 Task: Experiment with the "High Pass Filter" effect to sculpt the low frequencies of a bassline.
Action: Mouse moved to (95, 8)
Screenshot: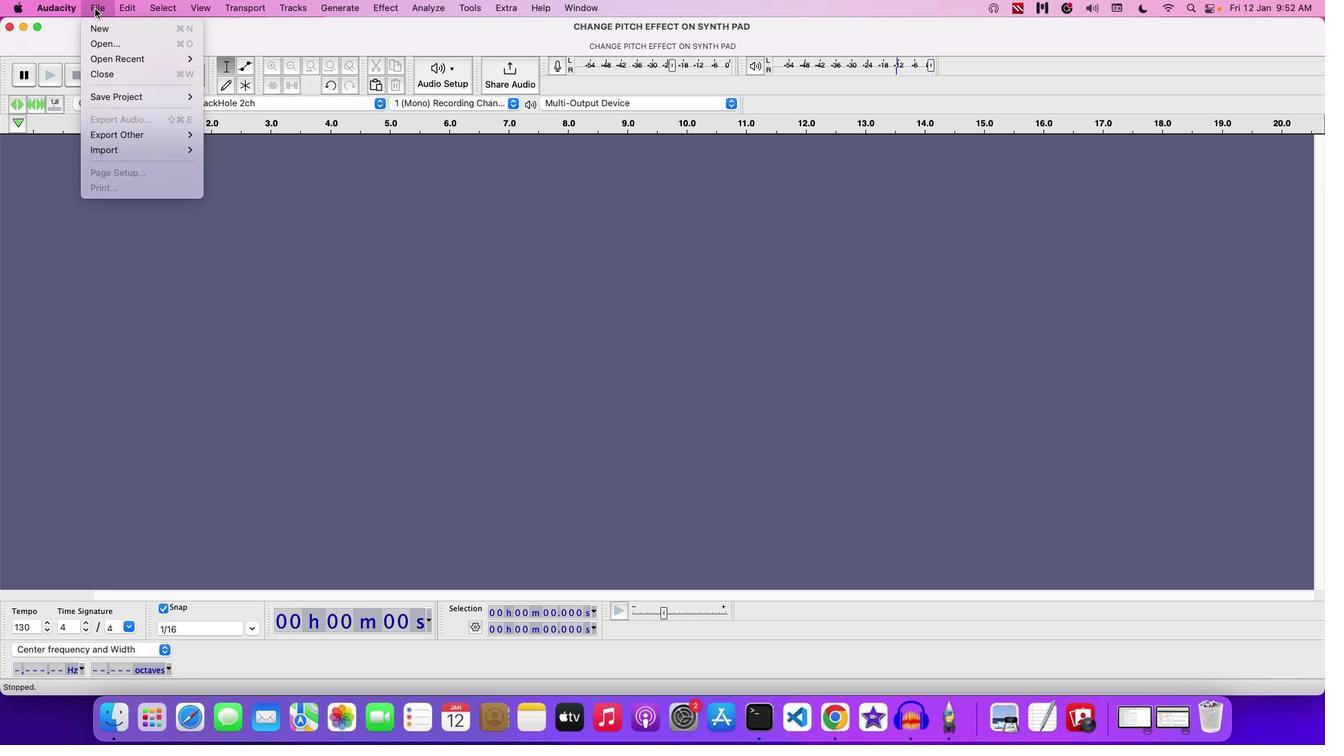 
Action: Mouse pressed left at (95, 8)
Screenshot: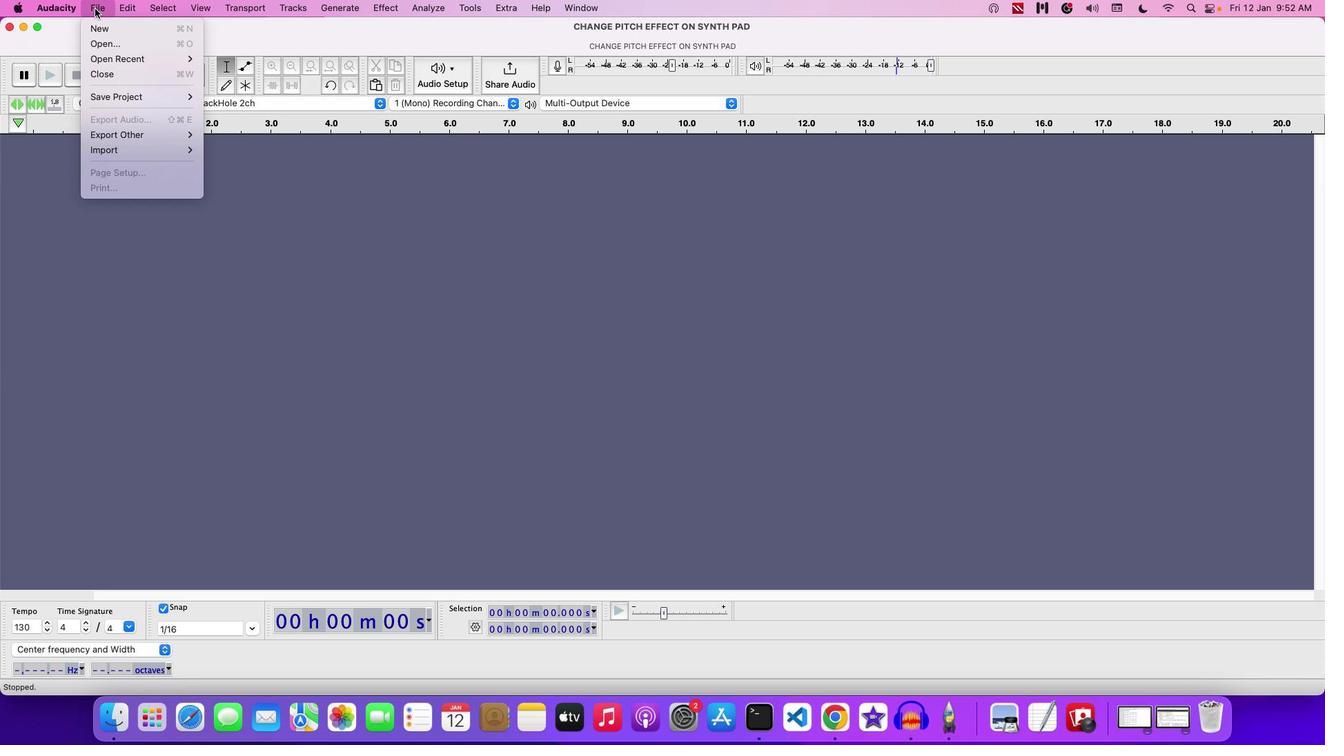 
Action: Mouse moved to (132, 48)
Screenshot: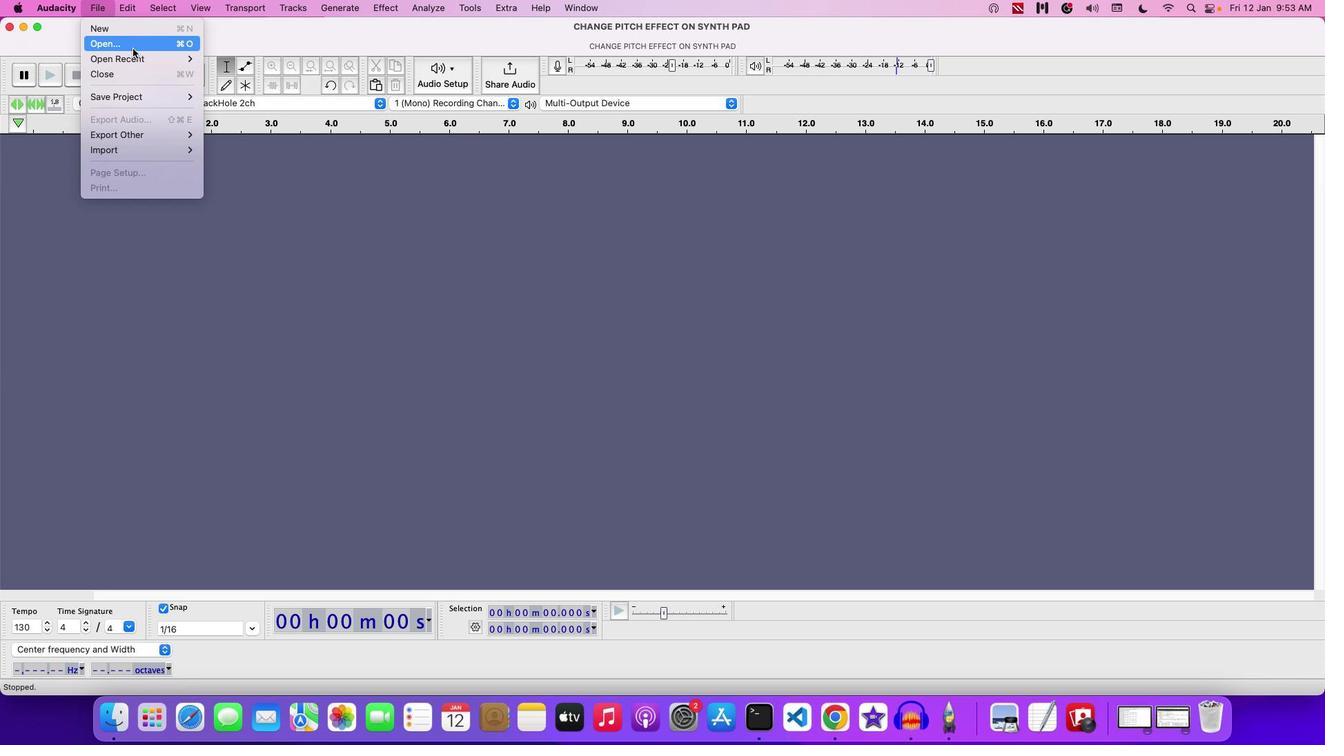 
Action: Mouse pressed left at (132, 48)
Screenshot: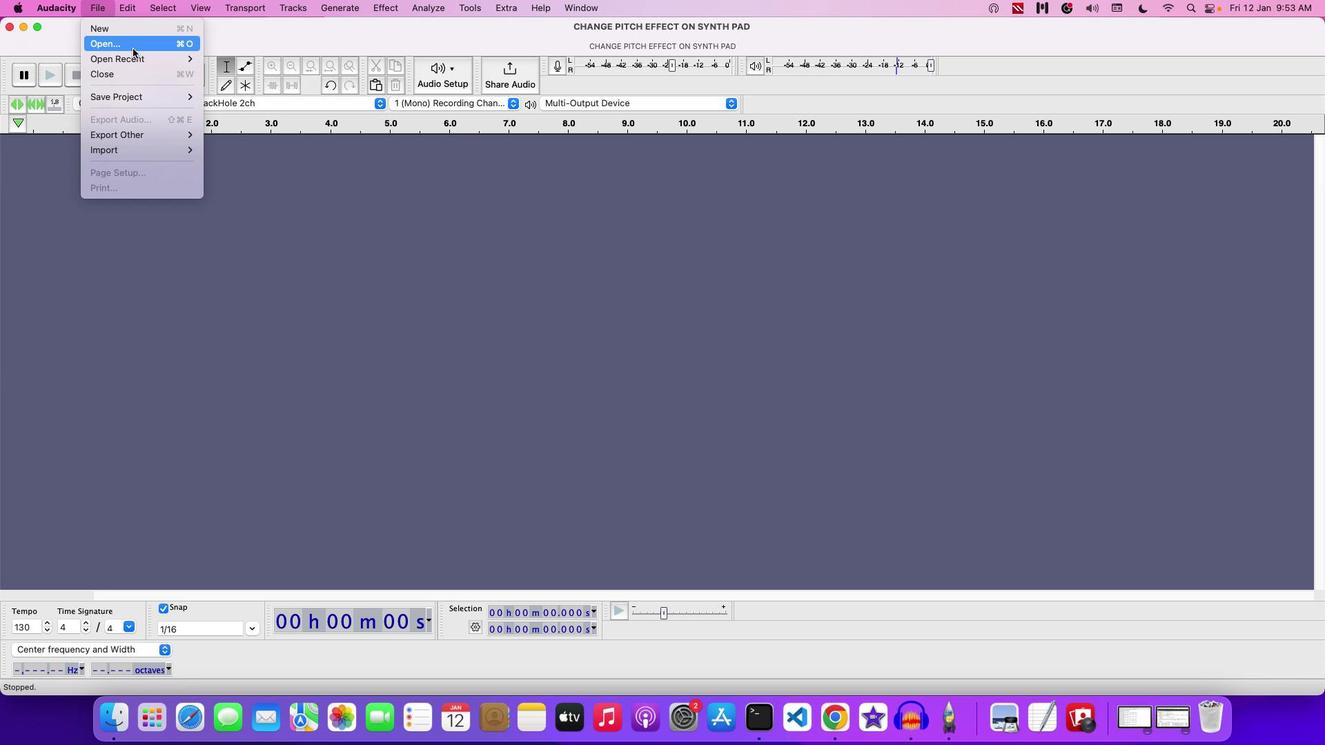 
Action: Mouse moved to (690, 145)
Screenshot: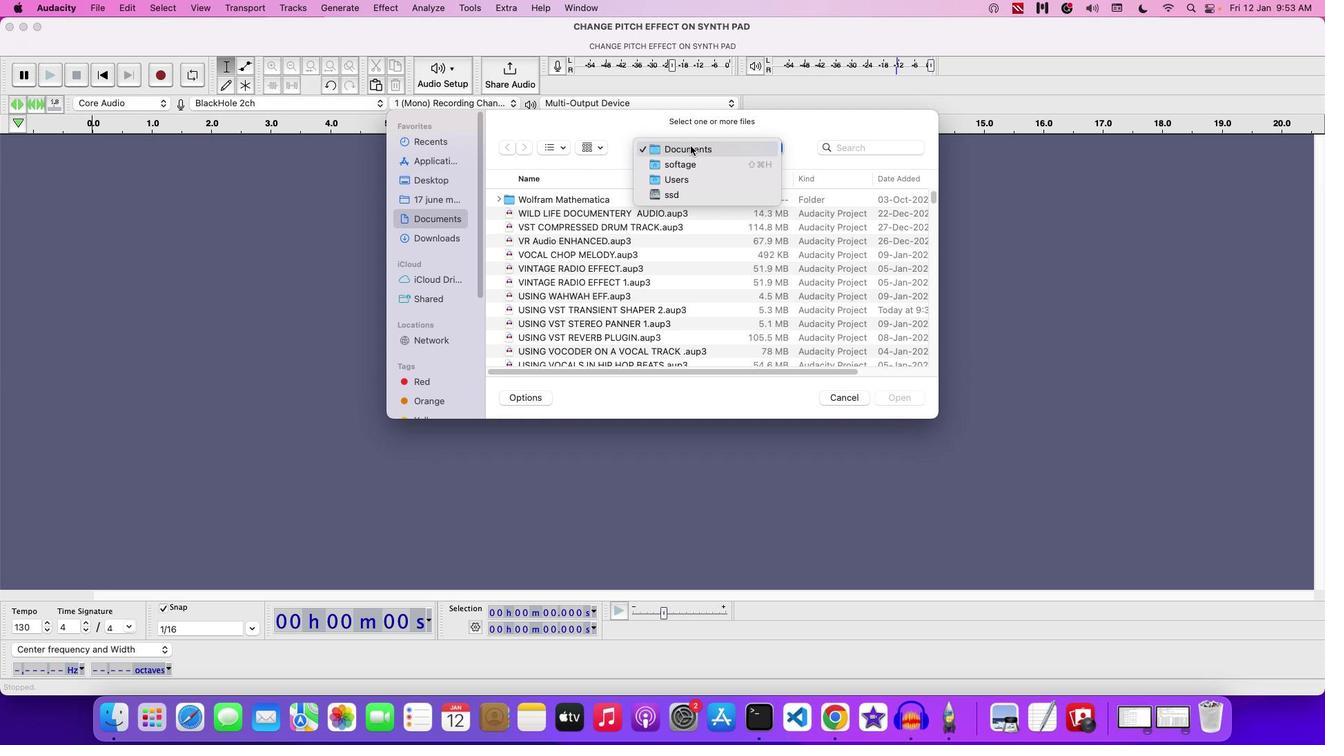 
Action: Mouse pressed left at (690, 145)
Screenshot: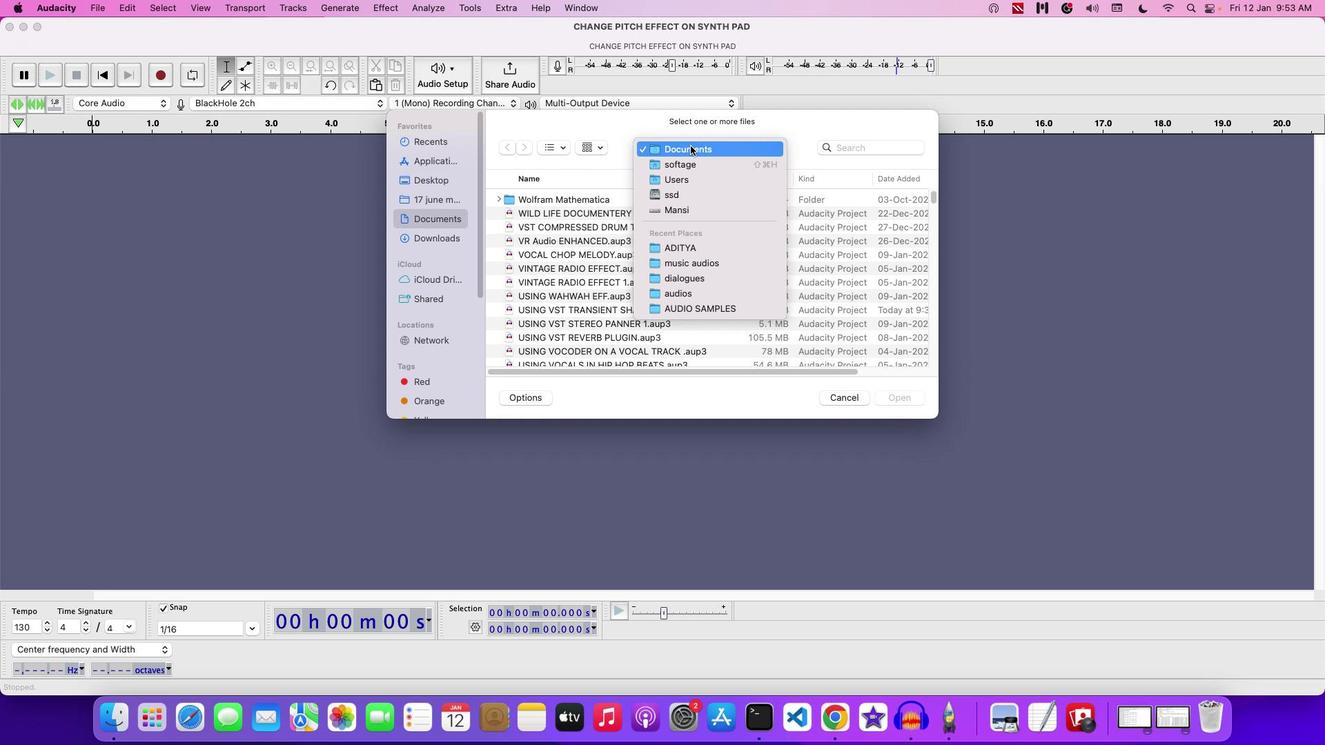 
Action: Mouse moved to (686, 243)
Screenshot: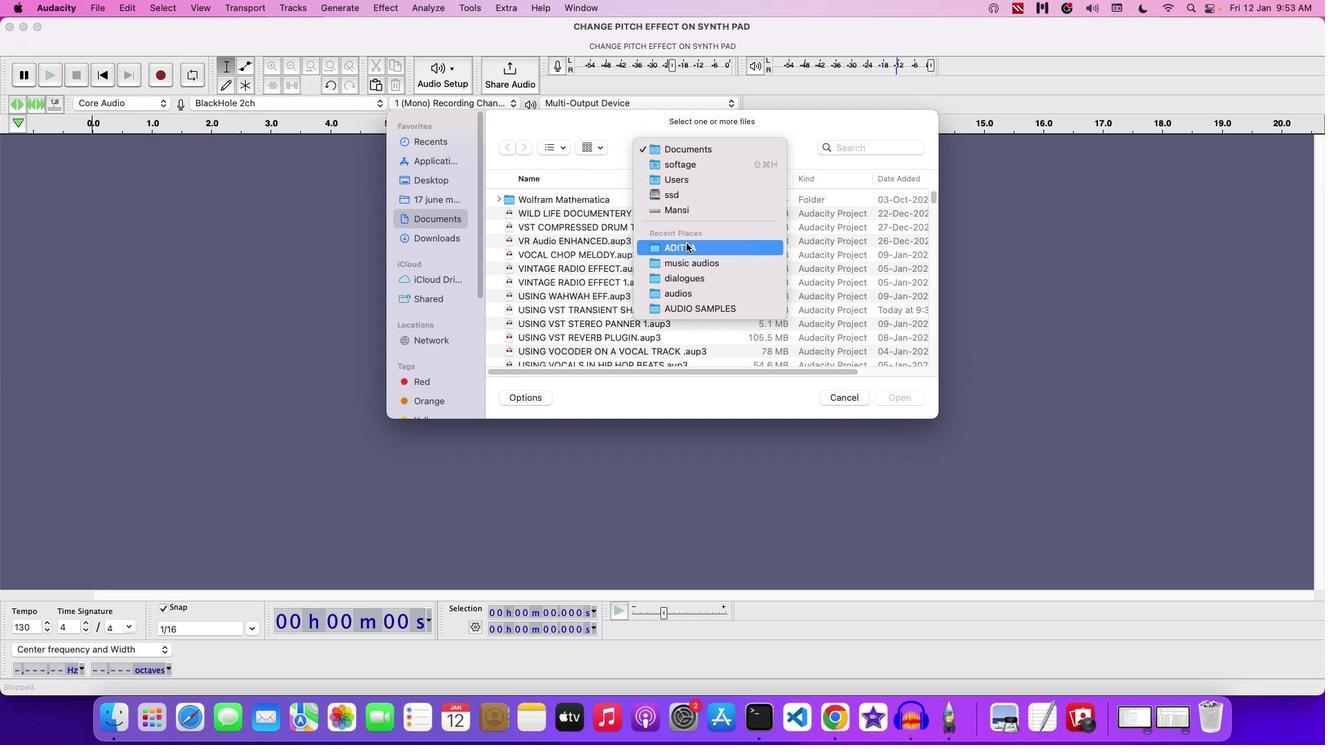 
Action: Mouse pressed left at (686, 243)
Screenshot: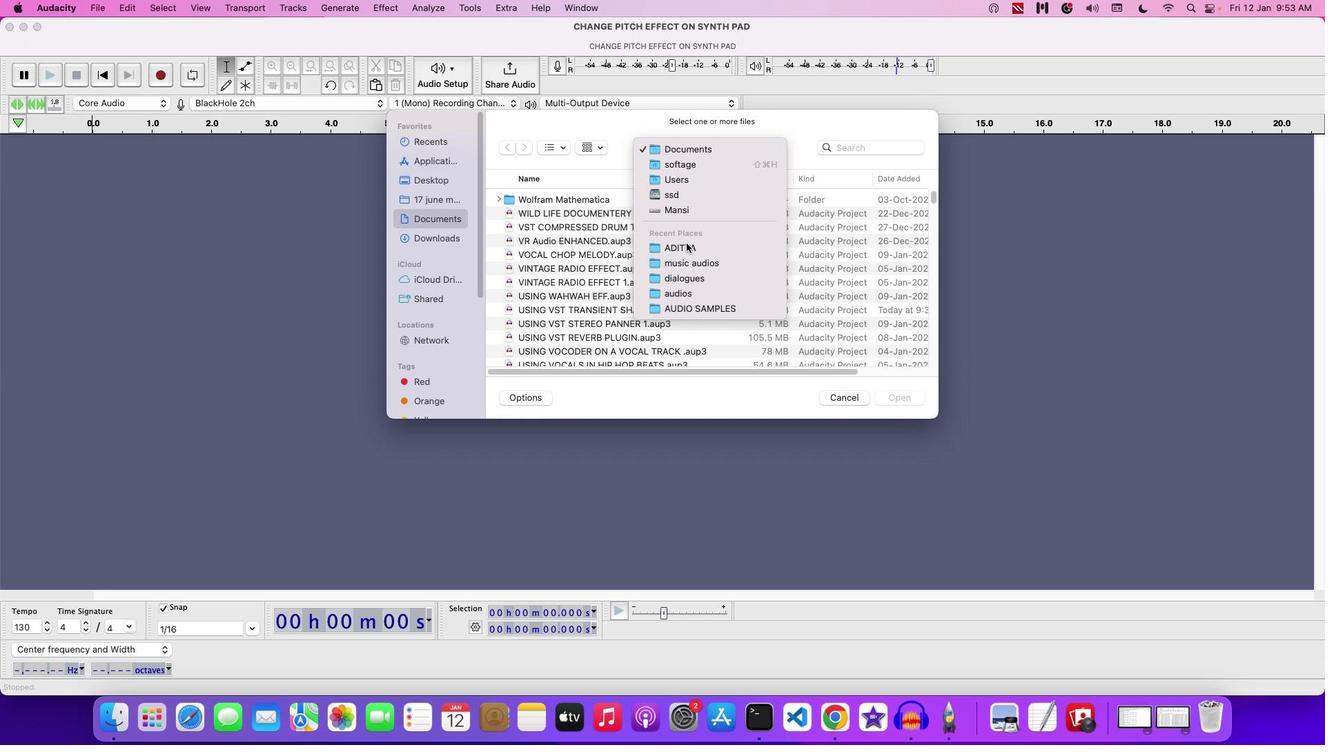 
Action: Mouse moved to (607, 310)
Screenshot: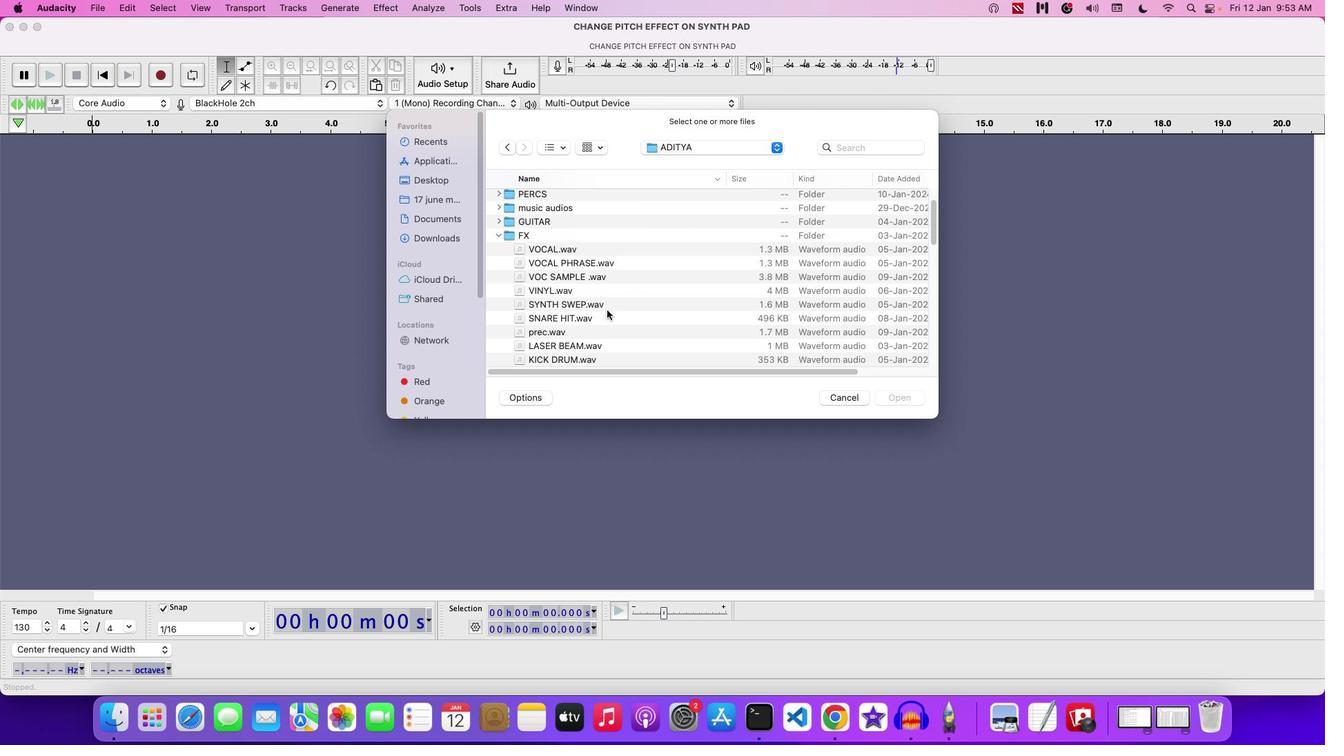 
Action: Mouse scrolled (607, 310) with delta (0, 0)
Screenshot: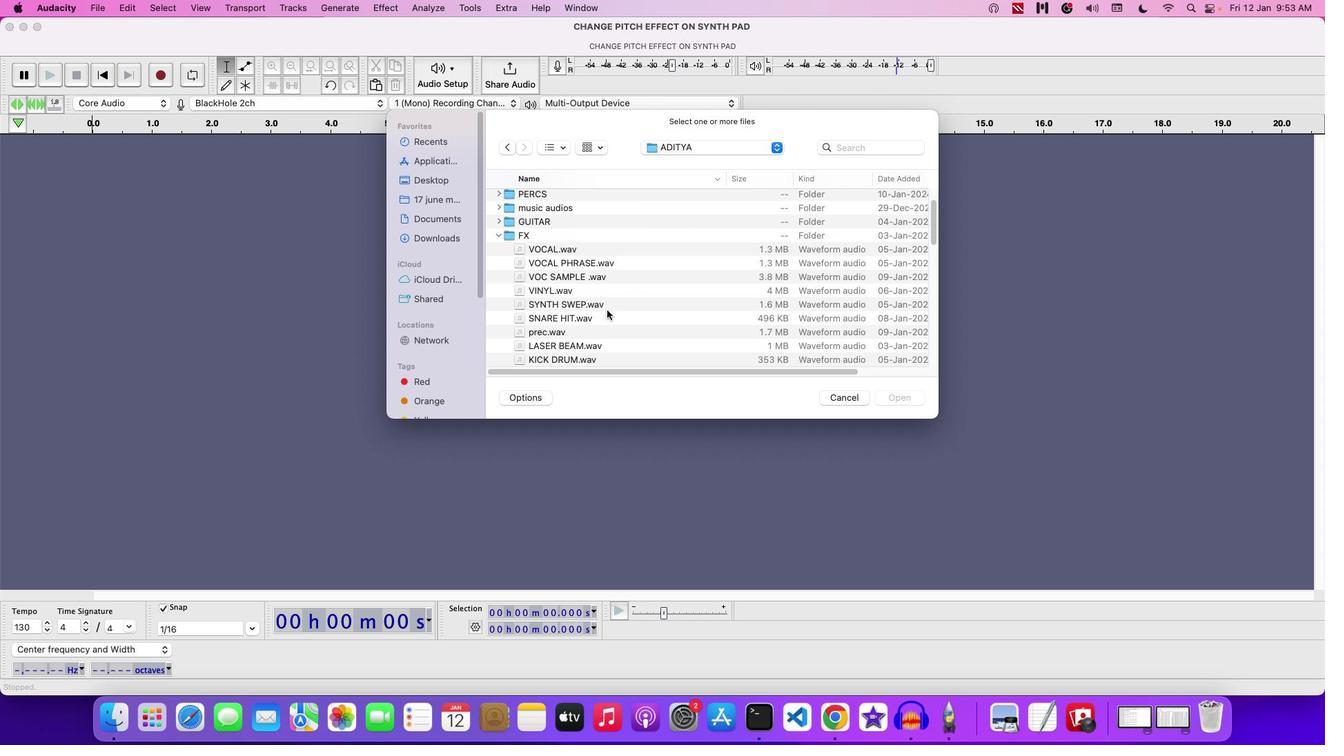 
Action: Mouse scrolled (607, 310) with delta (0, 0)
Screenshot: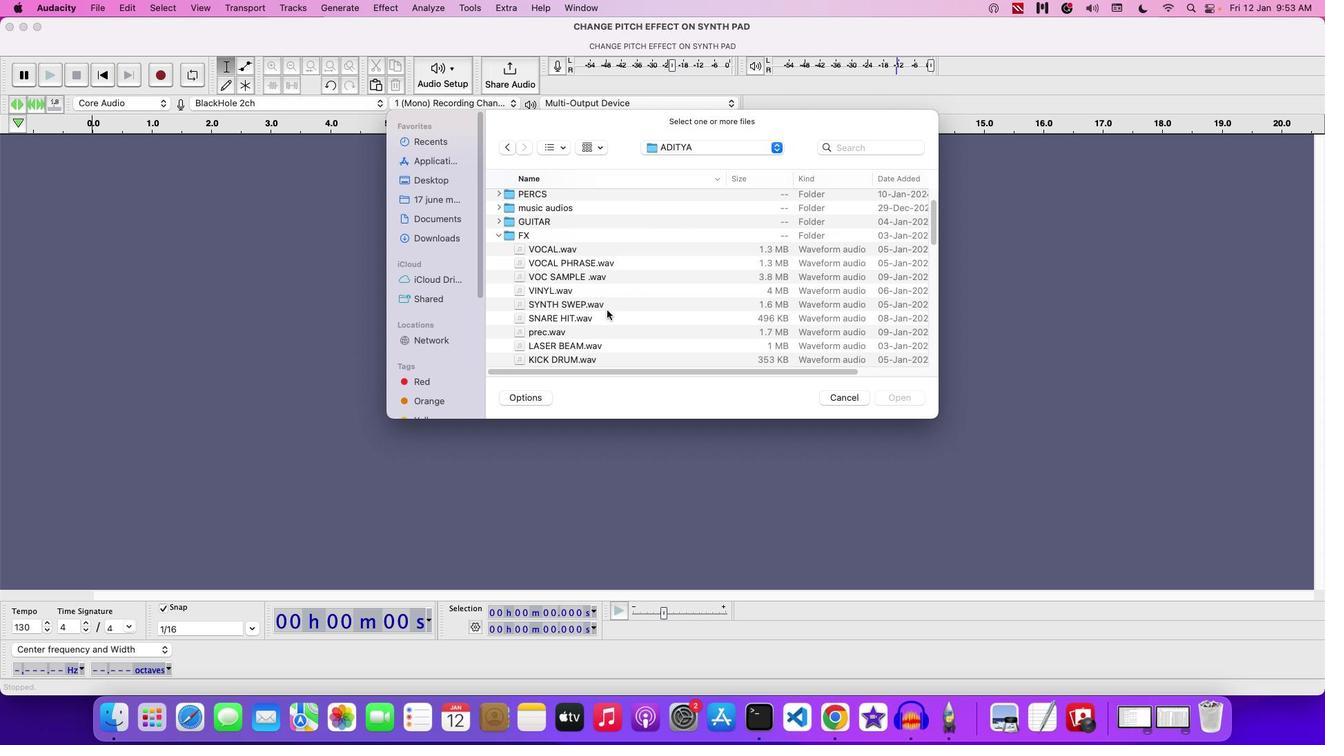 
Action: Mouse scrolled (607, 310) with delta (0, -1)
Screenshot: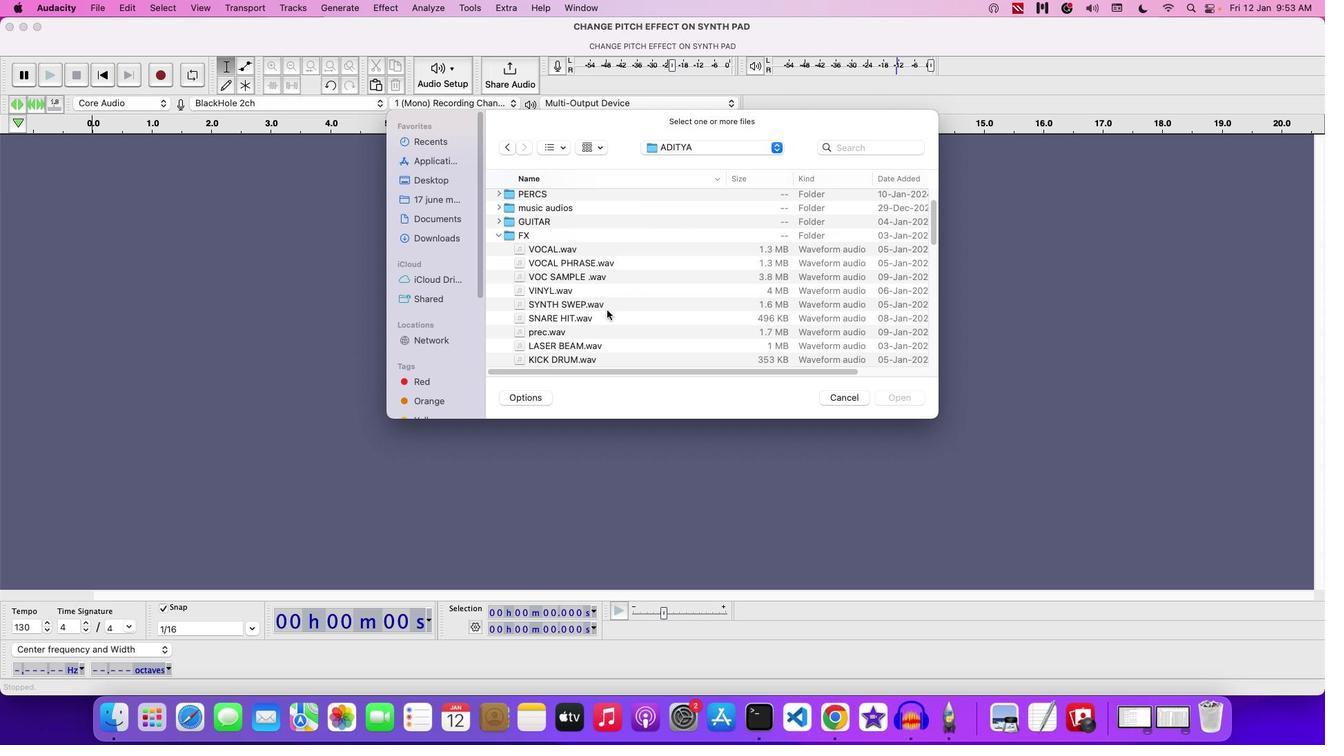 
Action: Mouse scrolled (607, 310) with delta (0, 0)
Screenshot: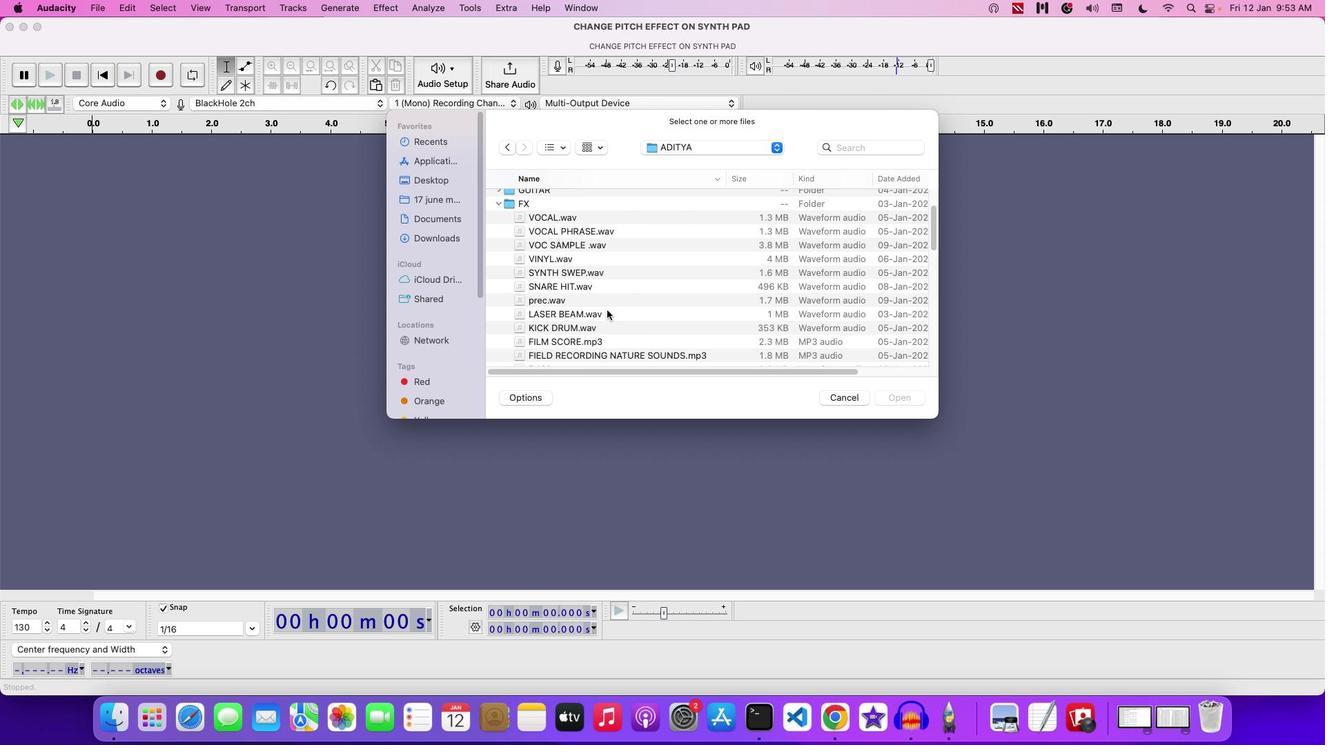 
Action: Mouse scrolled (607, 310) with delta (0, 0)
Screenshot: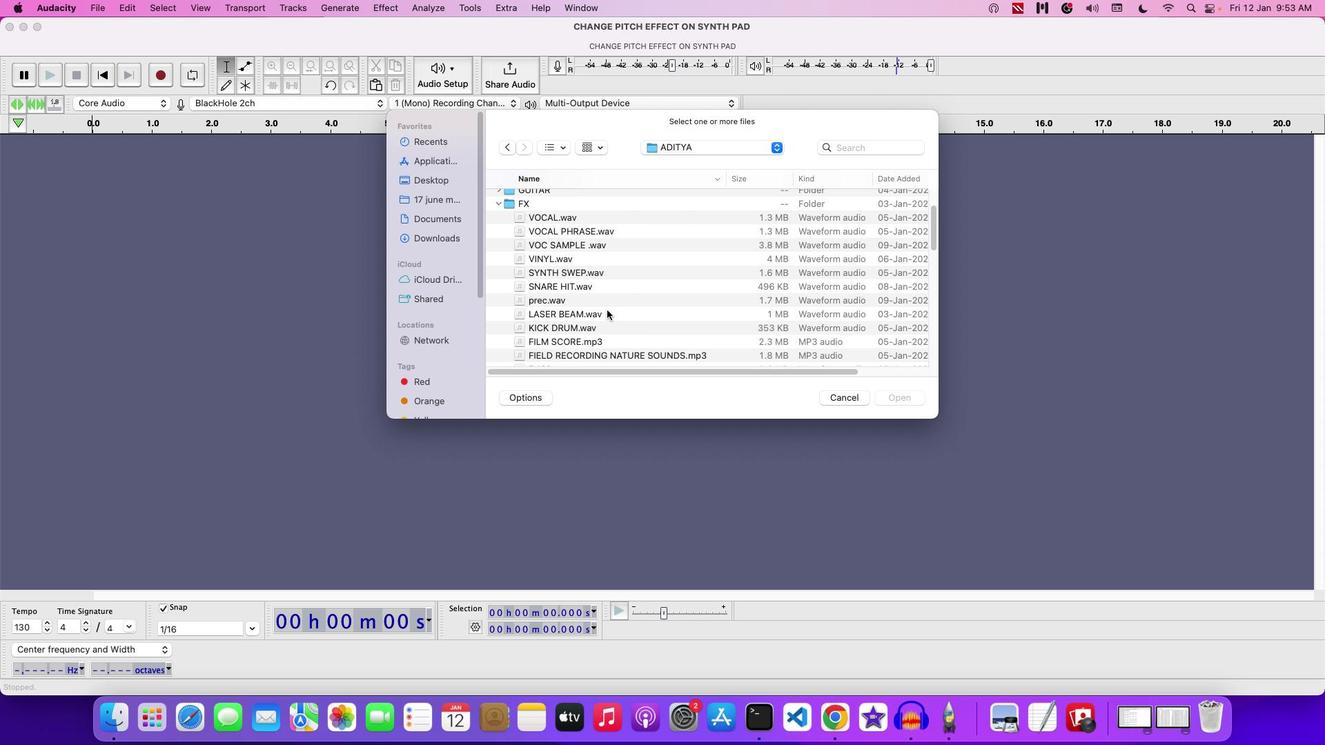 
Action: Mouse scrolled (607, 310) with delta (0, 0)
Screenshot: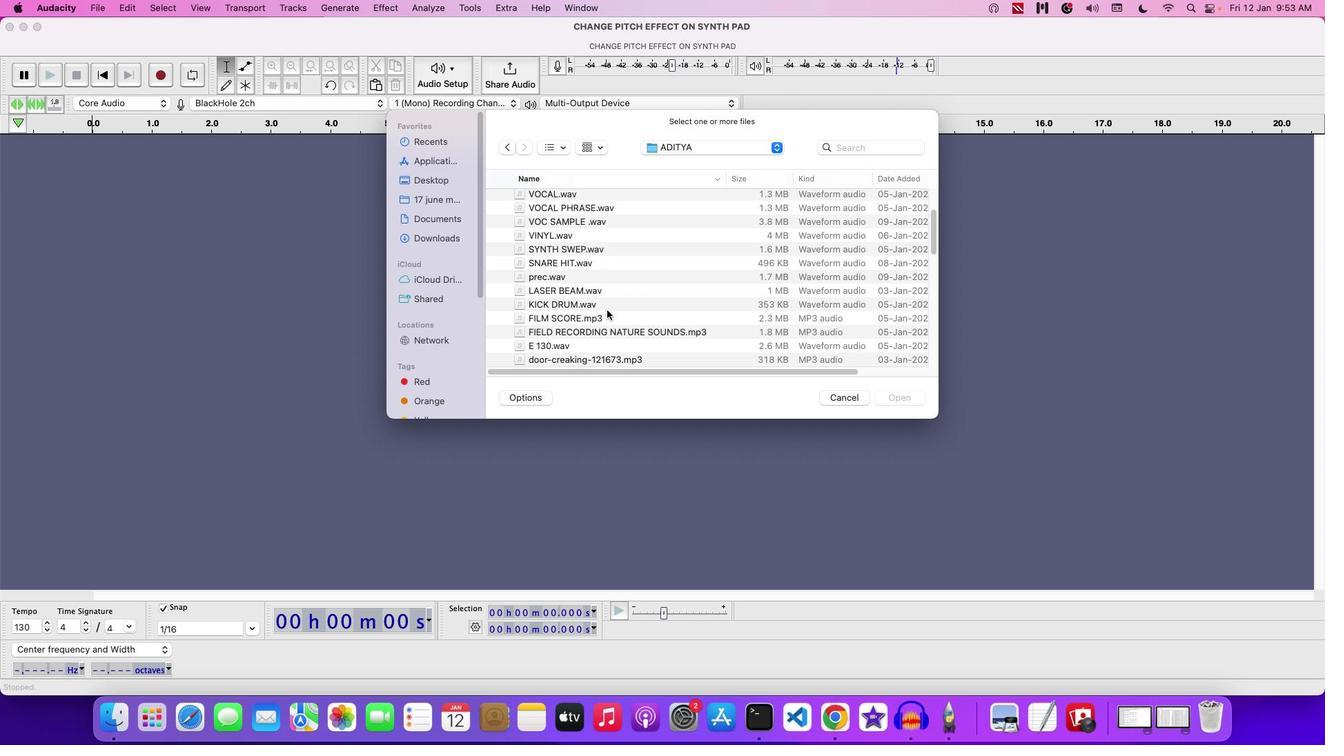 
Action: Mouse scrolled (607, 310) with delta (0, 0)
Screenshot: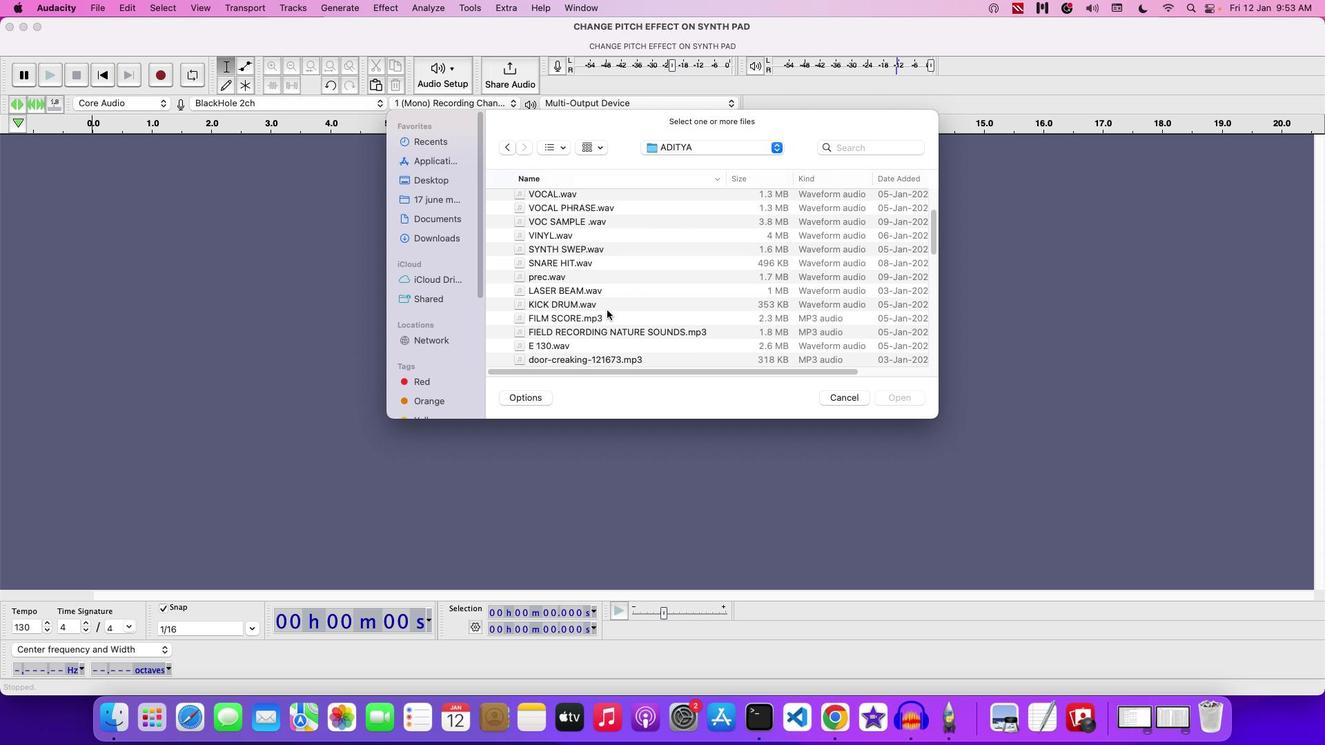 
Action: Mouse scrolled (607, 310) with delta (0, 0)
Screenshot: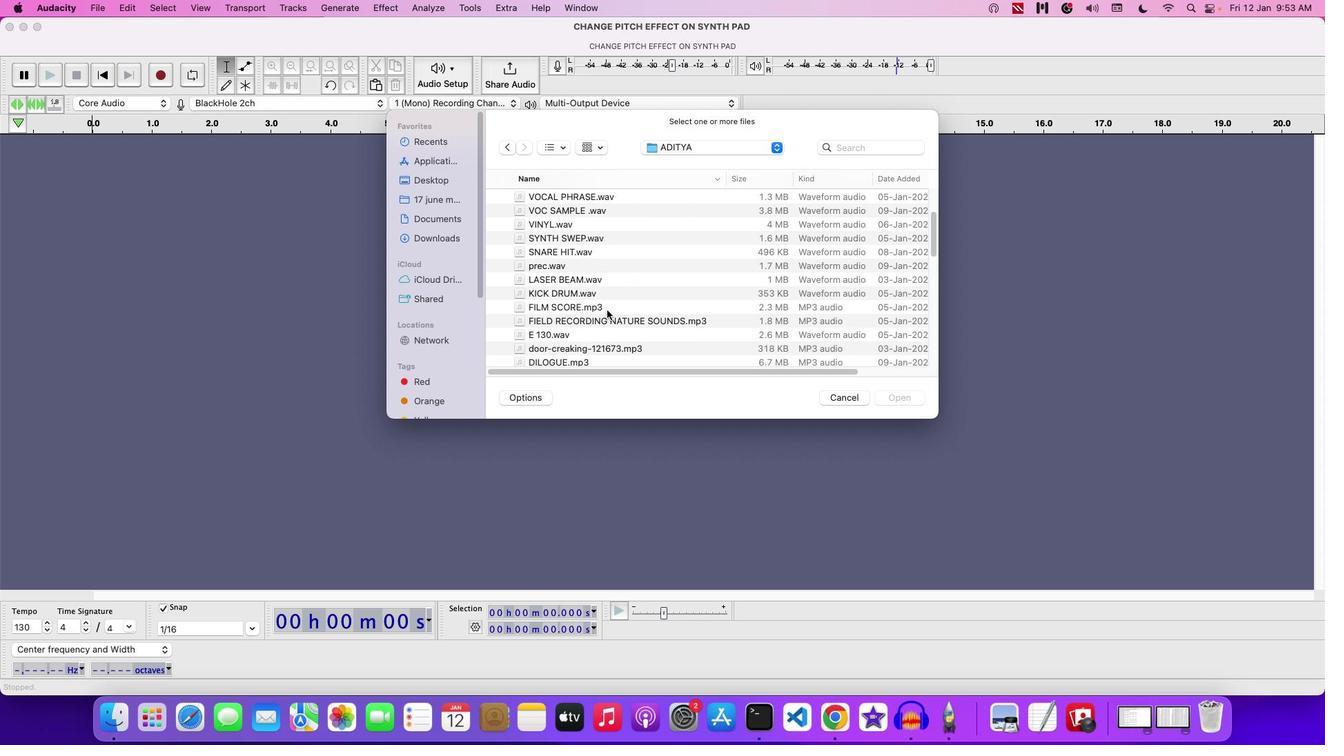 
Action: Mouse scrolled (607, 310) with delta (0, 0)
Screenshot: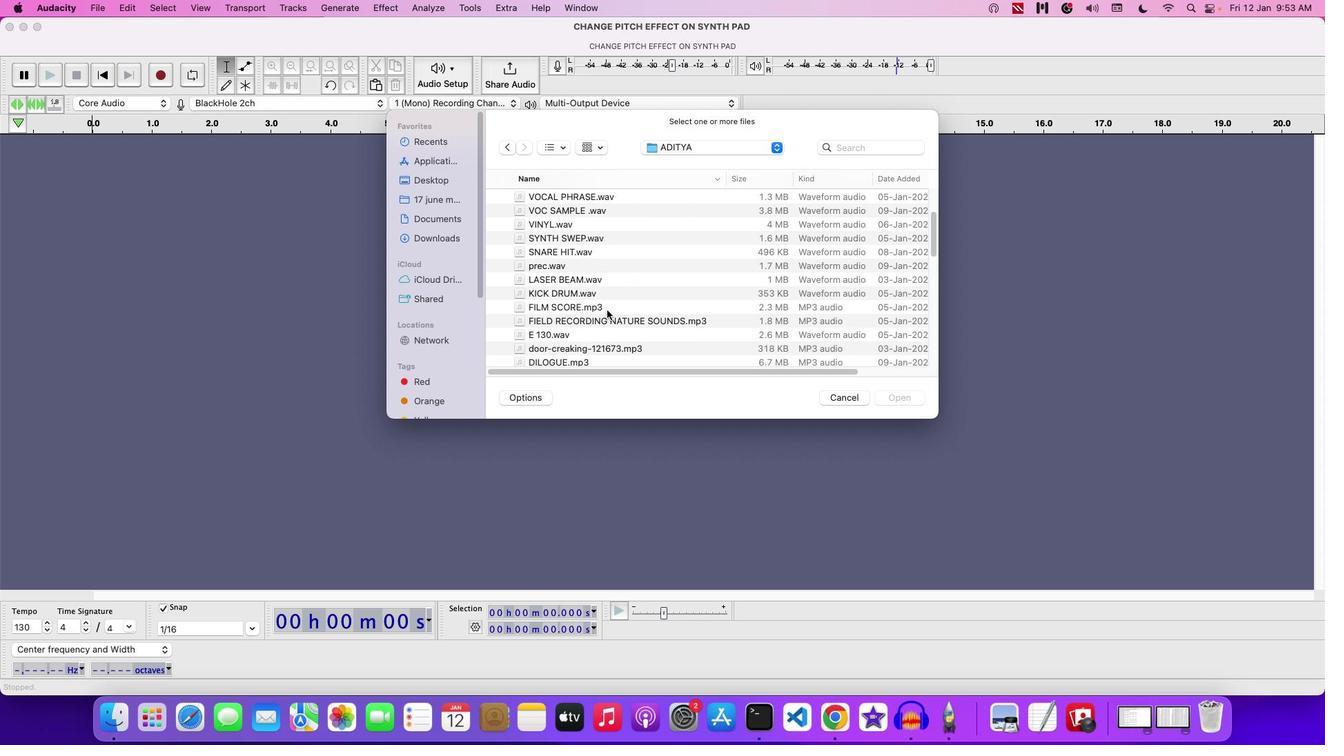 
Action: Mouse scrolled (607, 310) with delta (0, 0)
Screenshot: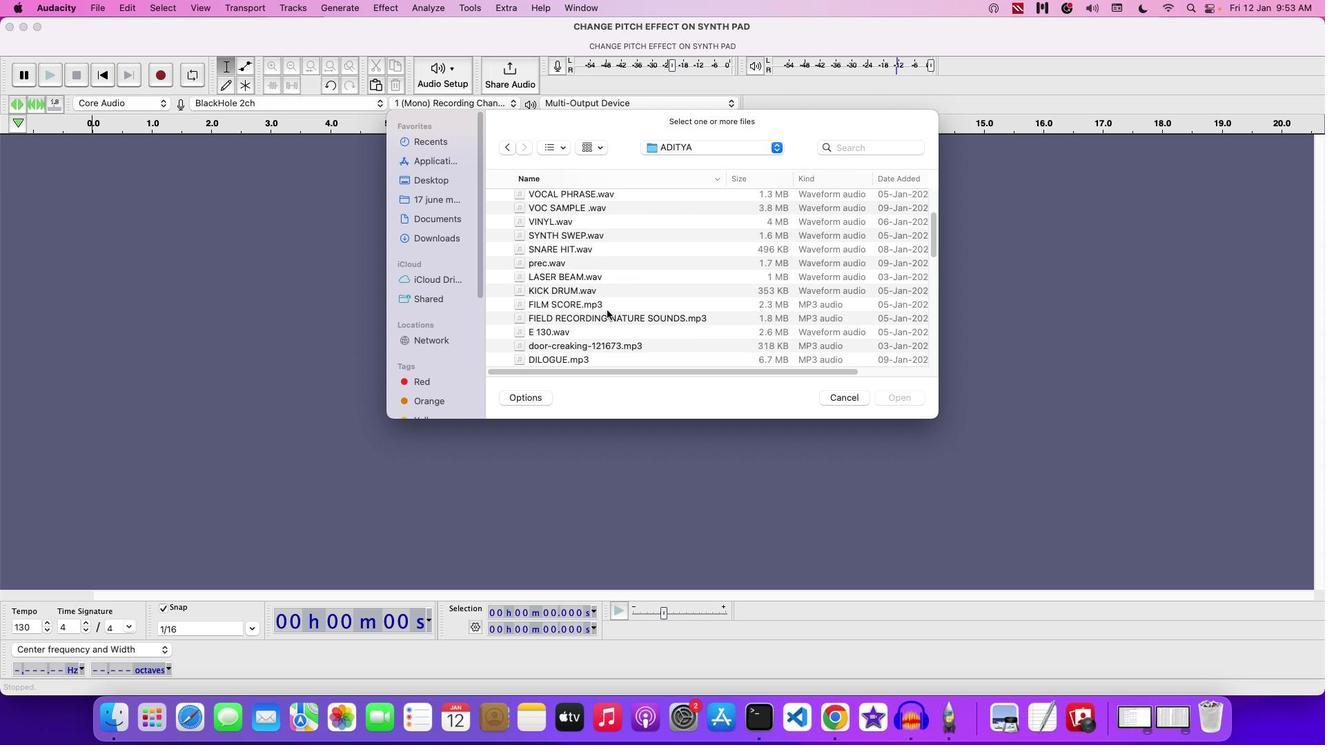 
Action: Mouse scrolled (607, 310) with delta (0, 0)
Screenshot: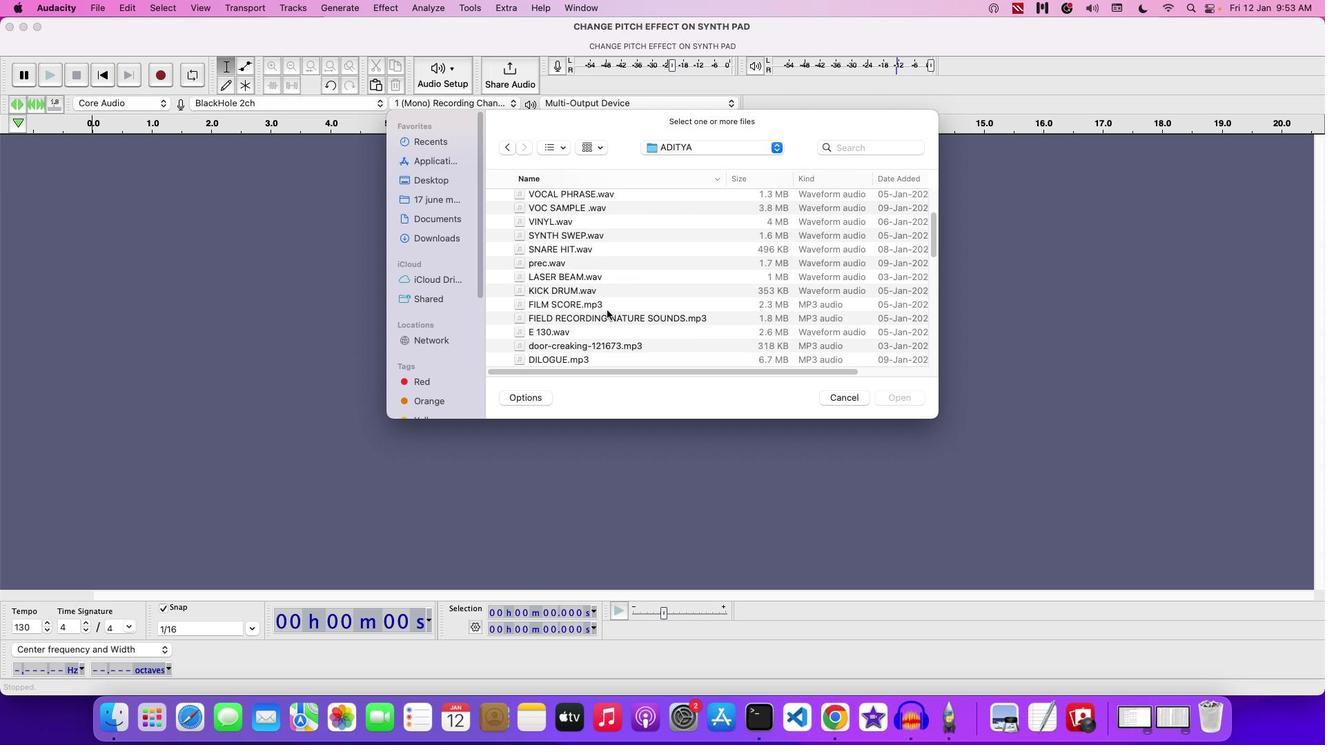 
Action: Mouse scrolled (607, 310) with delta (0, 0)
Screenshot: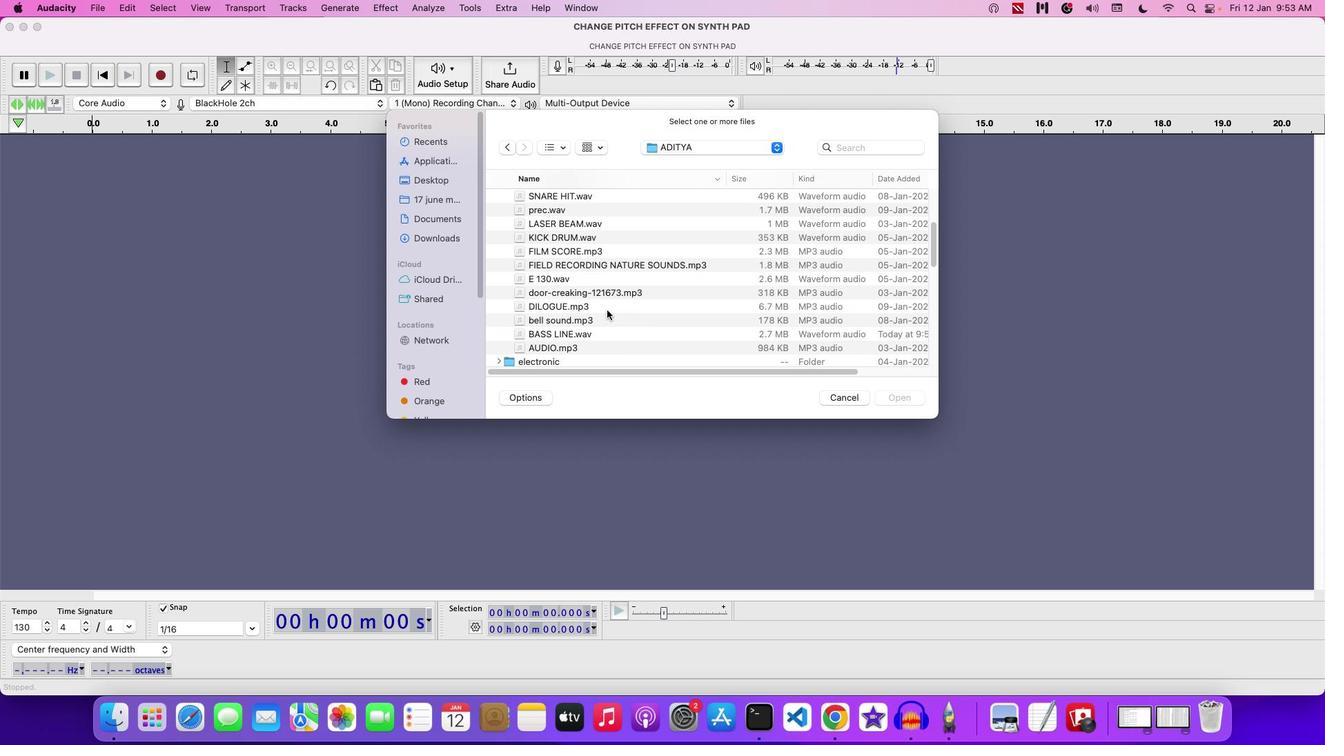 
Action: Mouse scrolled (607, 310) with delta (0, 0)
Screenshot: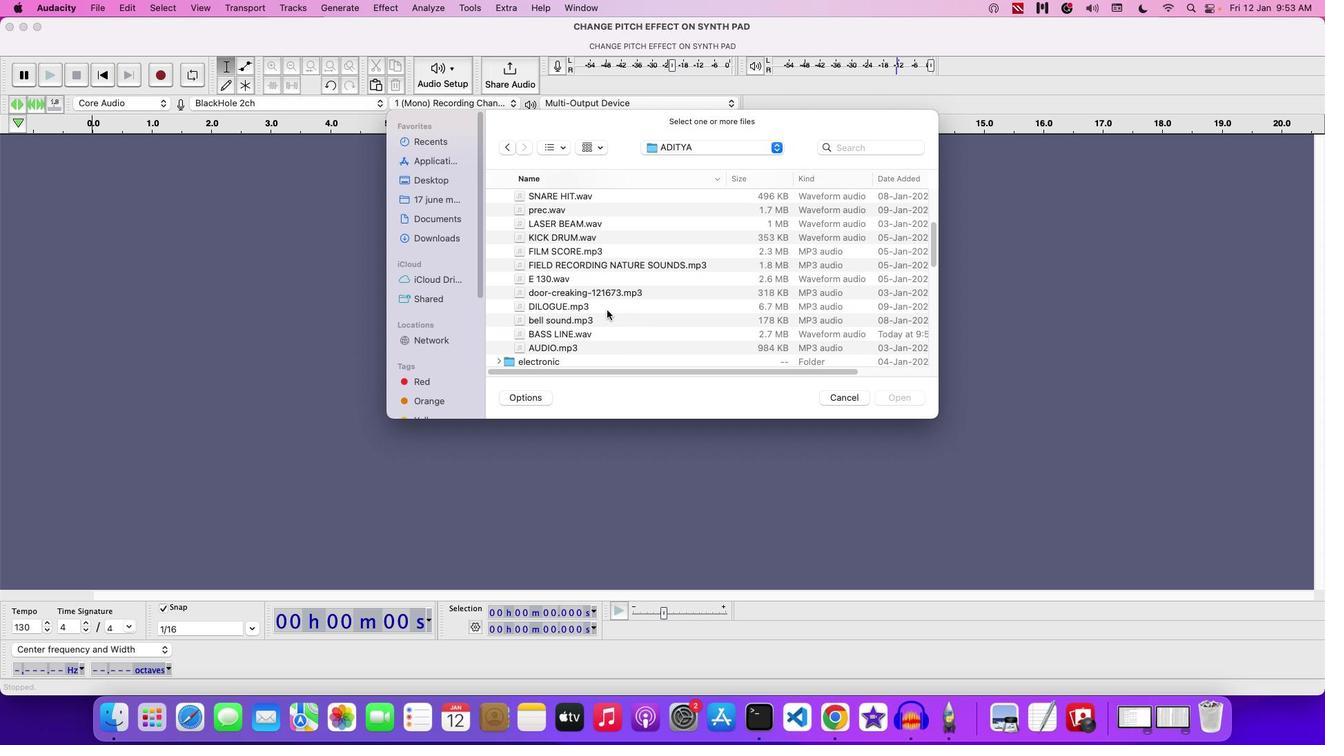 
Action: Mouse scrolled (607, 310) with delta (0, -1)
Screenshot: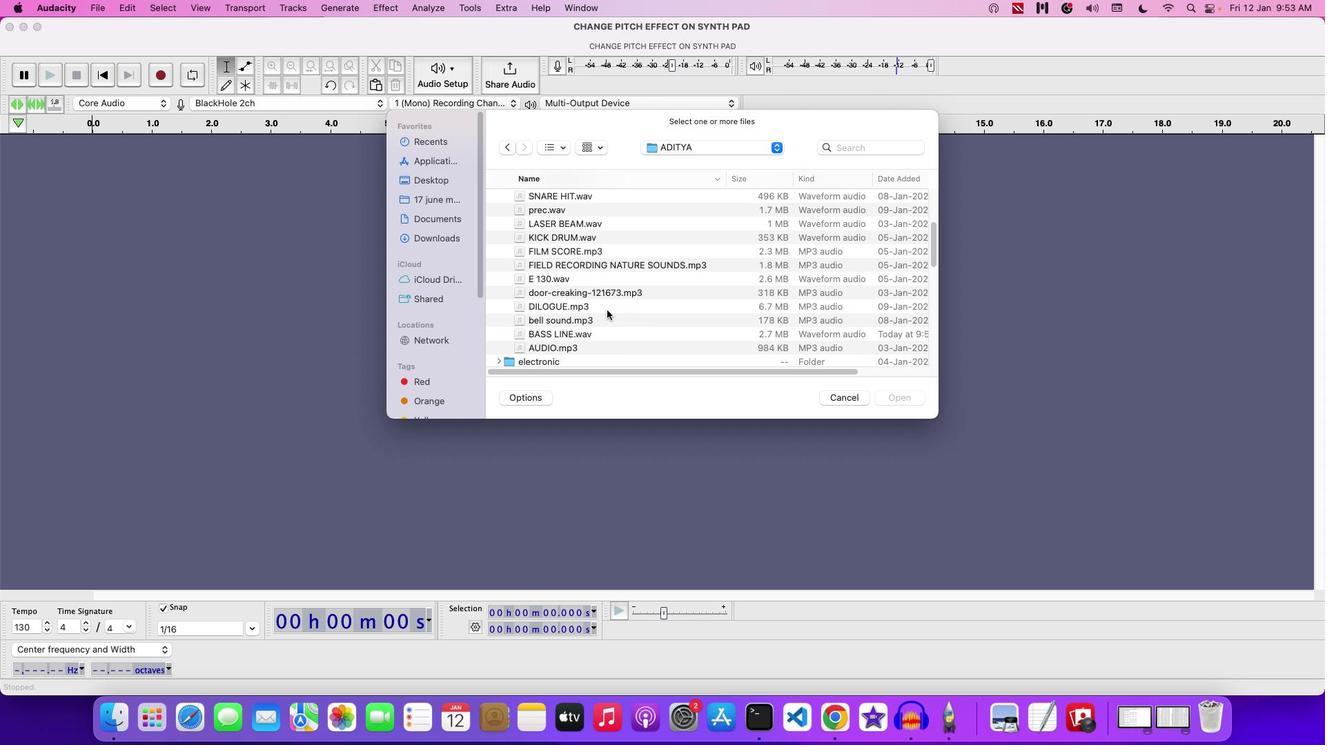 
Action: Mouse scrolled (607, 310) with delta (0, 0)
Screenshot: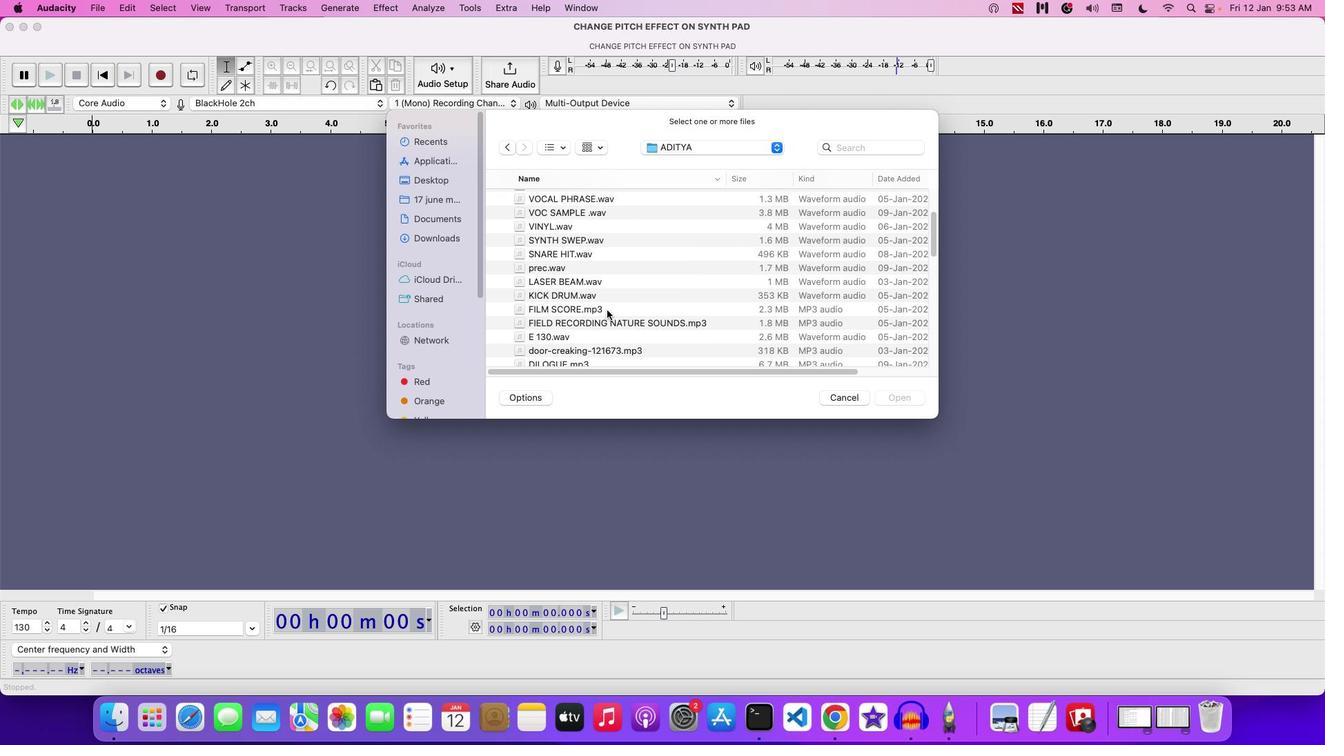 
Action: Mouse scrolled (607, 310) with delta (0, 0)
Screenshot: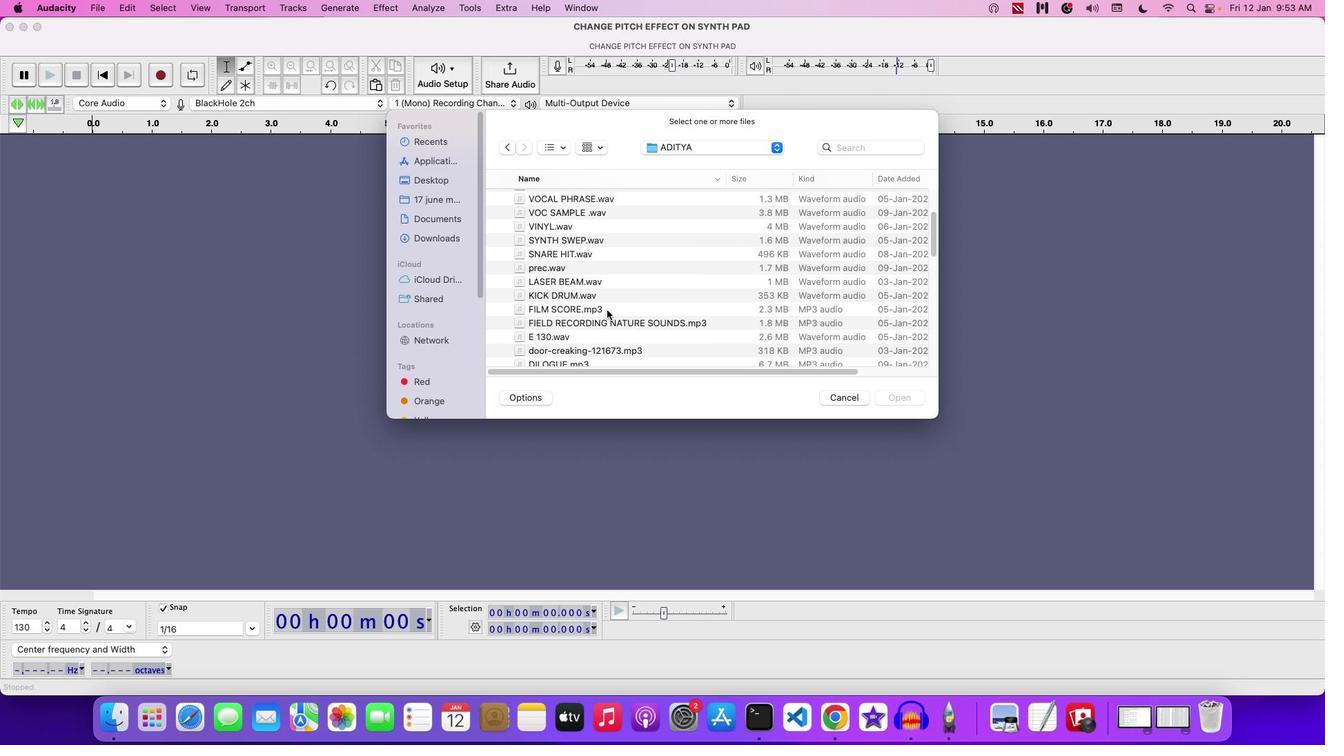 
Action: Mouse scrolled (607, 310) with delta (0, 2)
Screenshot: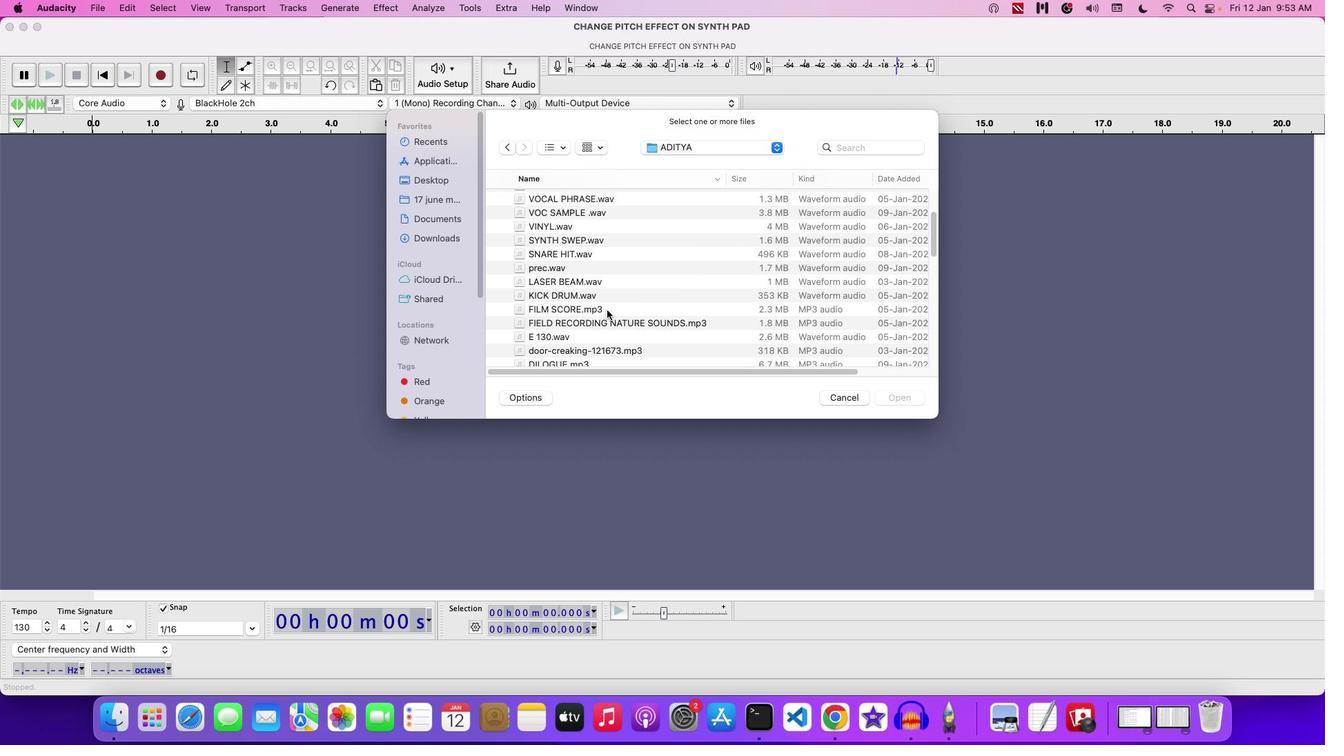 
Action: Mouse scrolled (607, 310) with delta (0, 0)
Screenshot: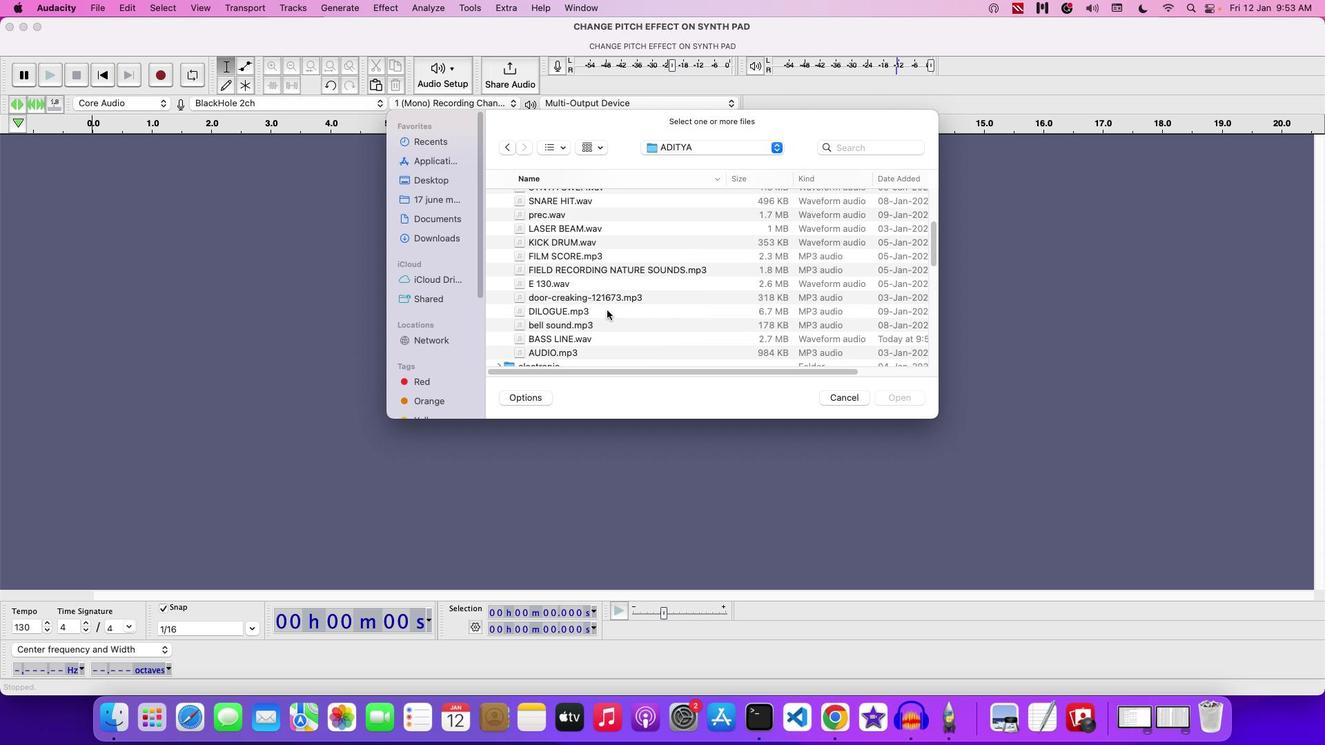 
Action: Mouse scrolled (607, 310) with delta (0, 0)
Screenshot: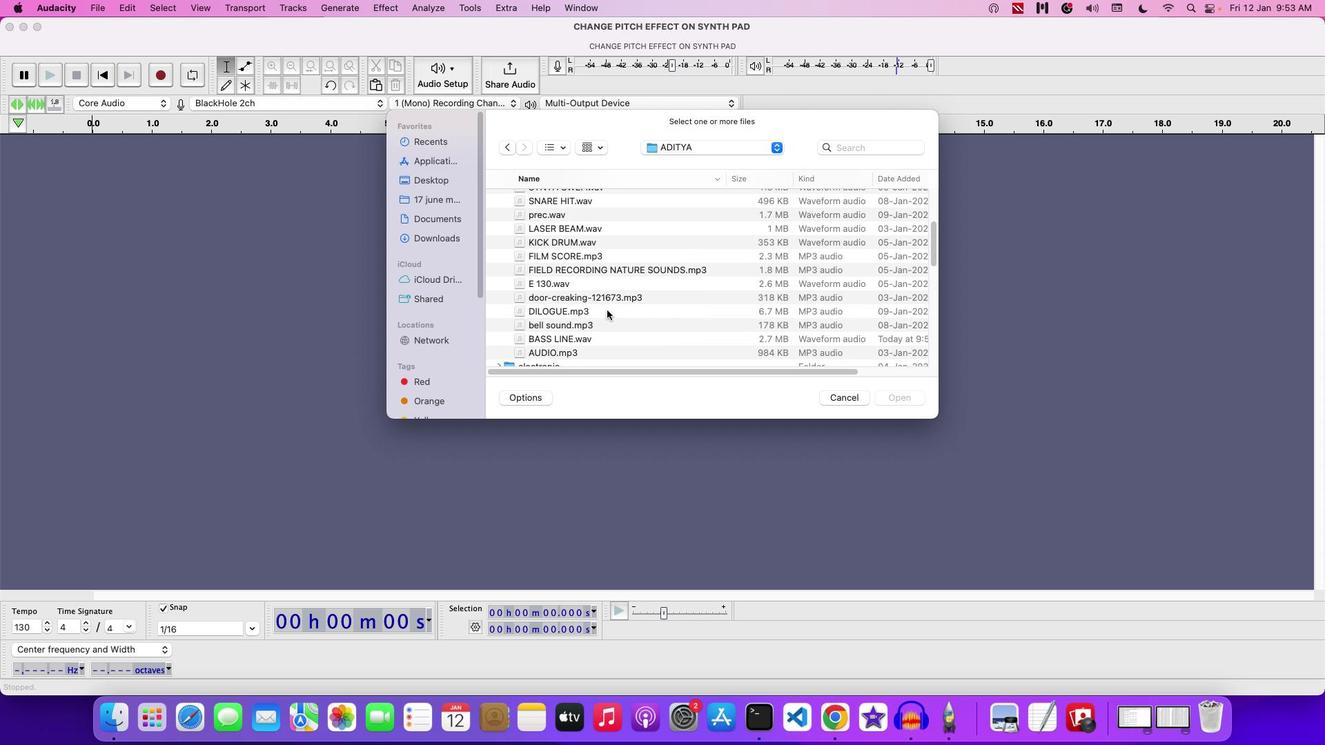 
Action: Mouse scrolled (607, 310) with delta (0, -1)
Screenshot: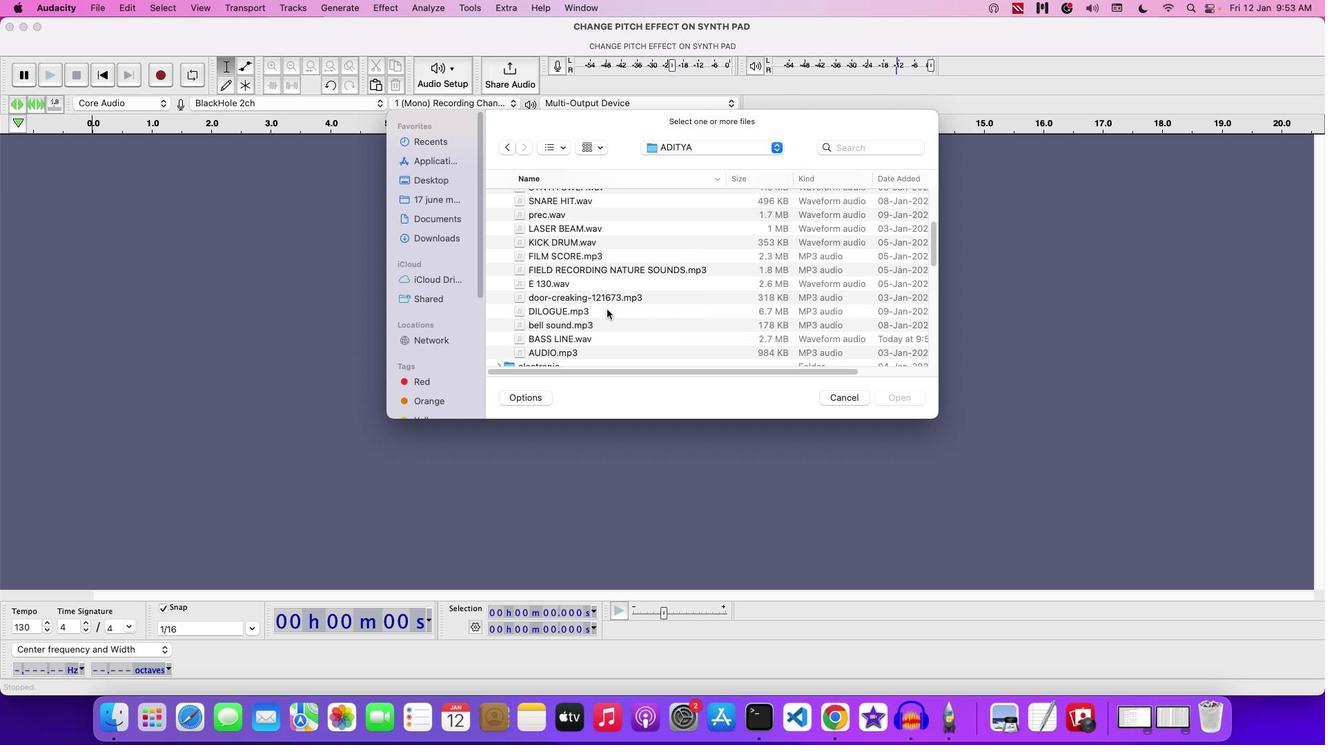 
Action: Mouse moved to (572, 336)
Screenshot: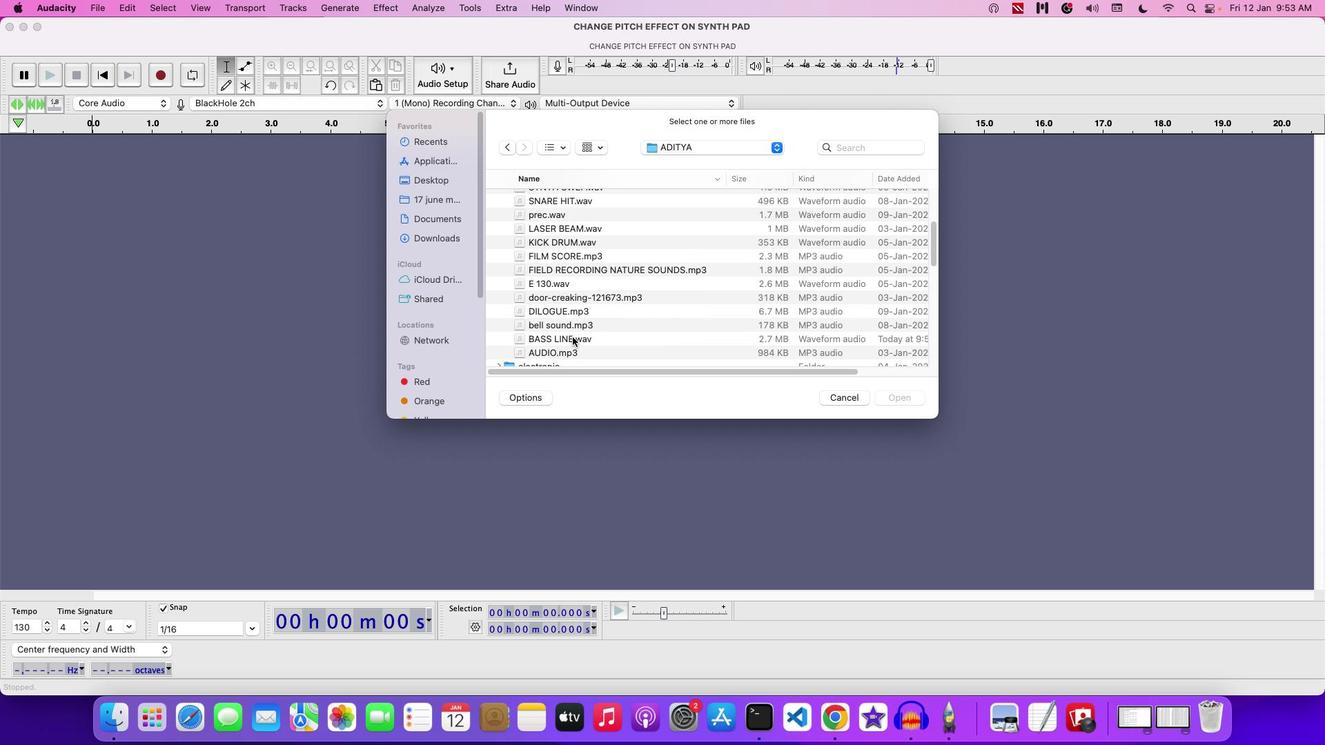 
Action: Mouse pressed left at (572, 336)
Screenshot: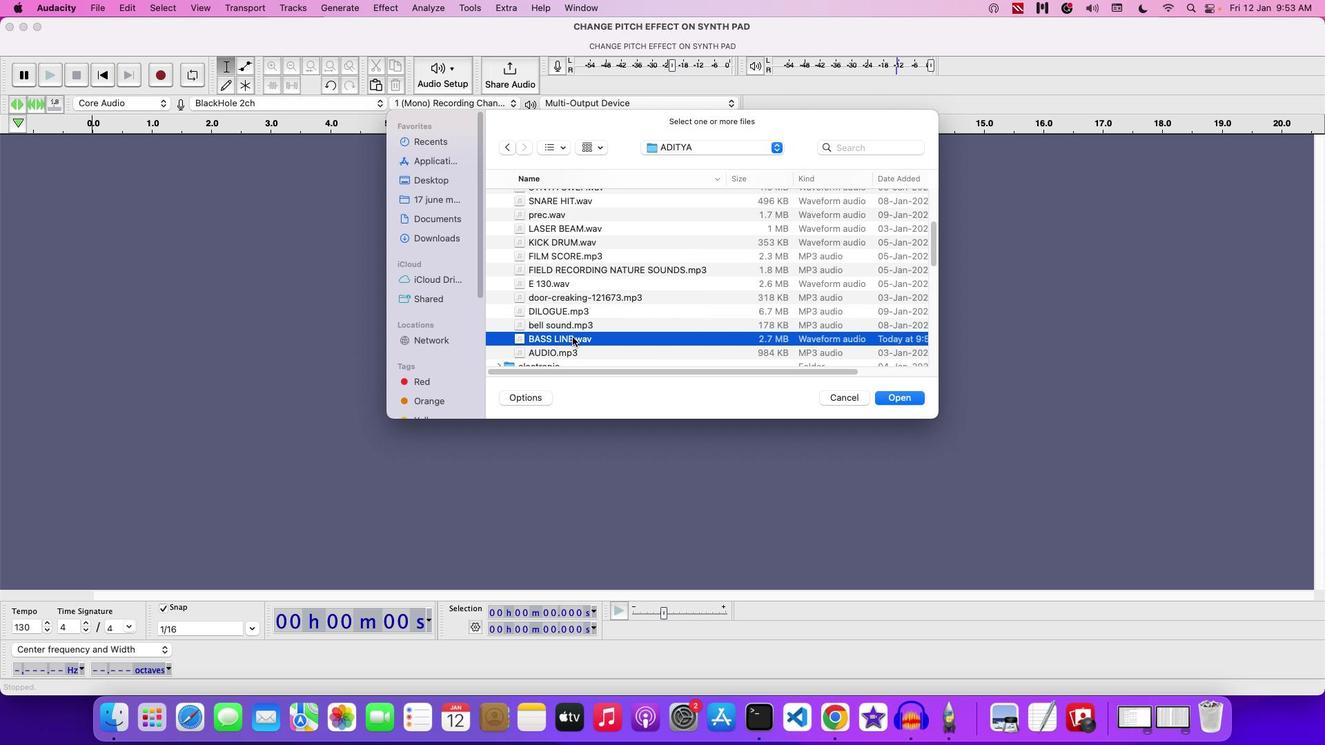 
Action: Mouse moved to (591, 340)
Screenshot: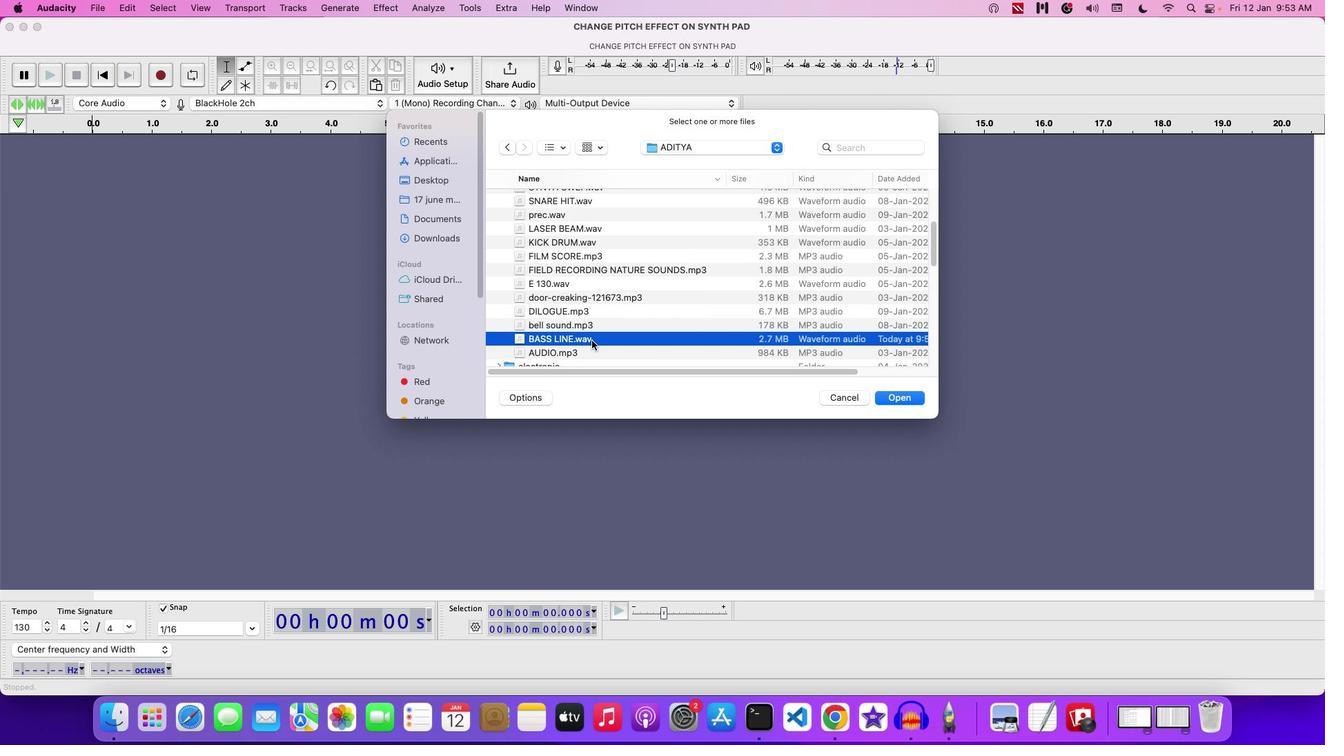 
Action: Mouse pressed left at (591, 340)
Screenshot: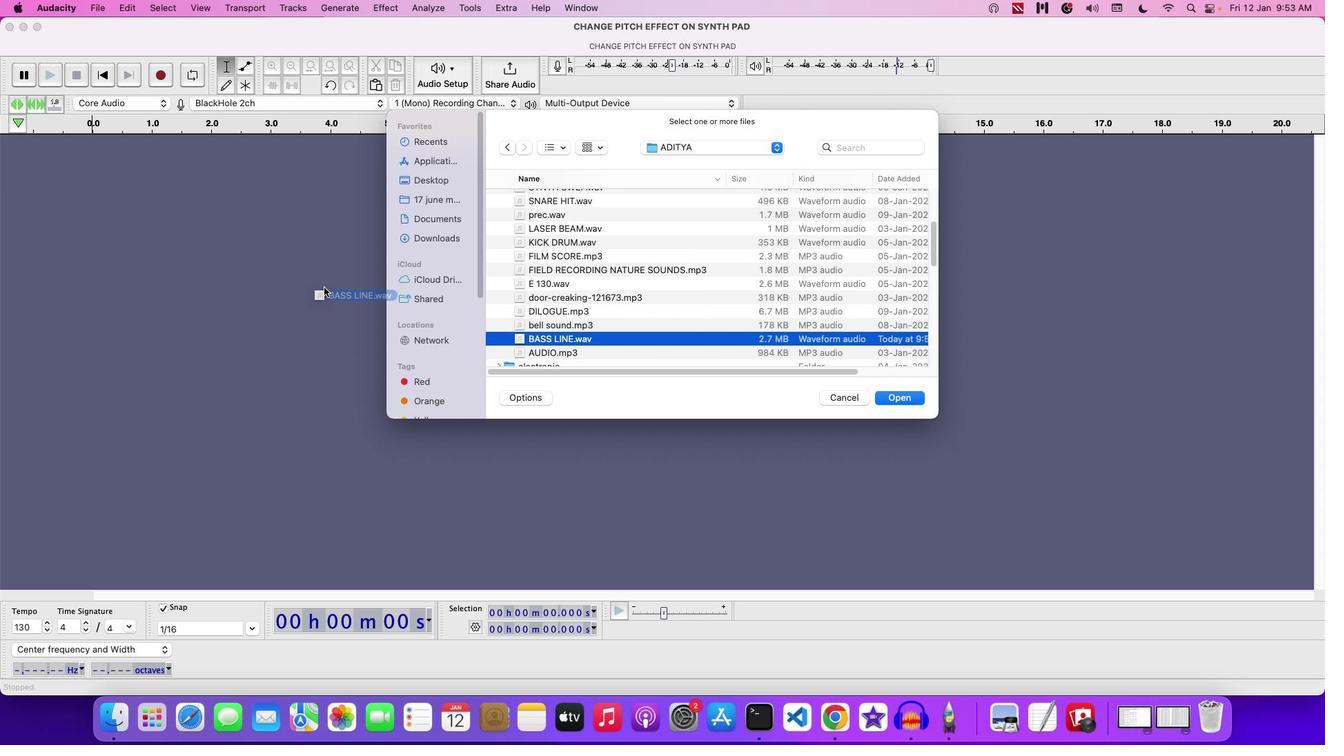
Action: Mouse moved to (846, 399)
Screenshot: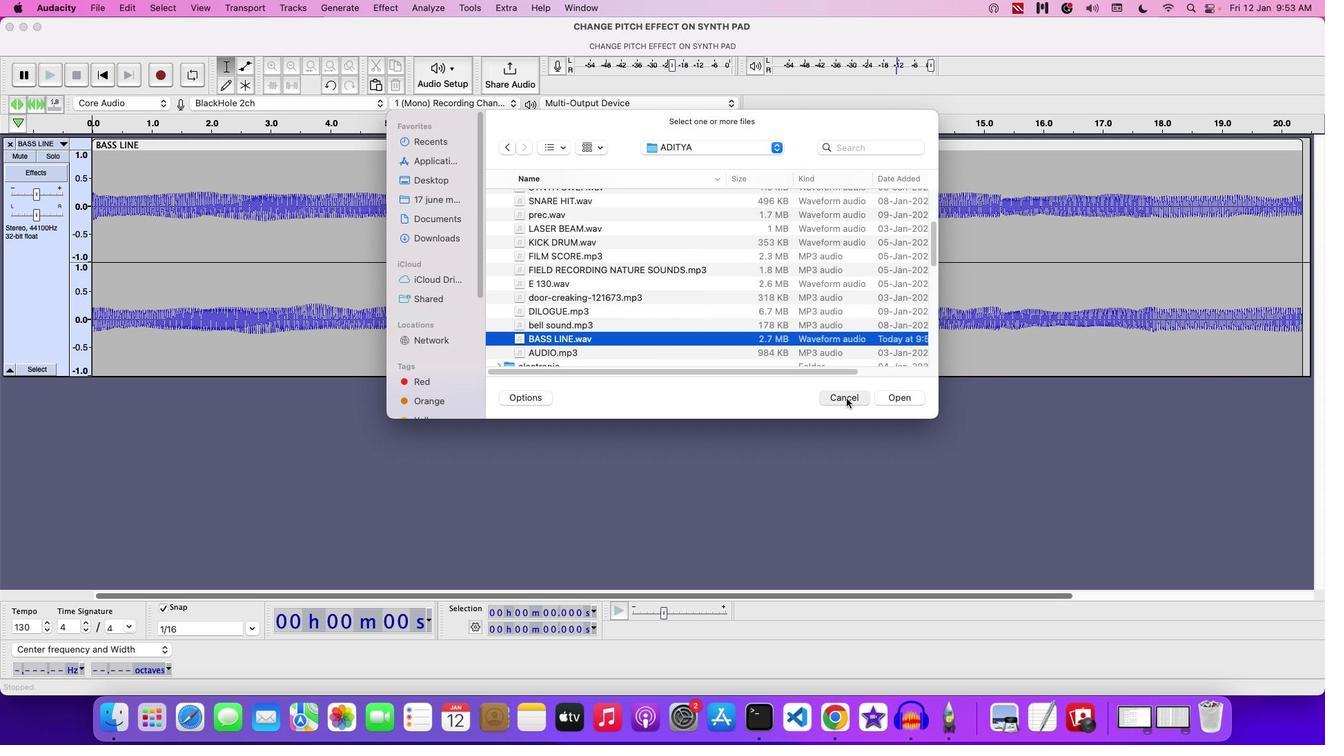 
Action: Mouse pressed left at (846, 399)
Screenshot: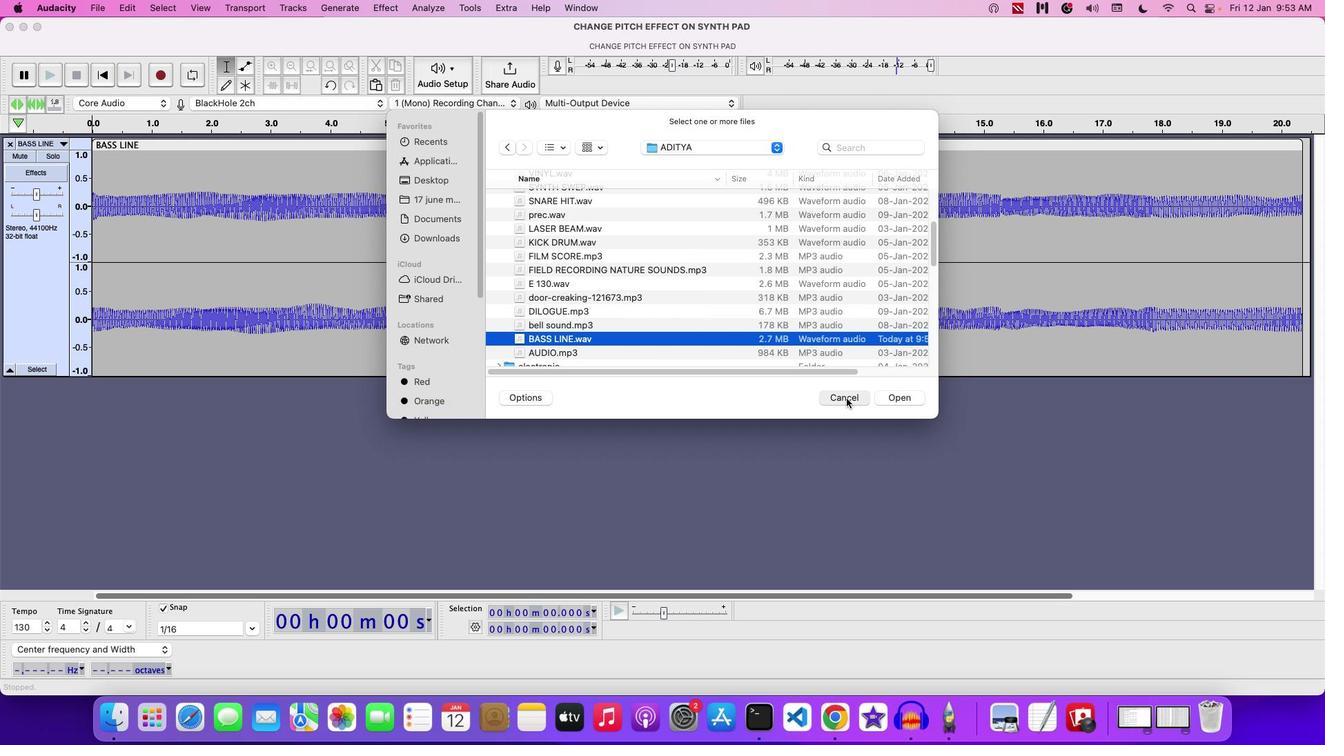 
Action: Mouse moved to (516, 319)
Screenshot: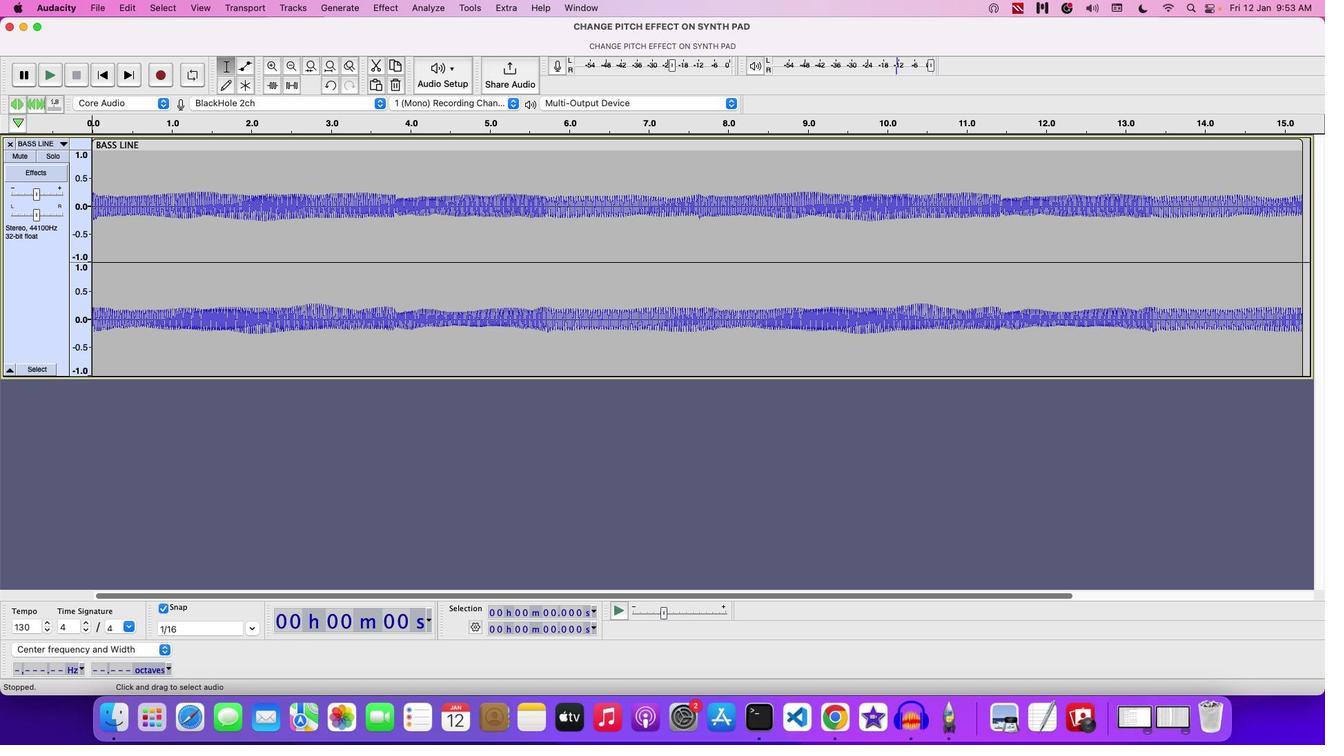 
Action: Key pressed Key.space
Screenshot: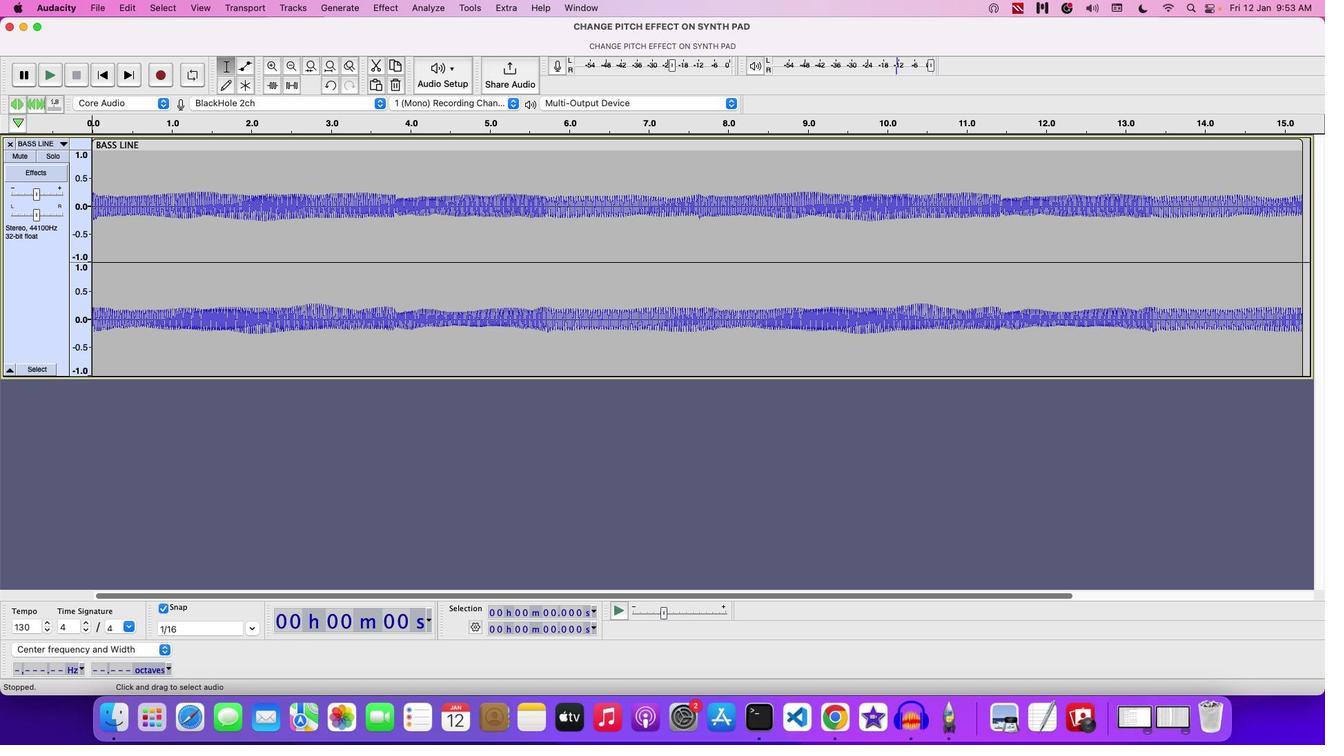 
Action: Mouse moved to (30, 192)
Screenshot: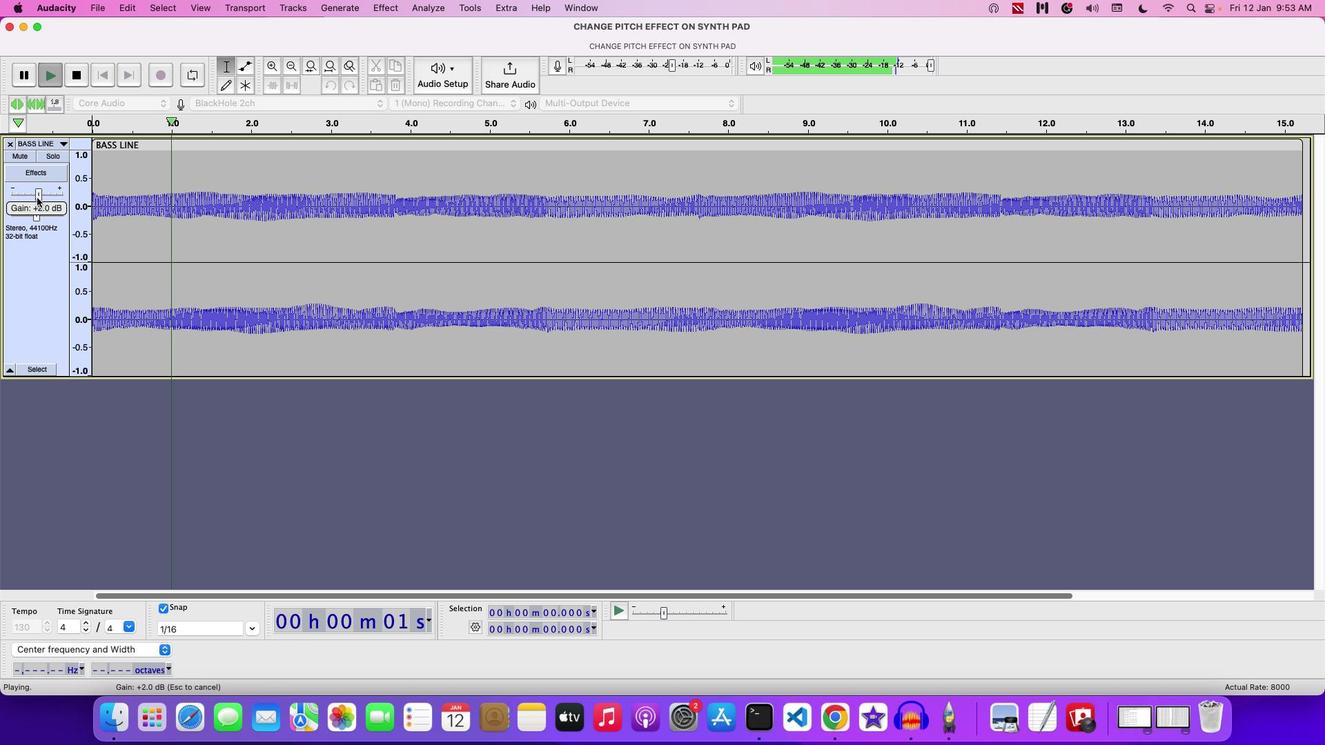 
Action: Mouse pressed left at (30, 192)
Screenshot: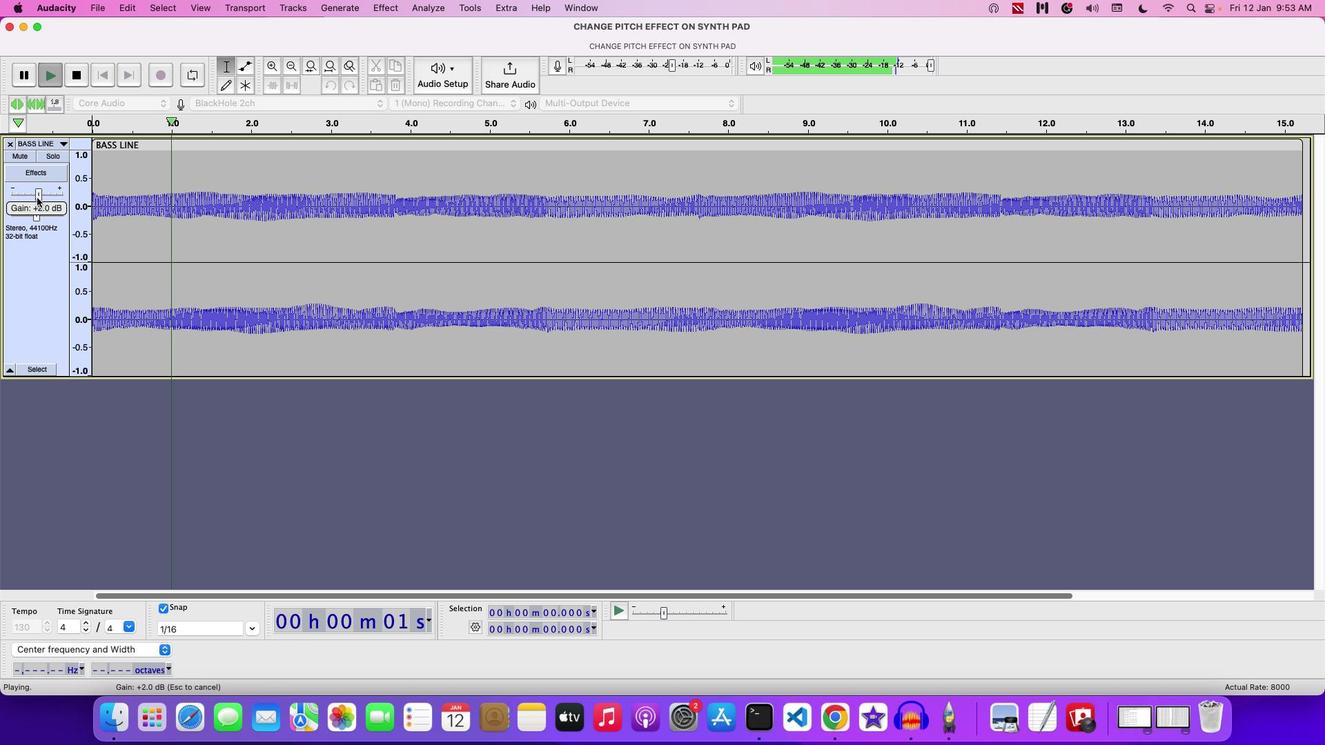 
Action: Mouse moved to (46, 193)
Screenshot: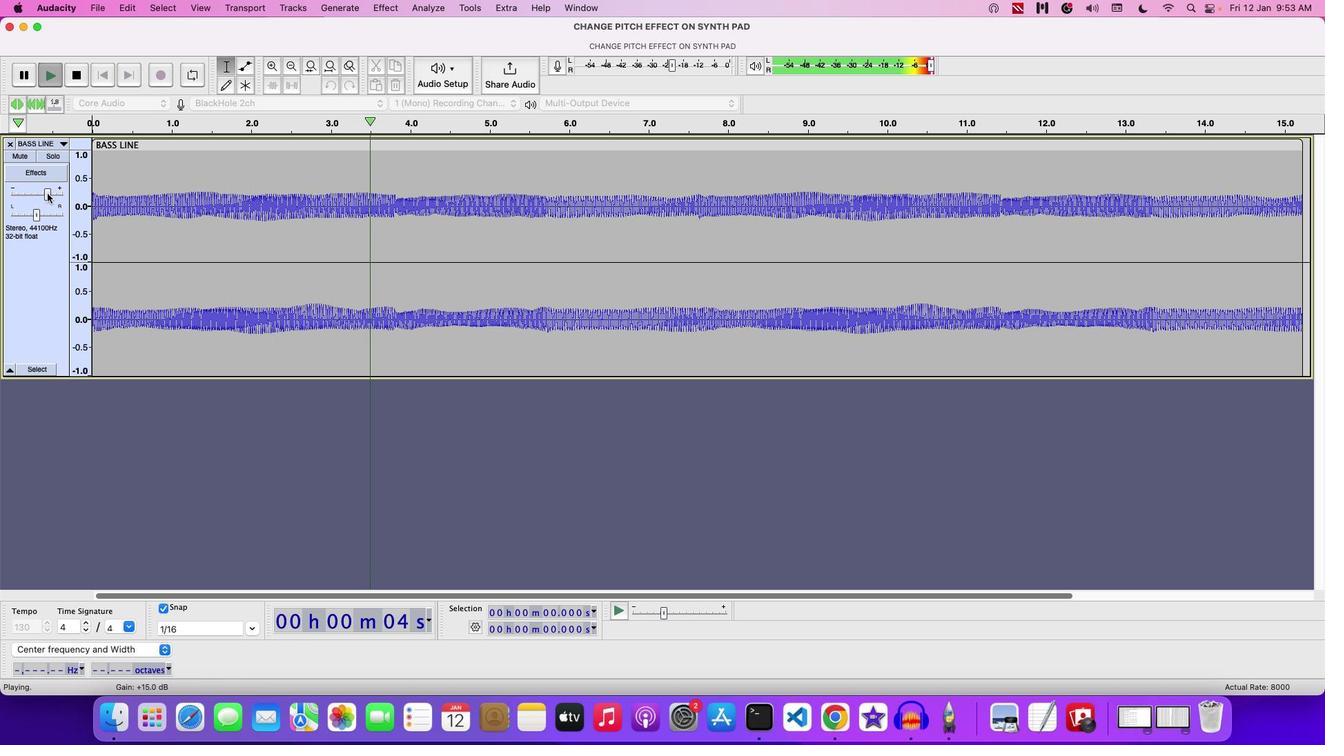 
Action: Mouse pressed left at (46, 193)
Screenshot: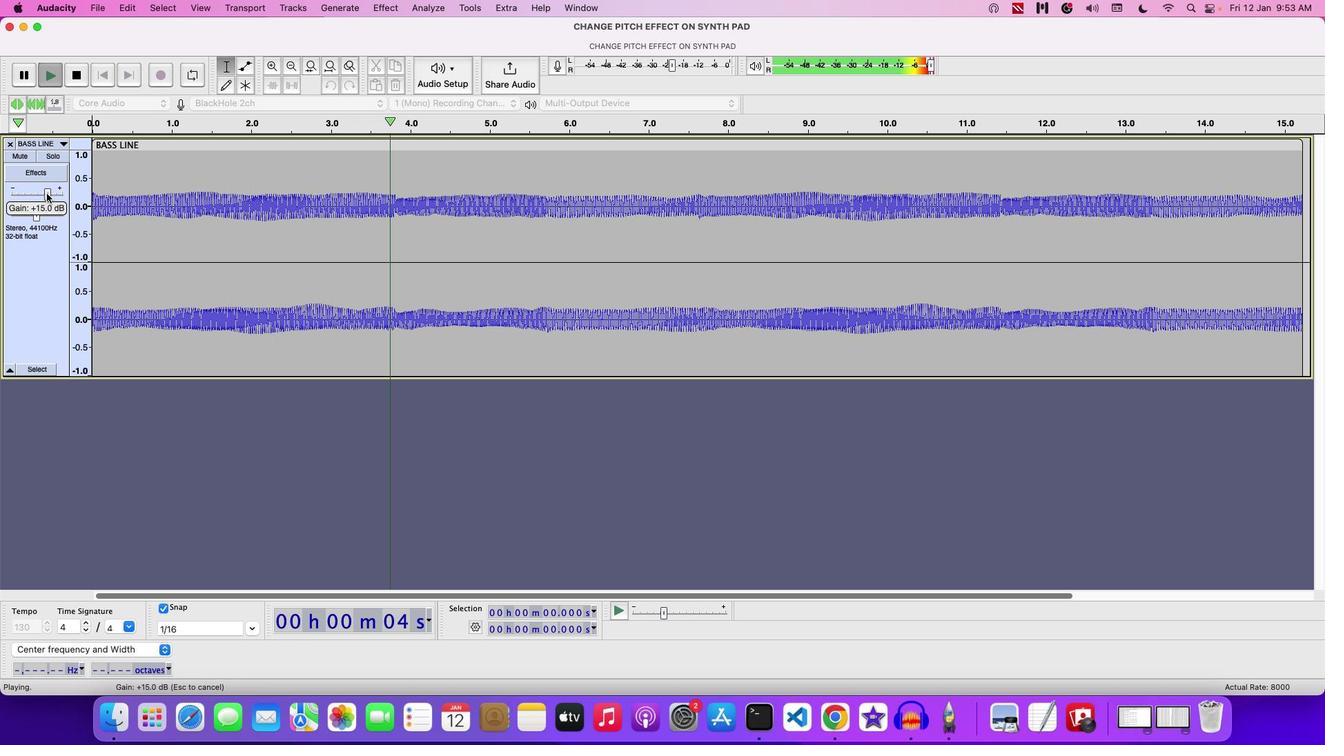 
Action: Mouse moved to (53, 196)
Screenshot: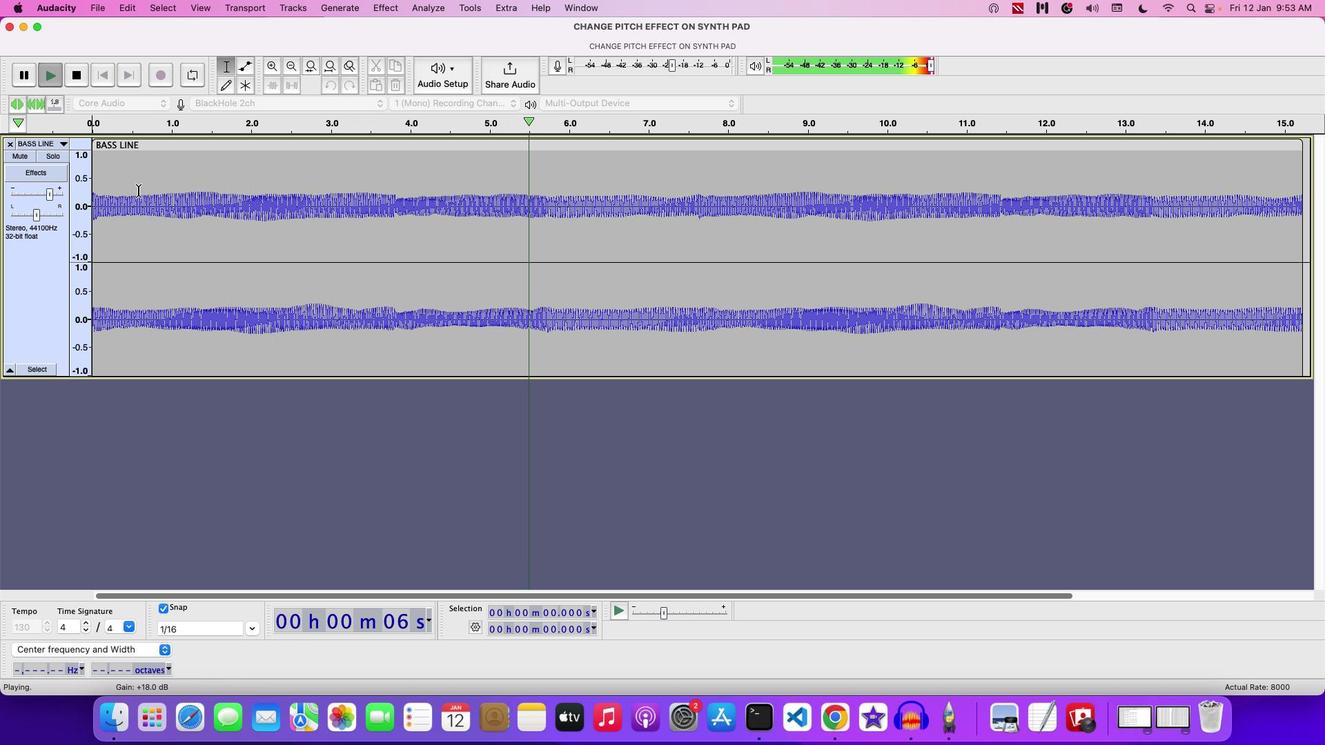 
Action: Key pressed Key.space
Screenshot: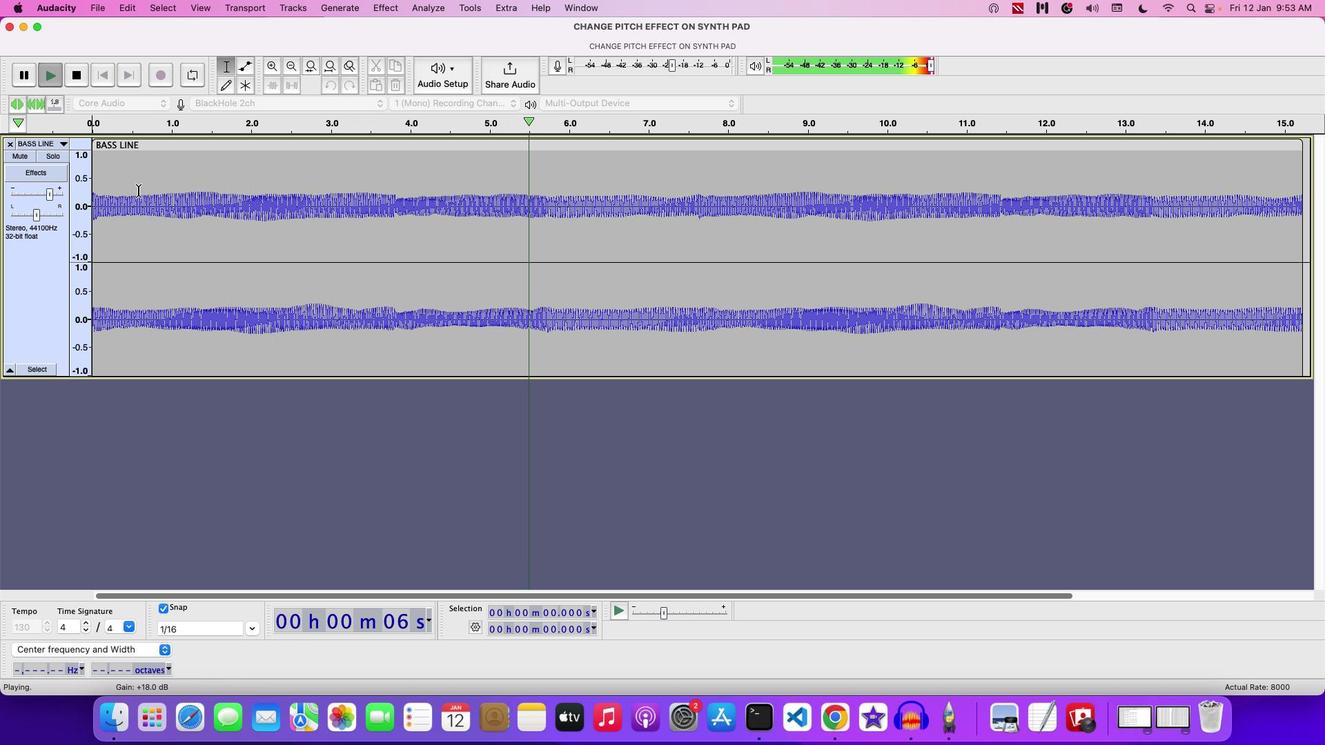 
Action: Mouse moved to (144, 191)
Screenshot: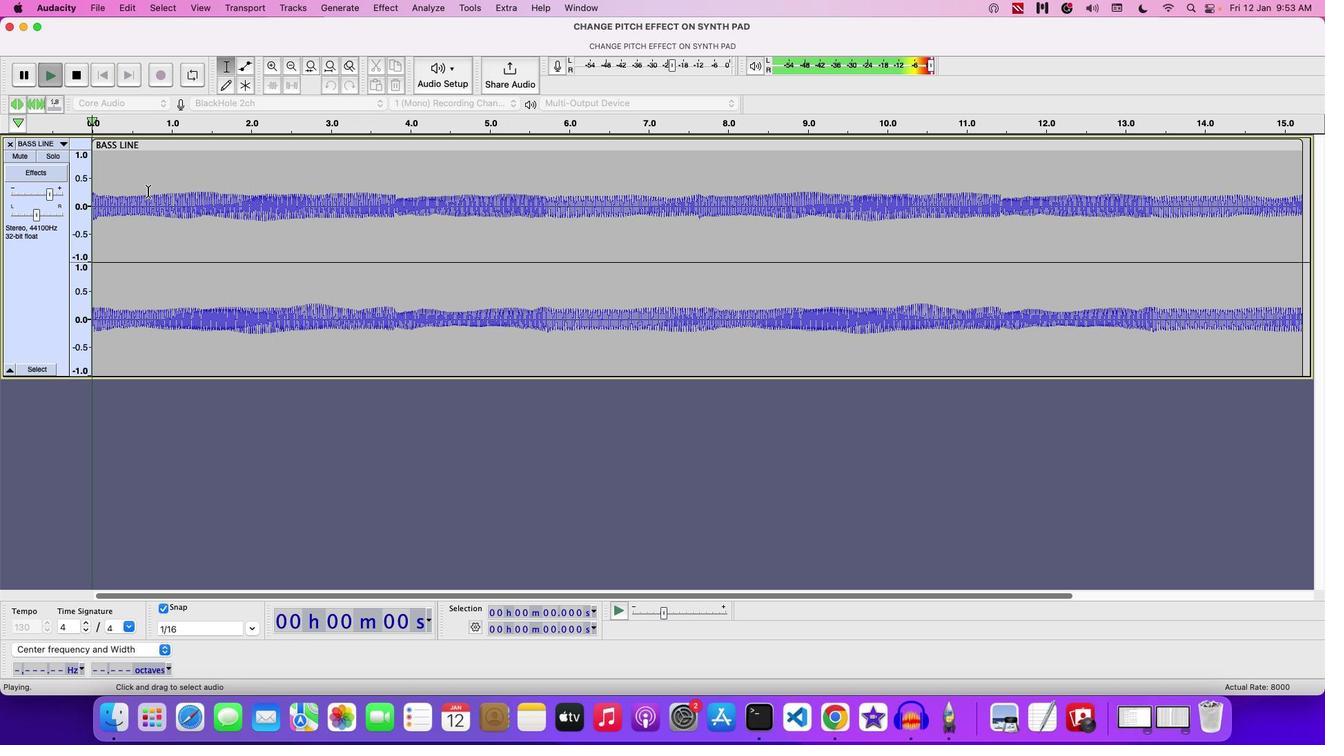 
Action: Key pressed Key.space
Screenshot: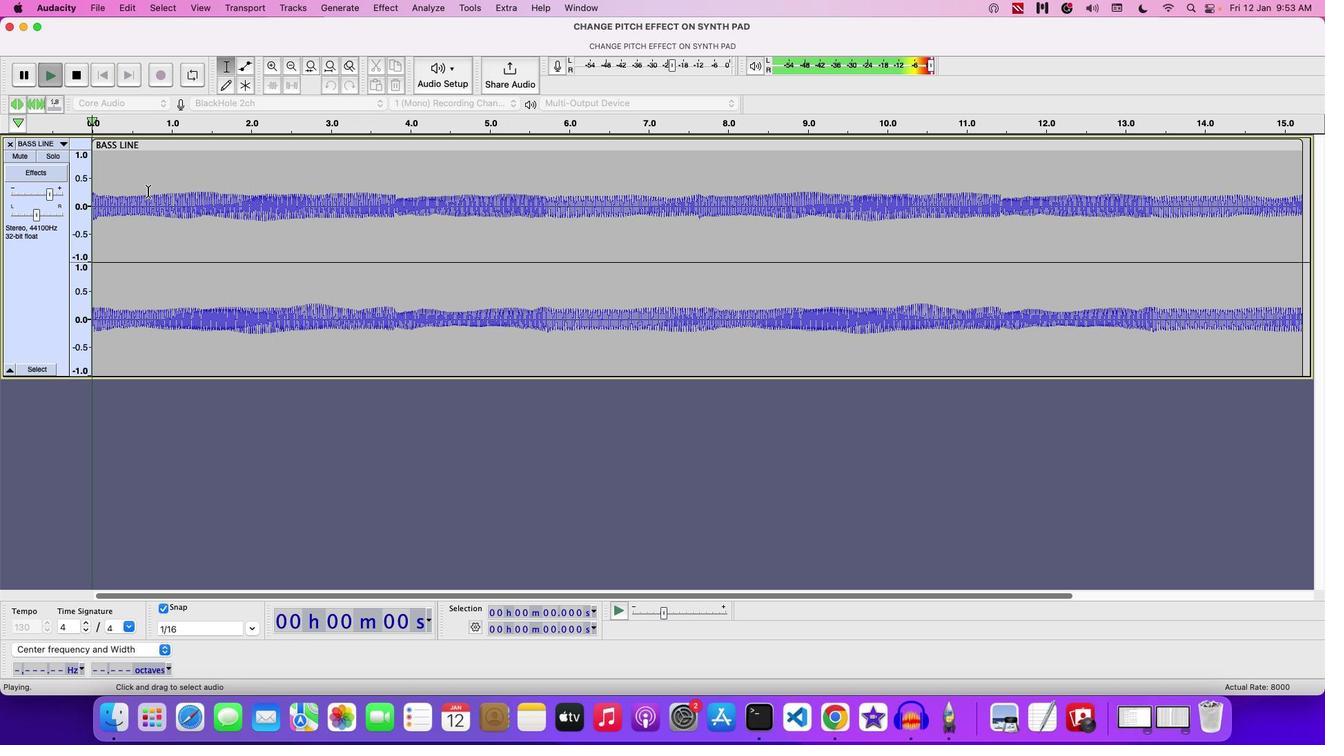 
Action: Mouse moved to (50, 194)
Screenshot: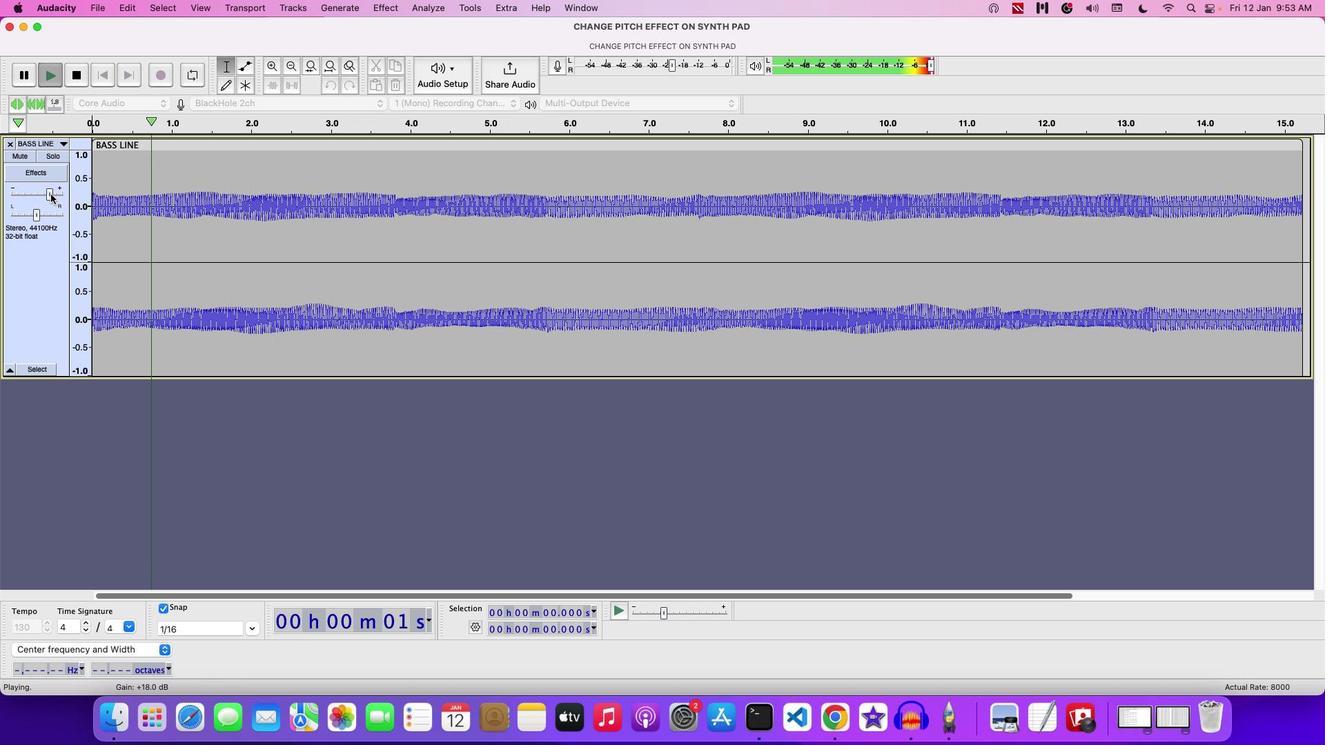 
Action: Mouse pressed left at (50, 194)
Screenshot: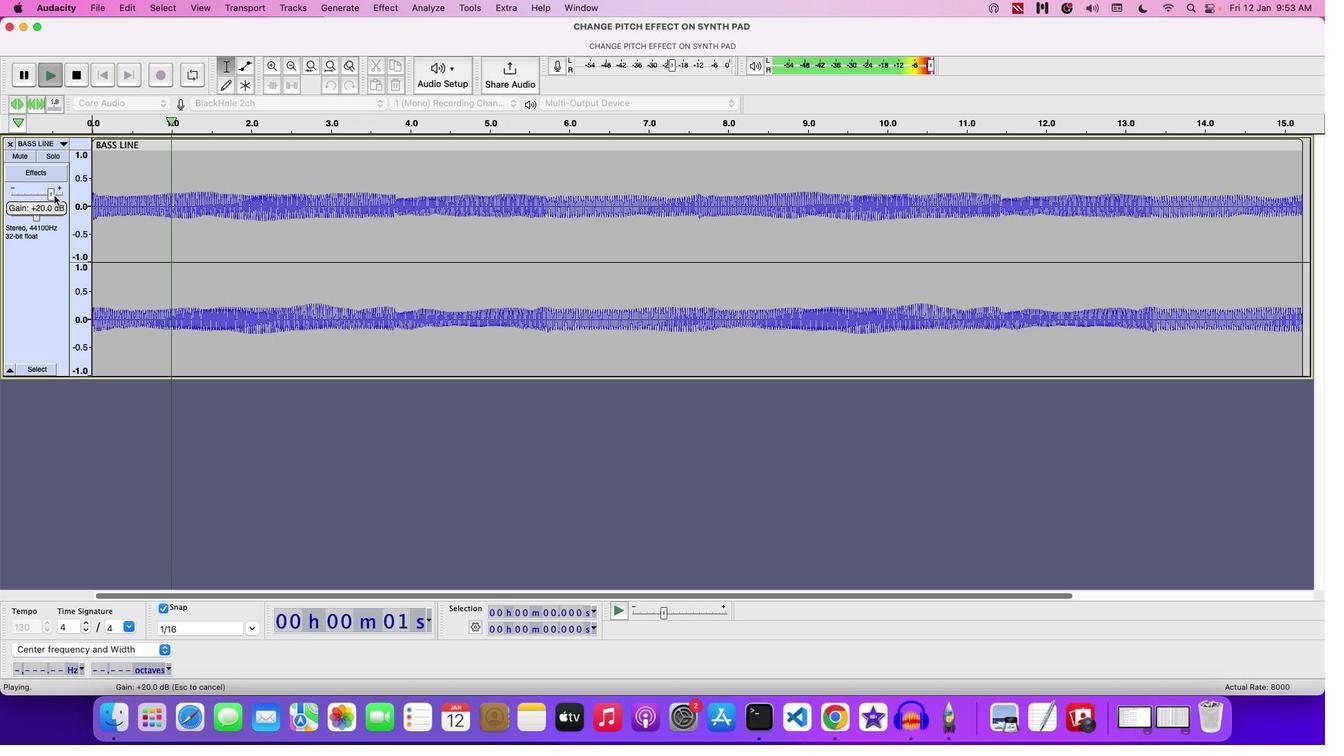 
Action: Mouse moved to (412, 178)
Screenshot: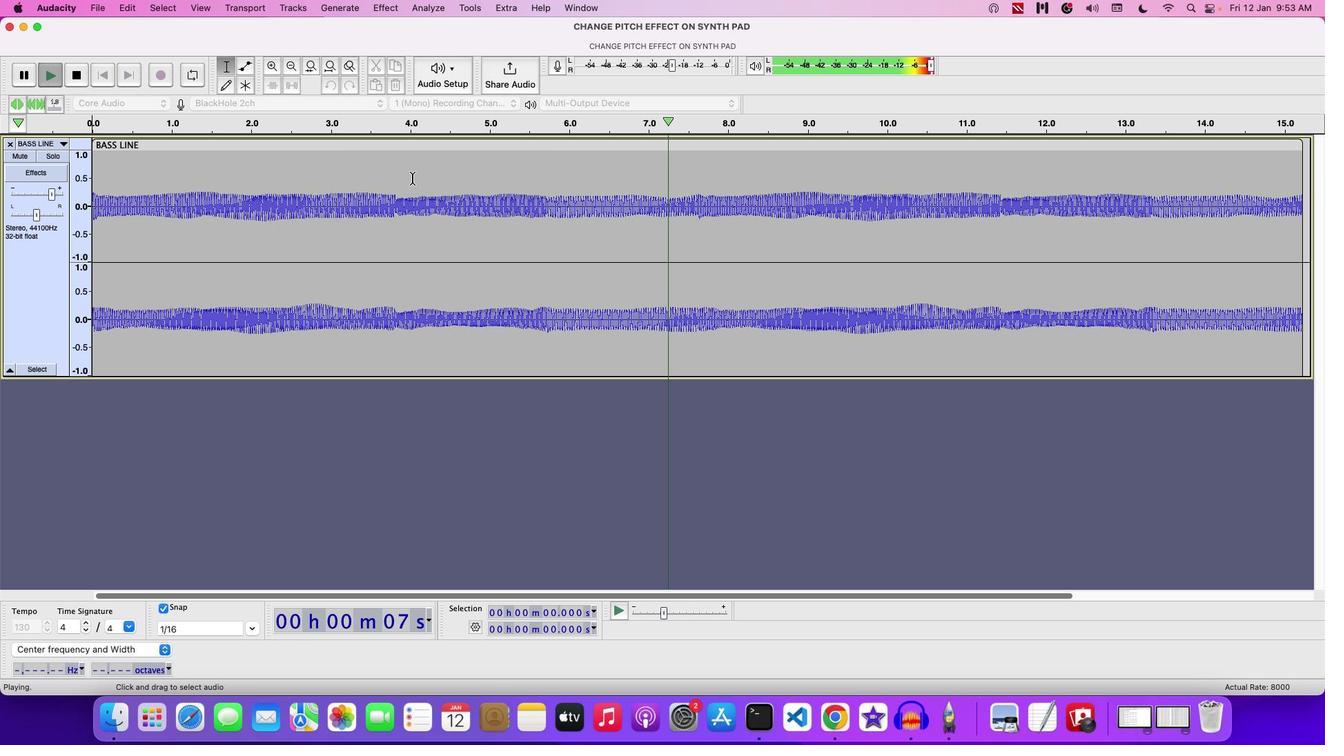 
Action: Mouse pressed left at (412, 178)
Screenshot: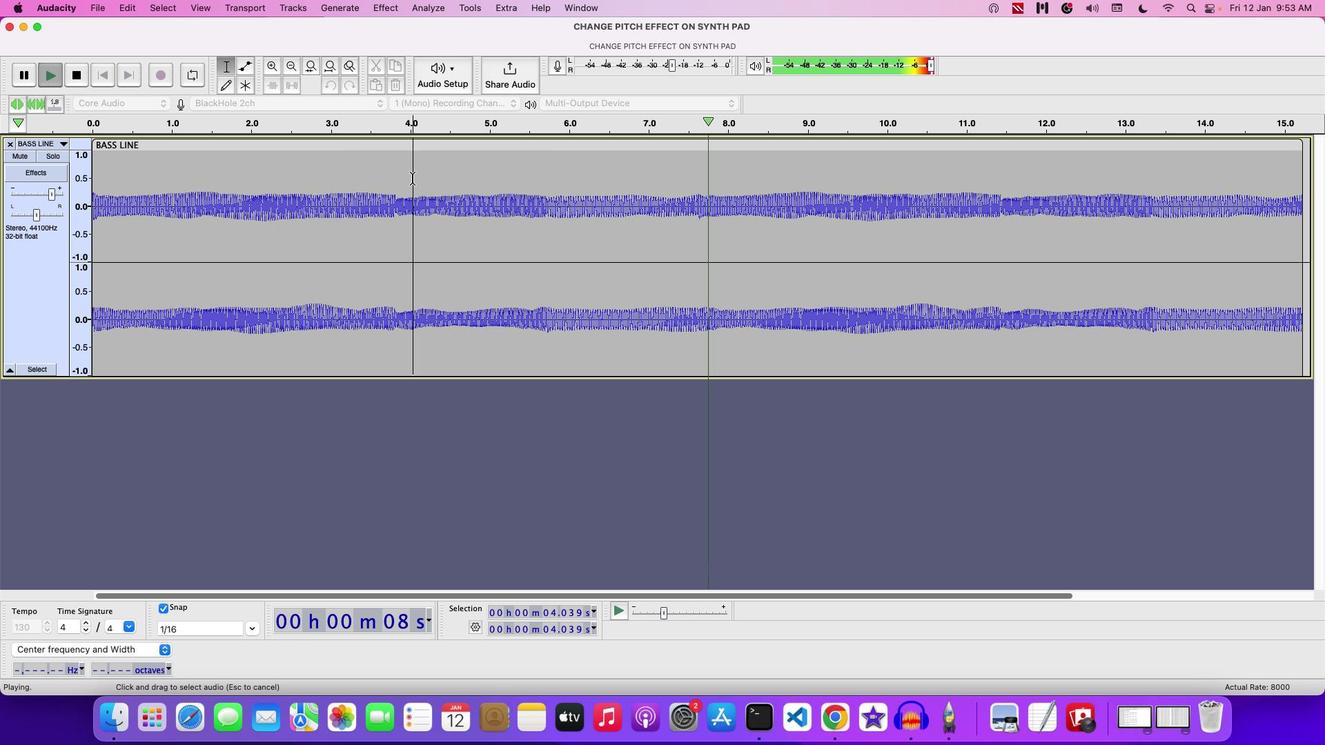 
Action: Mouse pressed left at (412, 178)
Screenshot: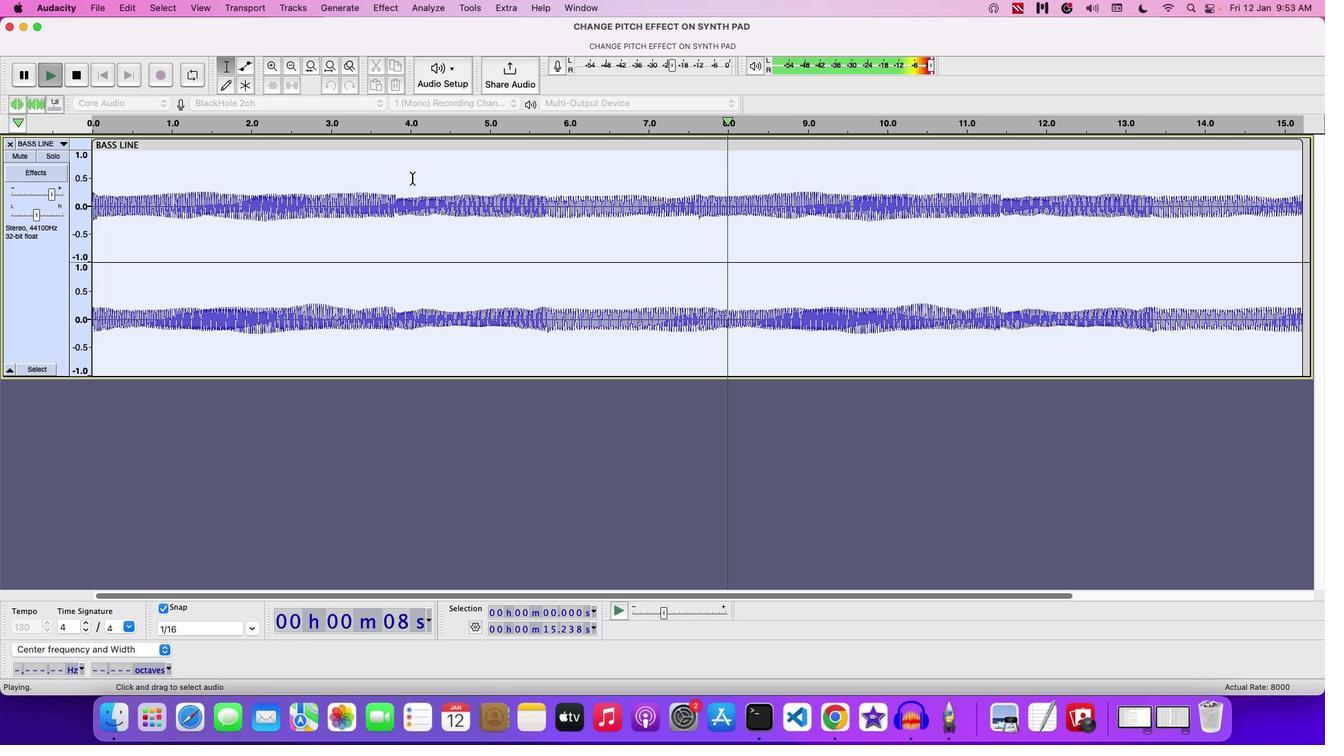 
Action: Mouse moved to (395, 0)
Screenshot: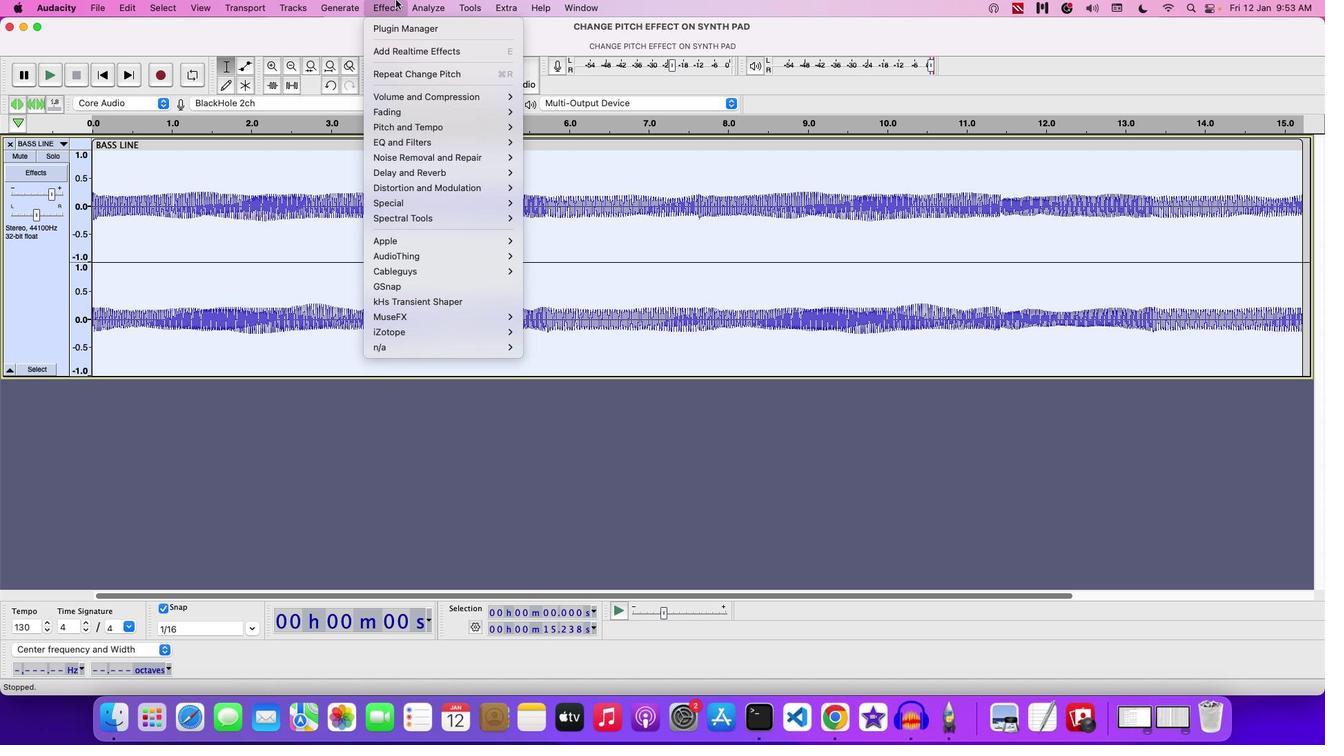 
Action: Mouse pressed left at (395, 0)
Screenshot: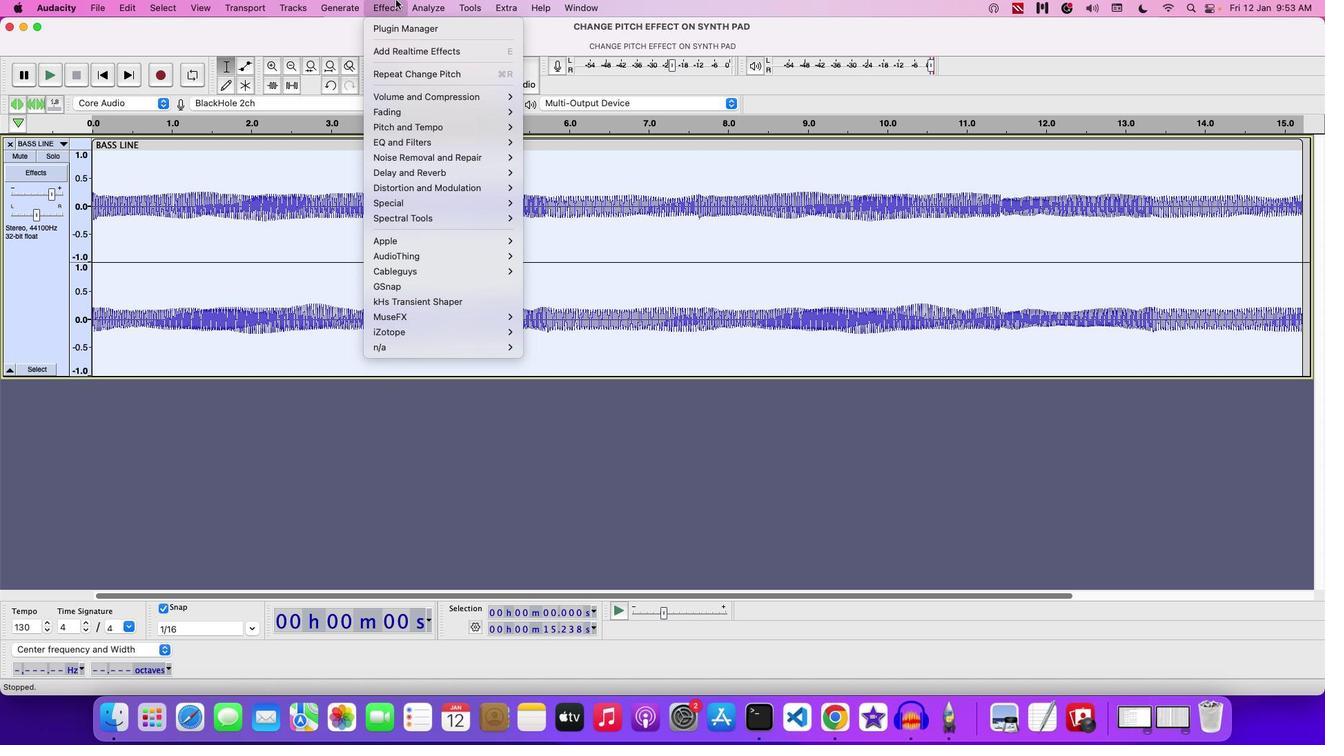 
Action: Mouse moved to (599, 181)
Screenshot: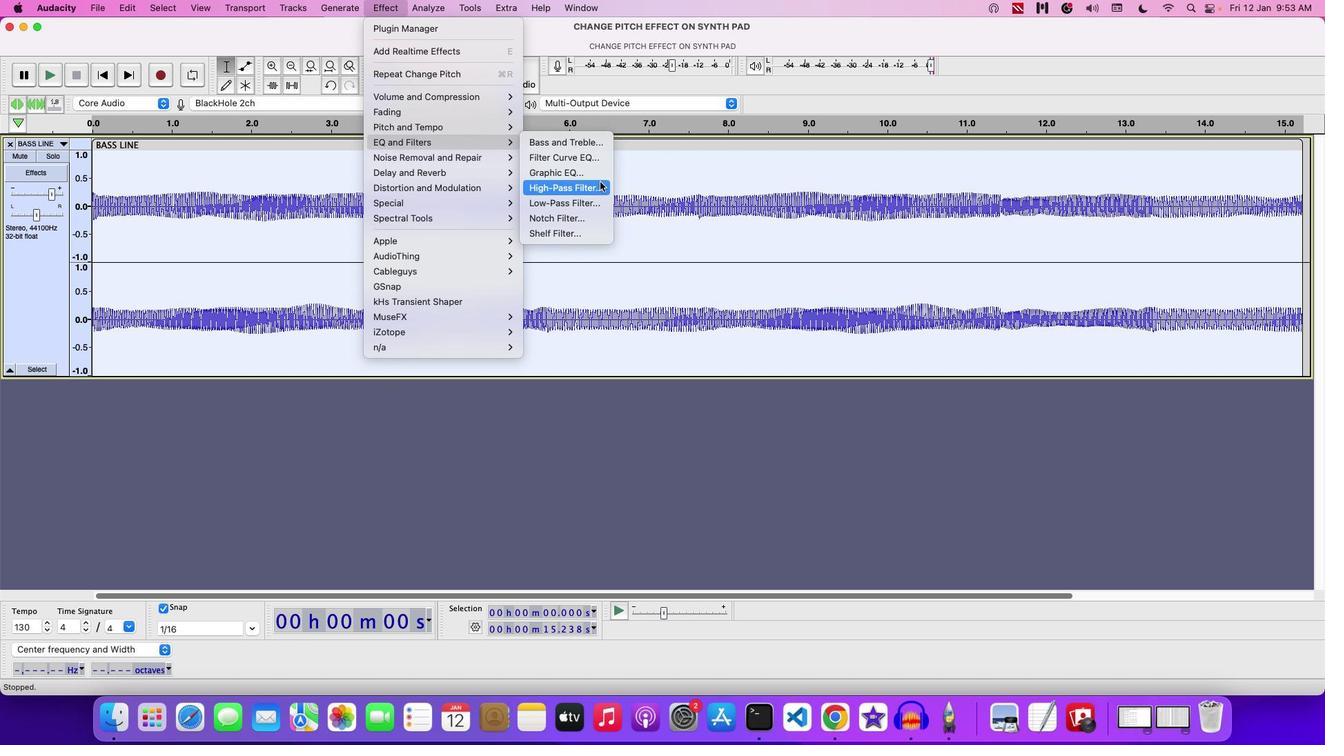 
Action: Mouse pressed left at (599, 181)
Screenshot: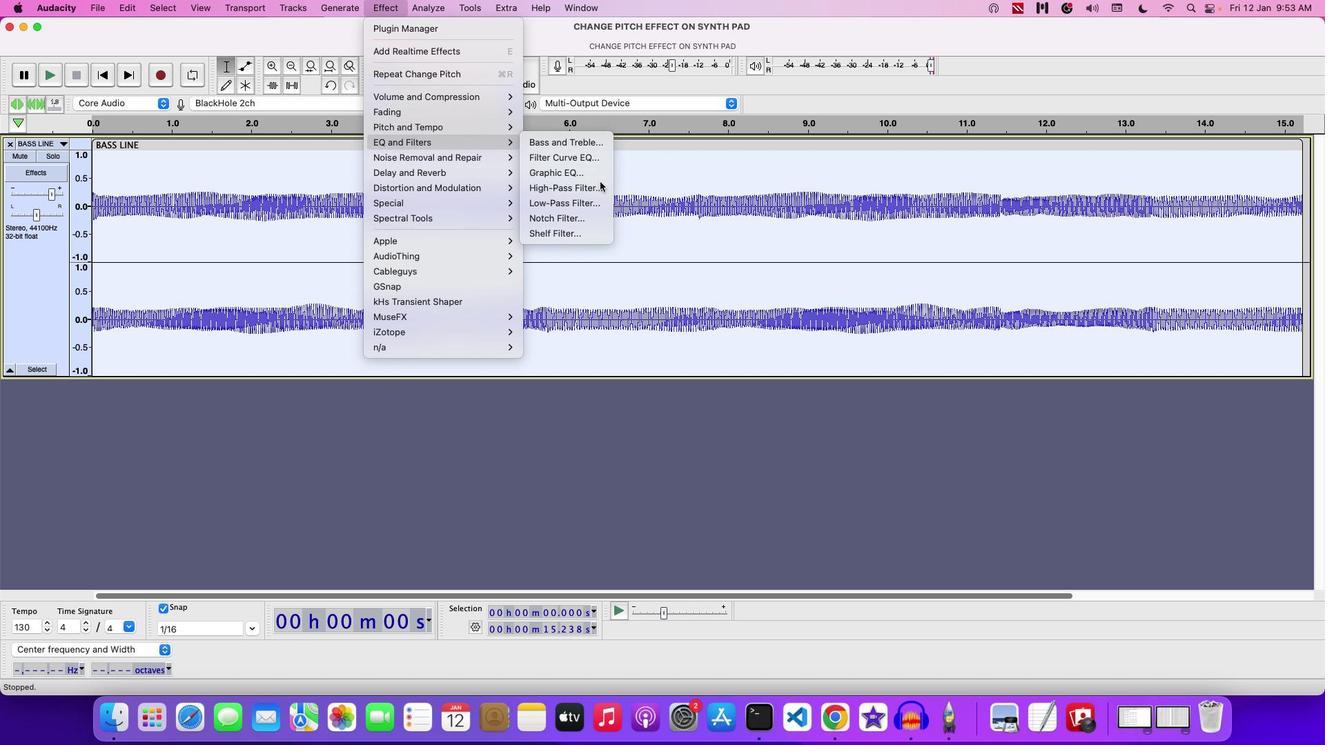 
Action: Mouse moved to (684, 308)
Screenshot: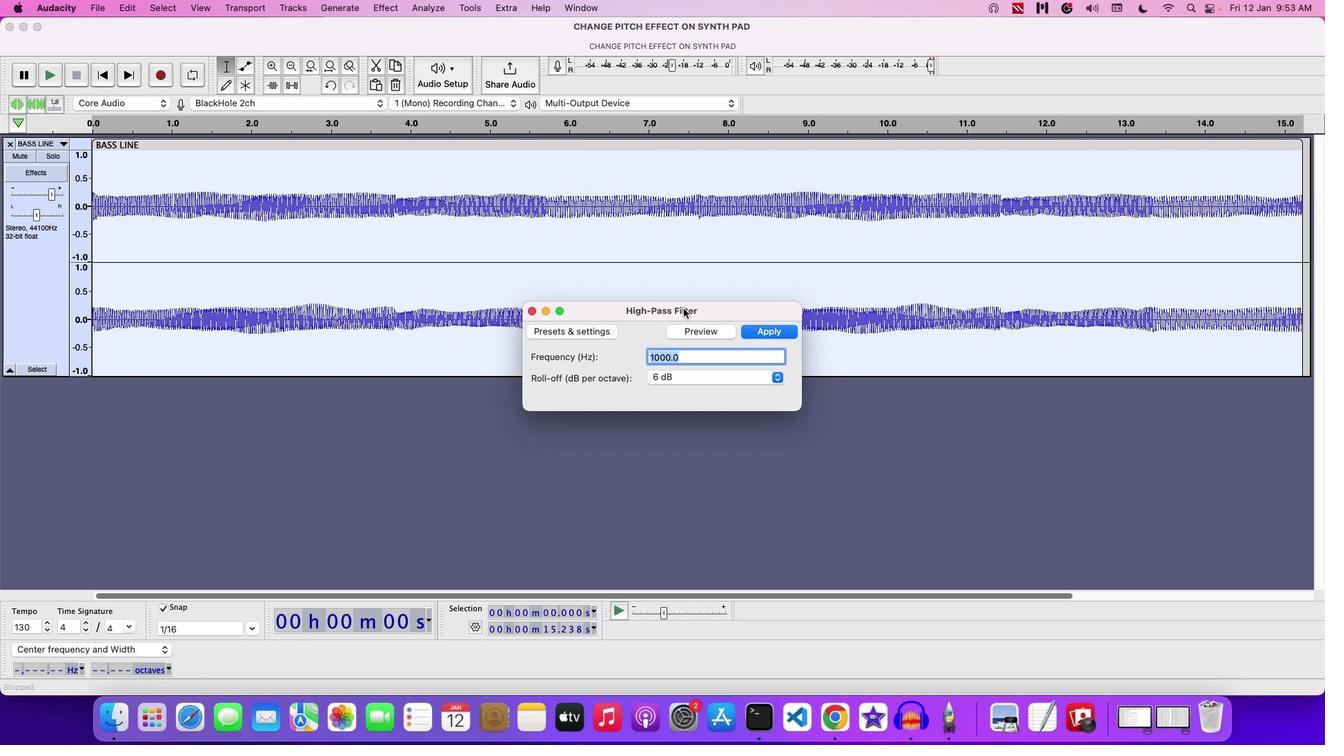 
Action: Mouse pressed left at (684, 308)
Screenshot: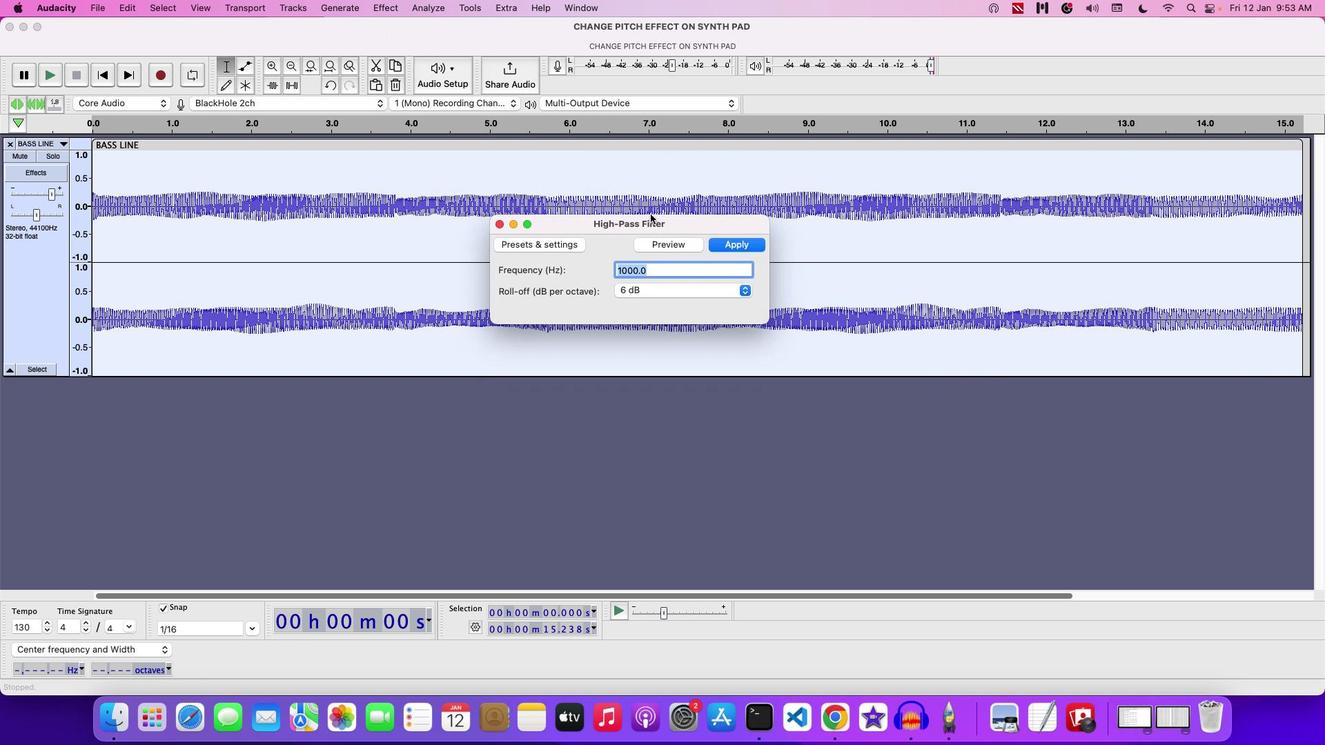 
Action: Mouse moved to (660, 210)
Screenshot: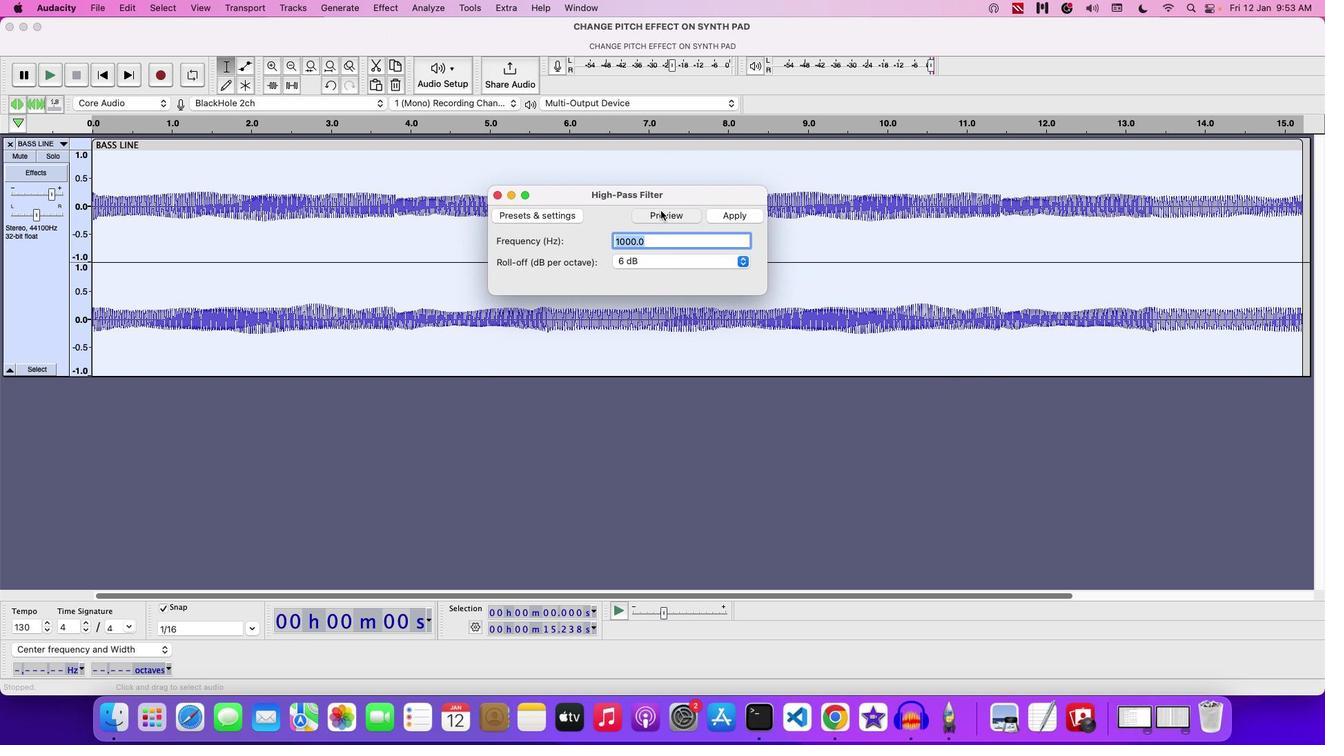 
Action: Mouse pressed left at (660, 210)
Screenshot: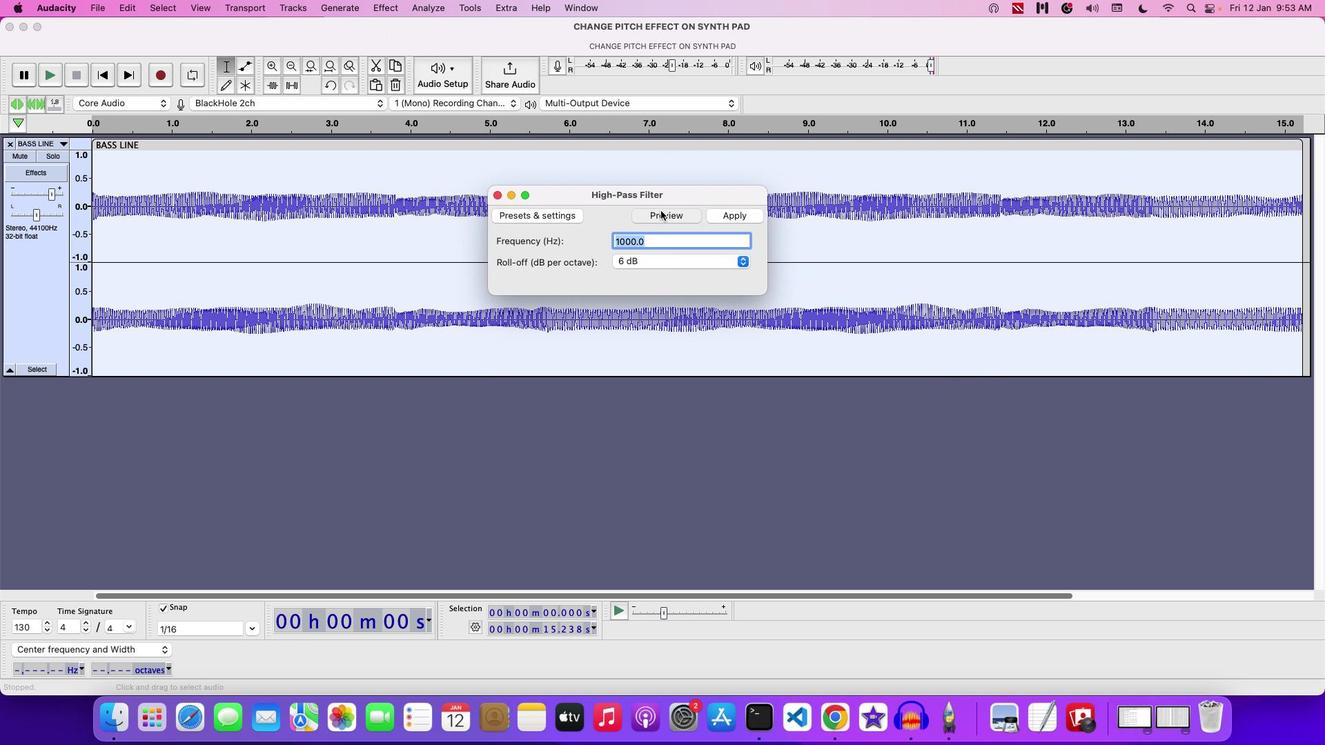 
Action: Mouse moved to (649, 265)
Screenshot: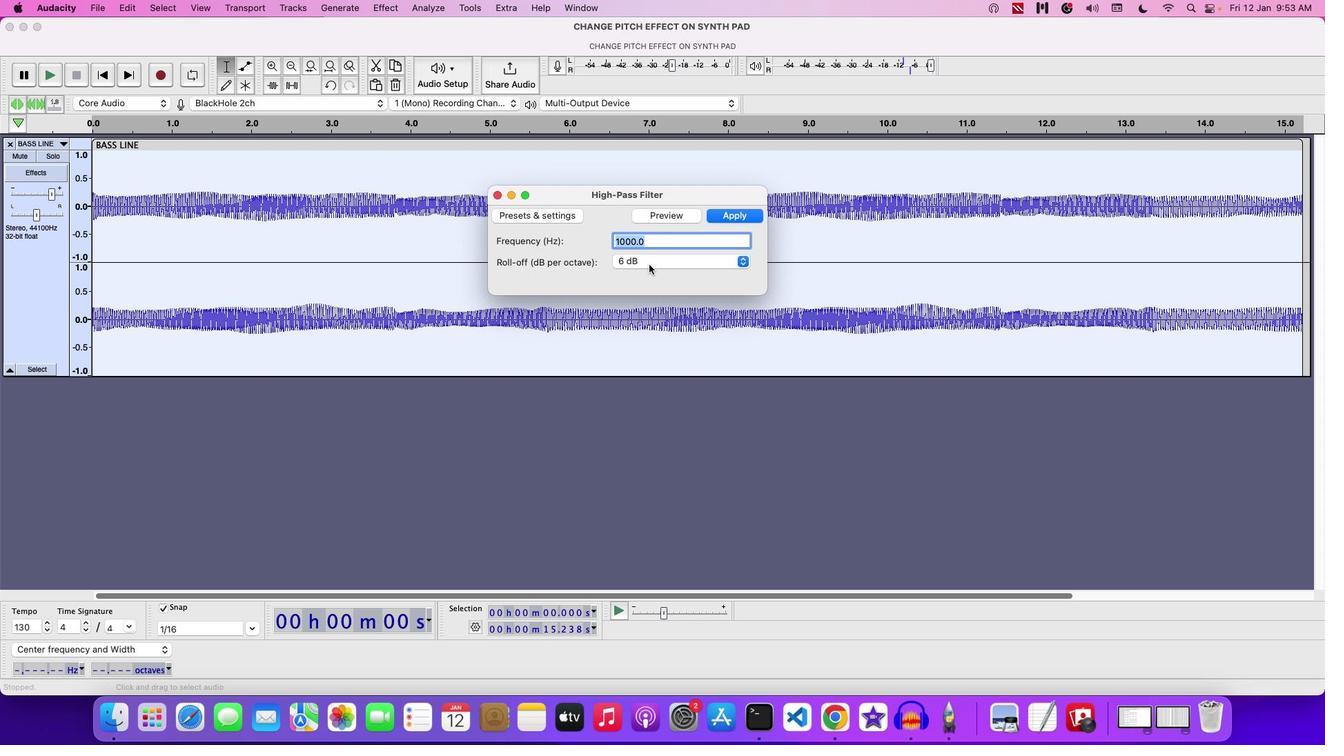 
Action: Mouse pressed left at (649, 265)
Screenshot: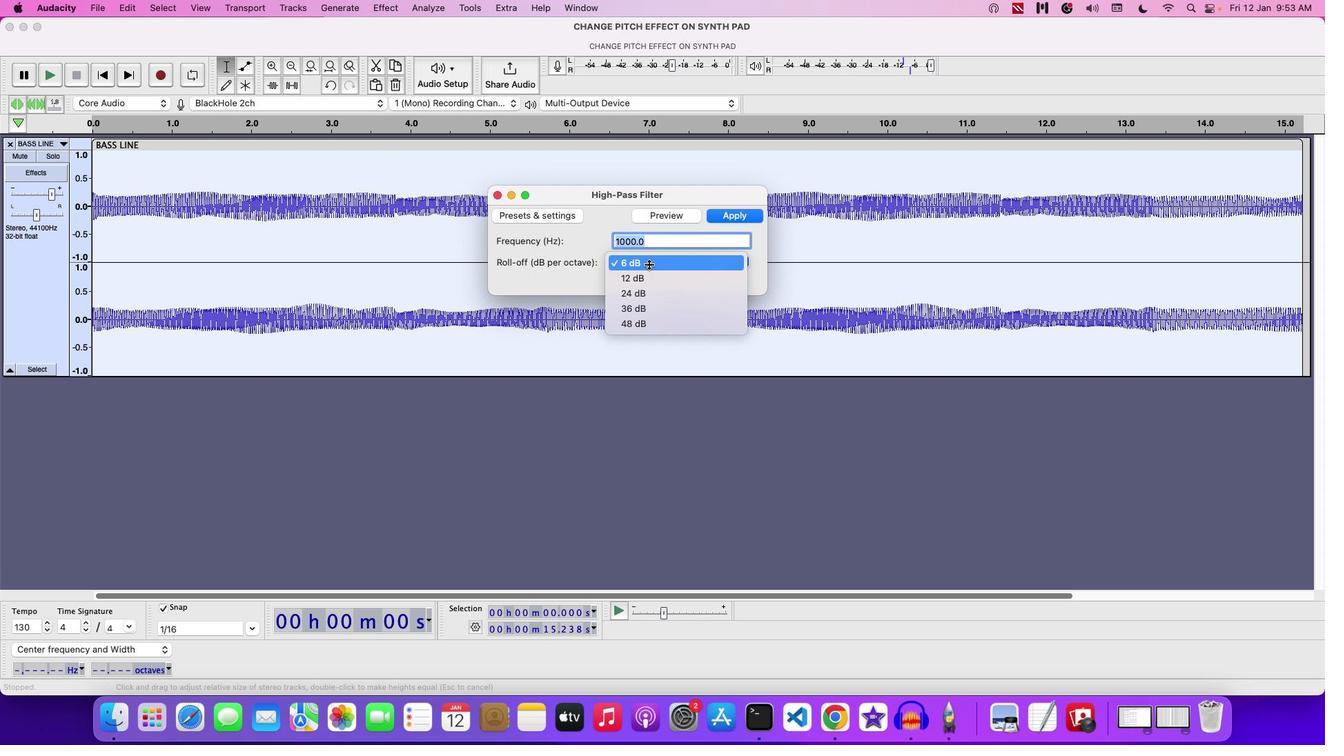 
Action: Mouse moved to (644, 281)
Screenshot: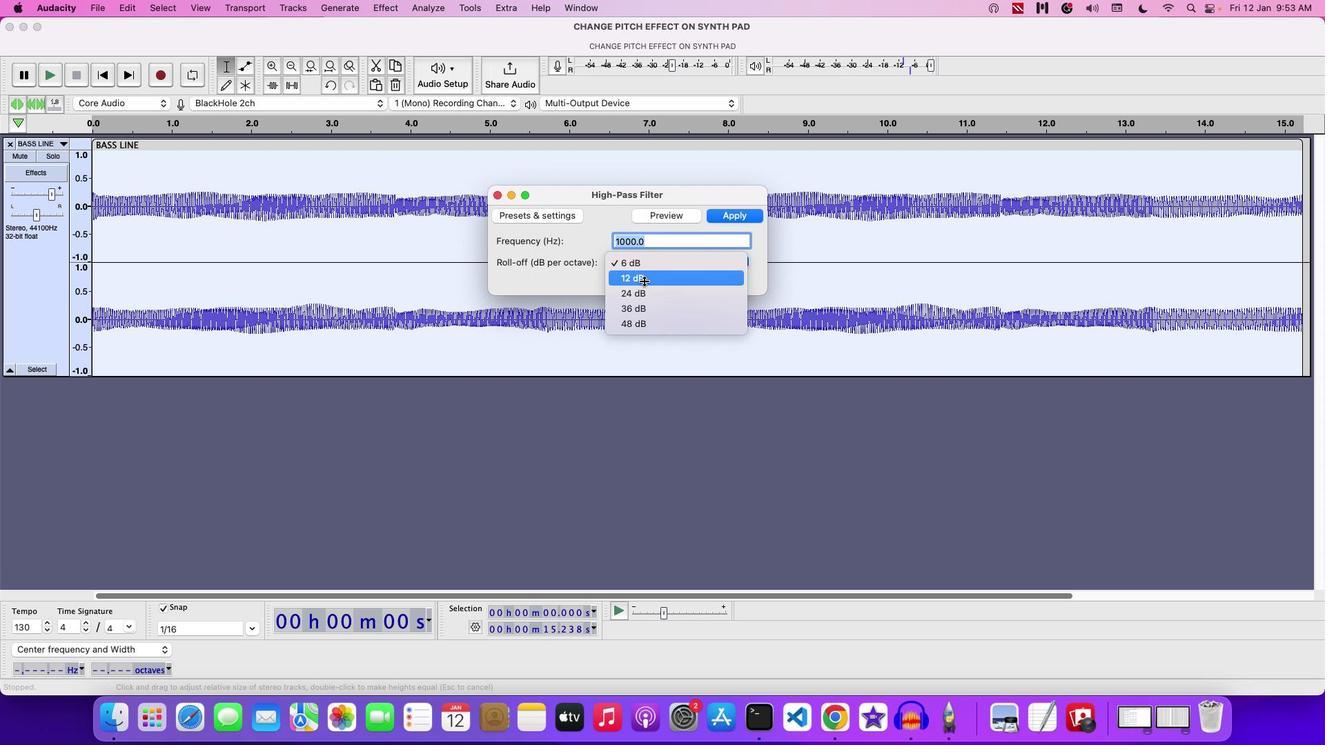 
Action: Mouse pressed left at (644, 281)
Screenshot: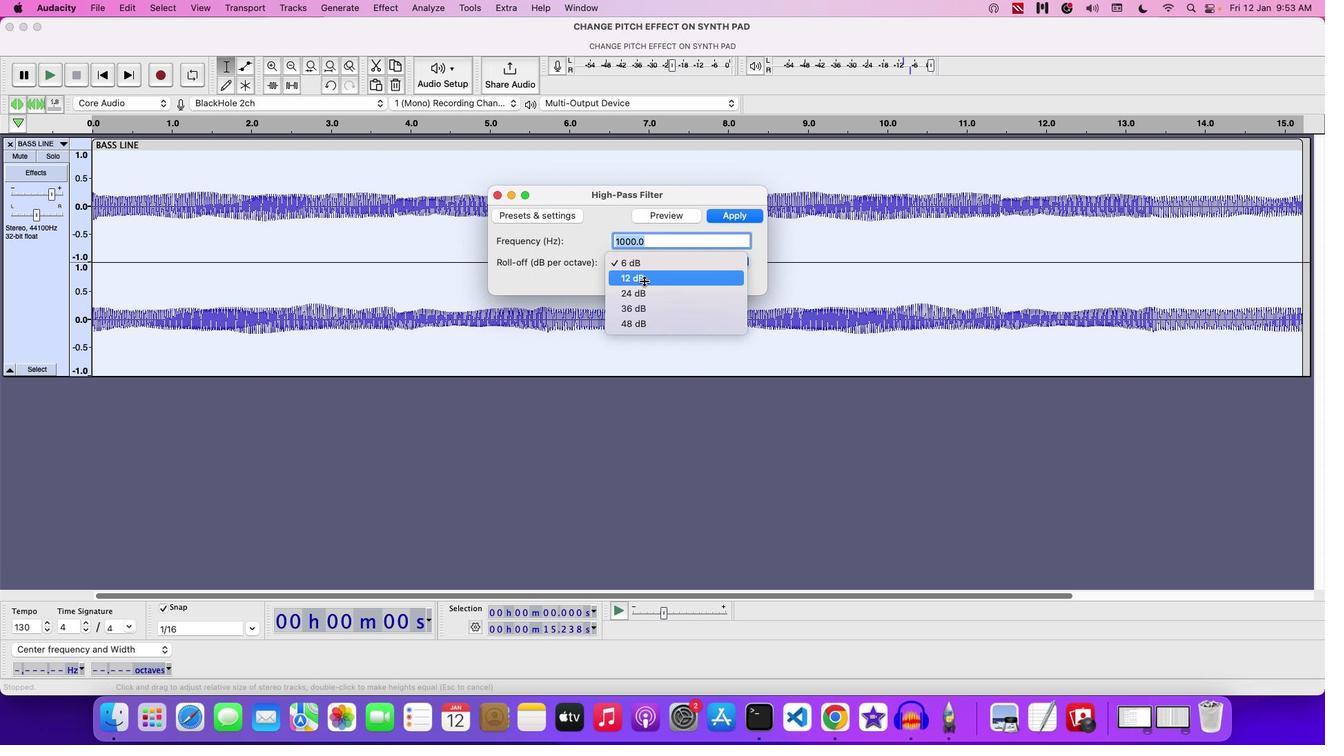 
Action: Mouse moved to (660, 213)
Screenshot: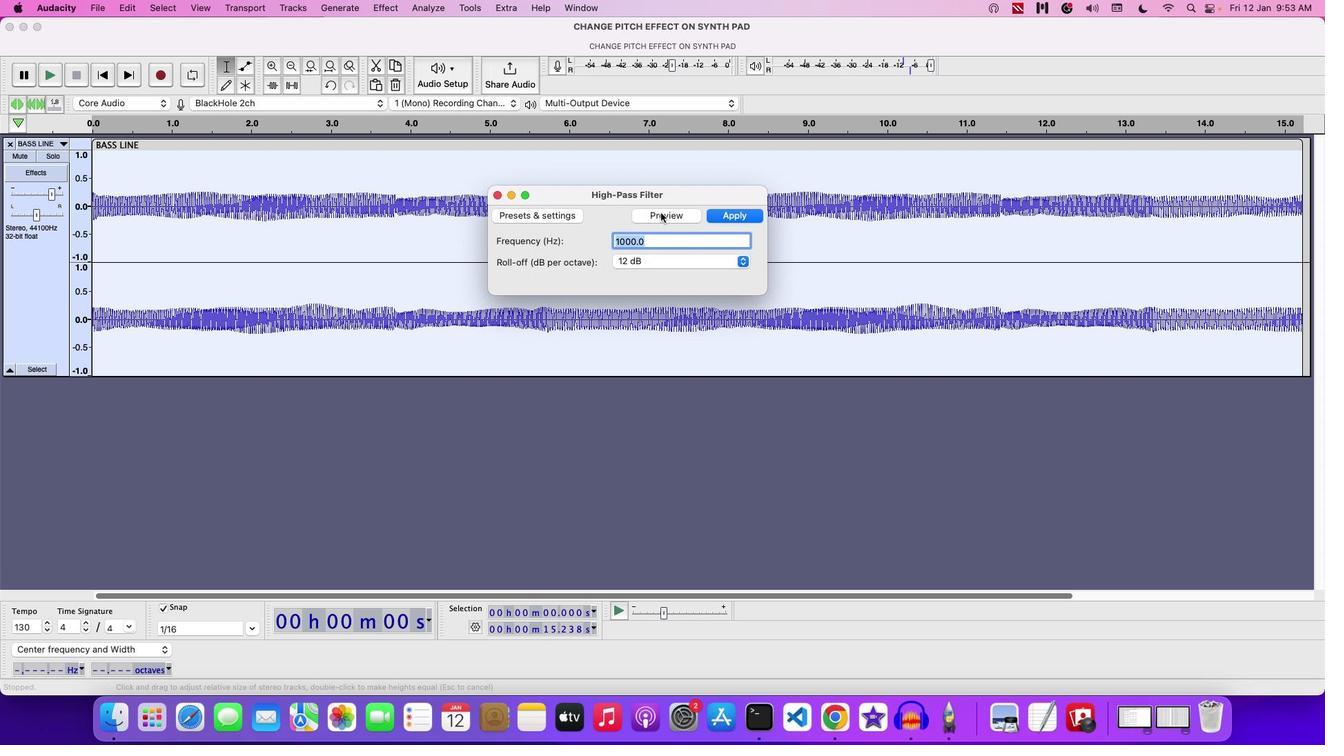 
Action: Mouse pressed left at (660, 213)
Screenshot: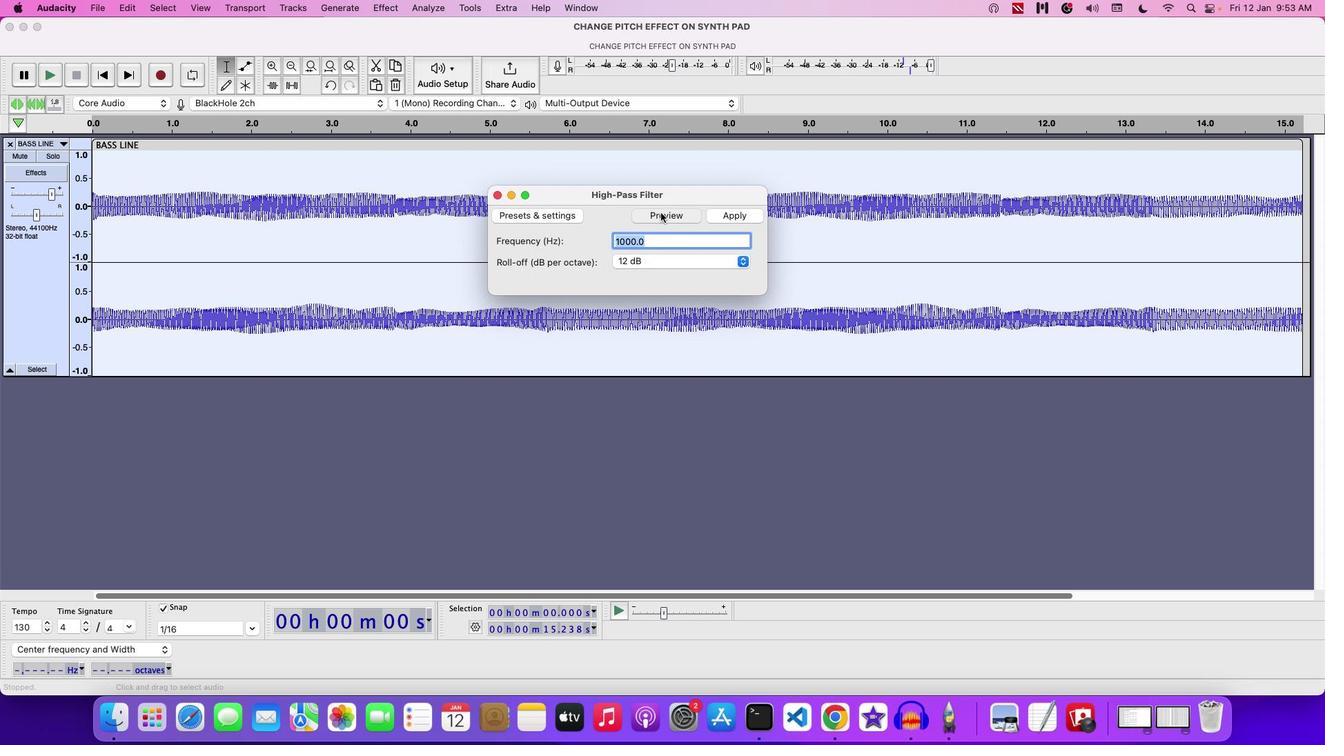 
Action: Mouse moved to (742, 212)
Screenshot: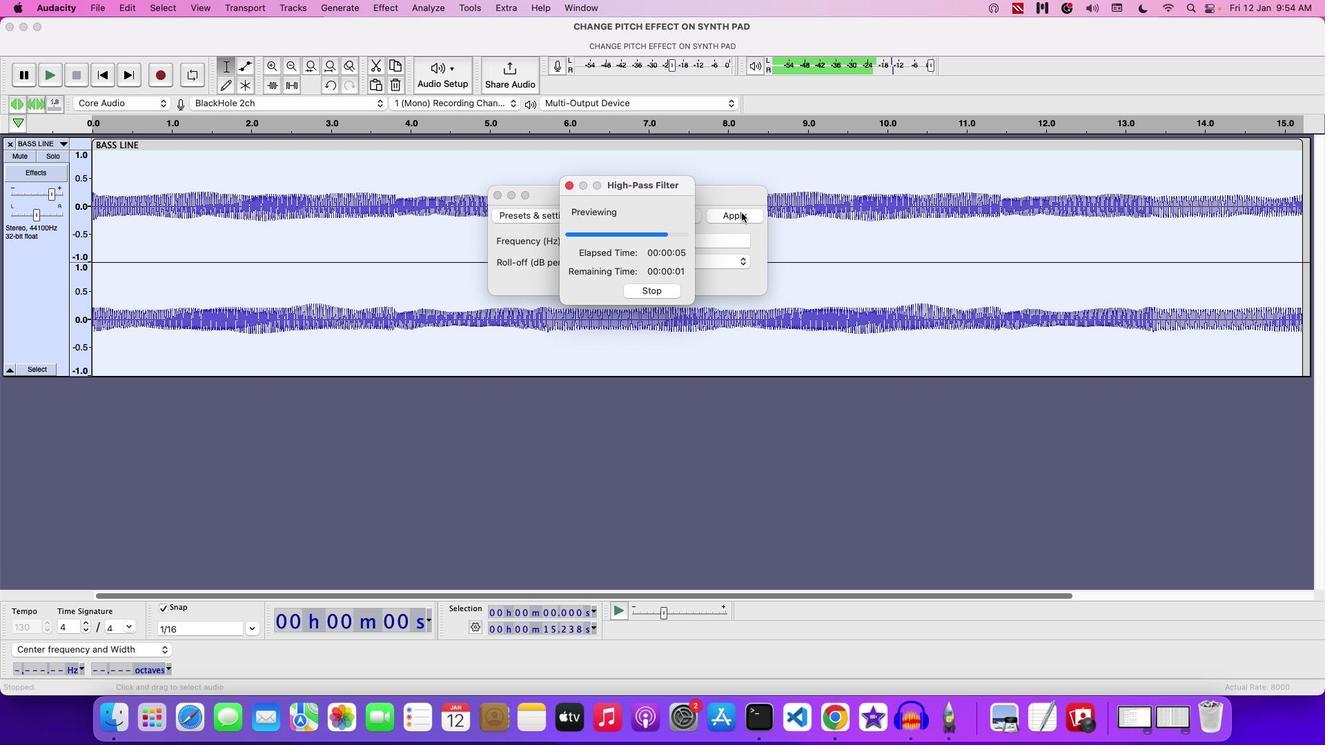 
Action: Mouse pressed left at (742, 212)
Screenshot: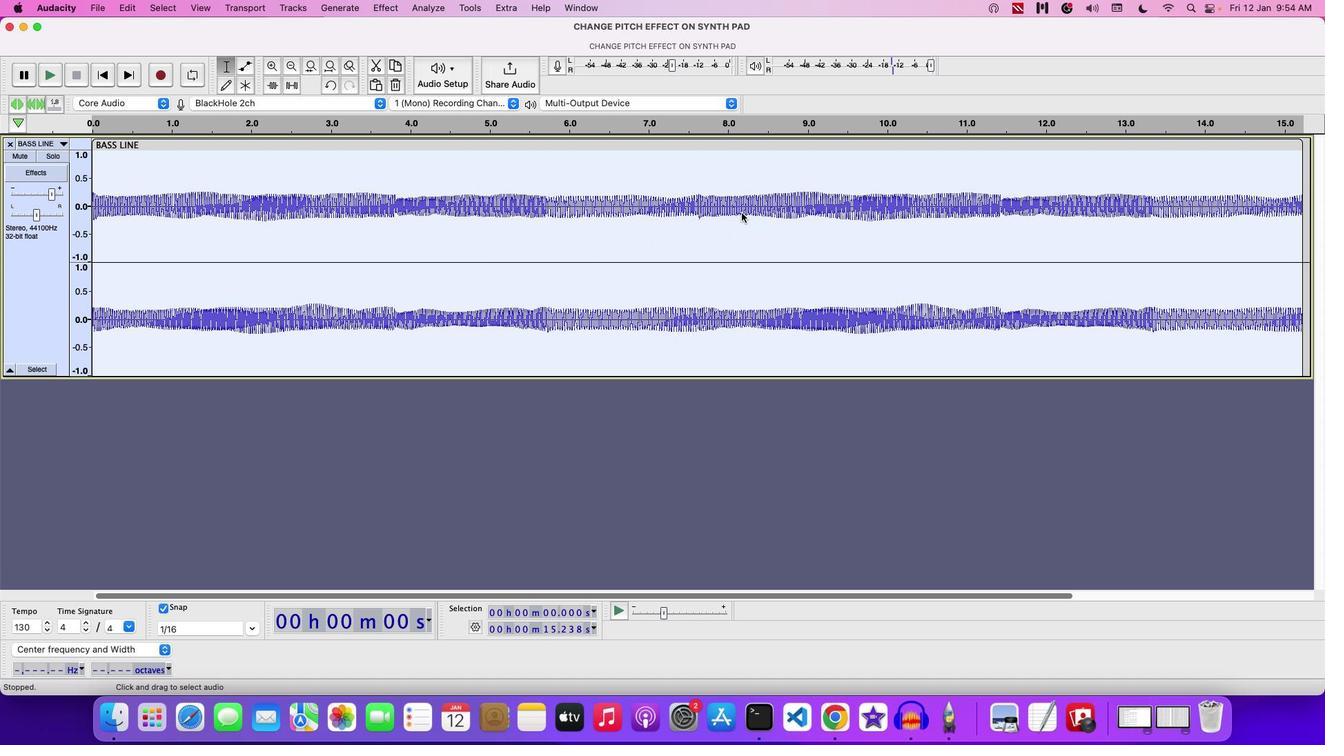 
Action: Key pressed Key.space
Screenshot: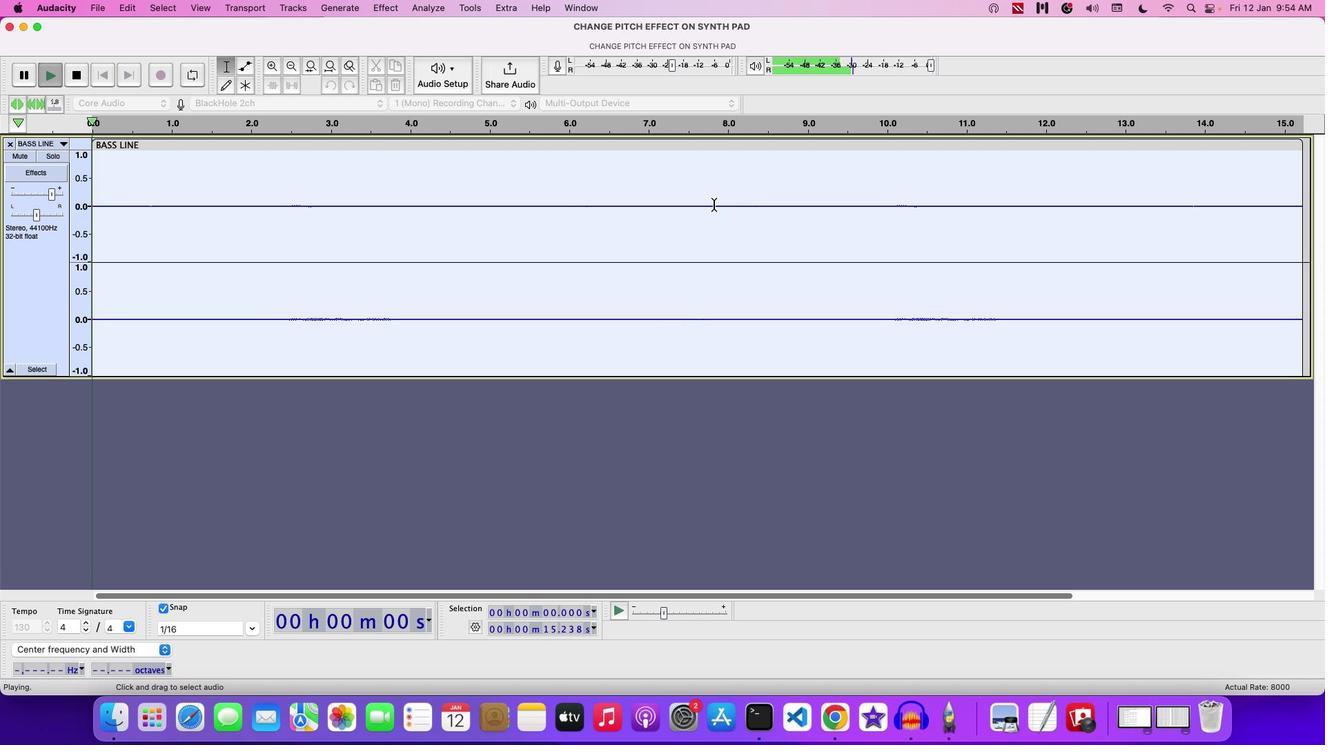 
Action: Mouse moved to (51, 194)
Screenshot: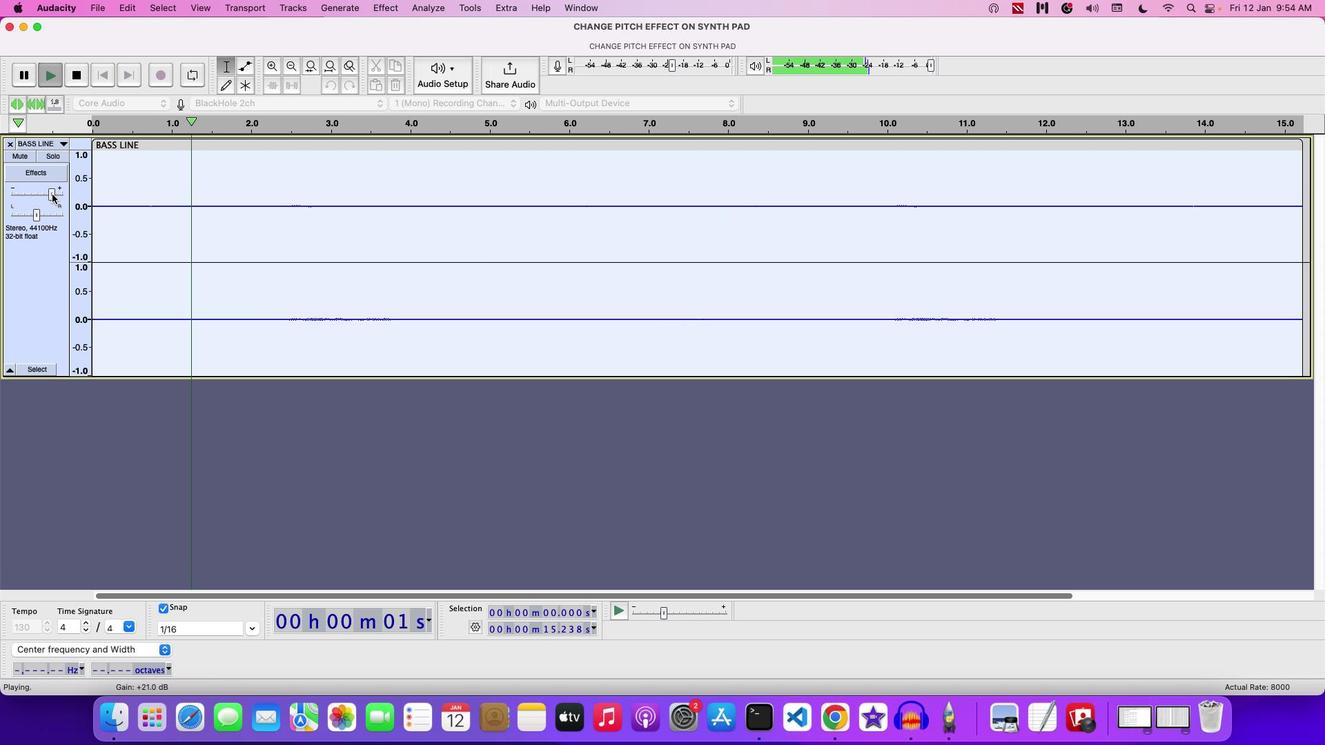 
Action: Mouse pressed left at (51, 194)
Screenshot: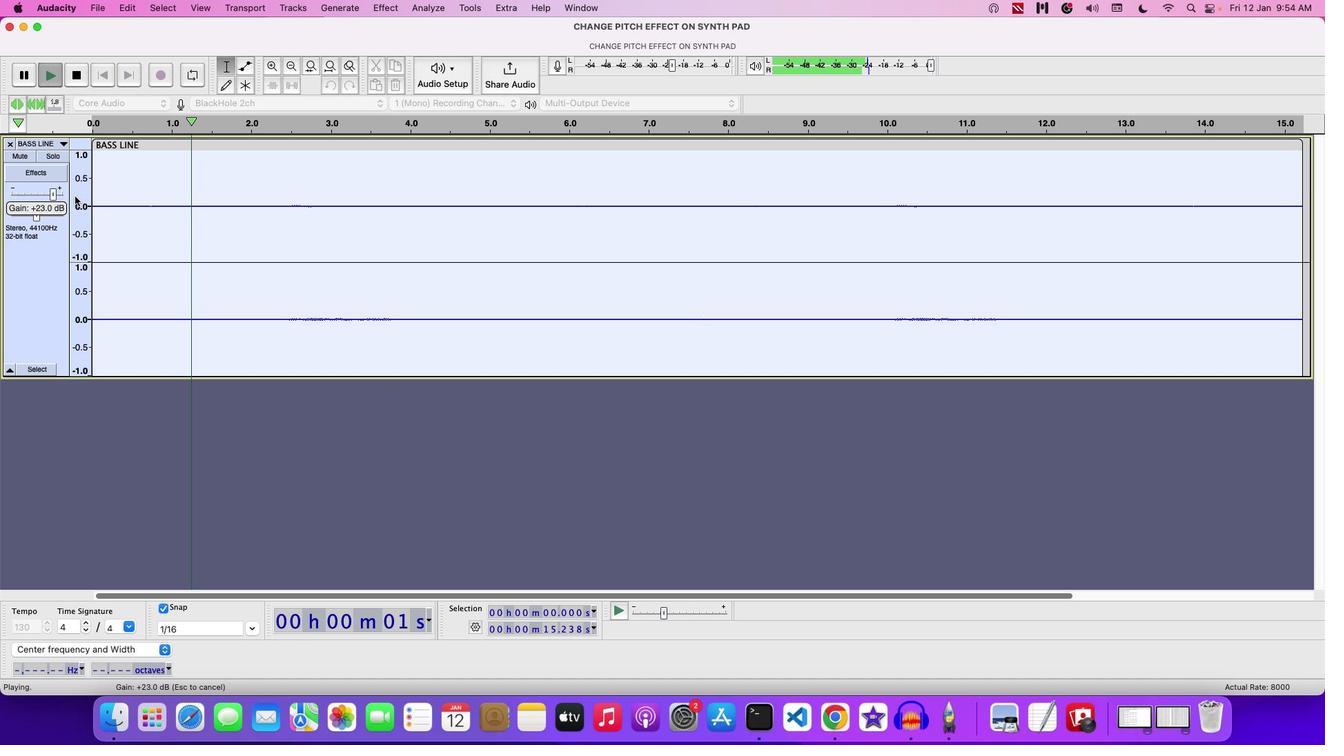 
Action: Mouse moved to (166, 314)
Screenshot: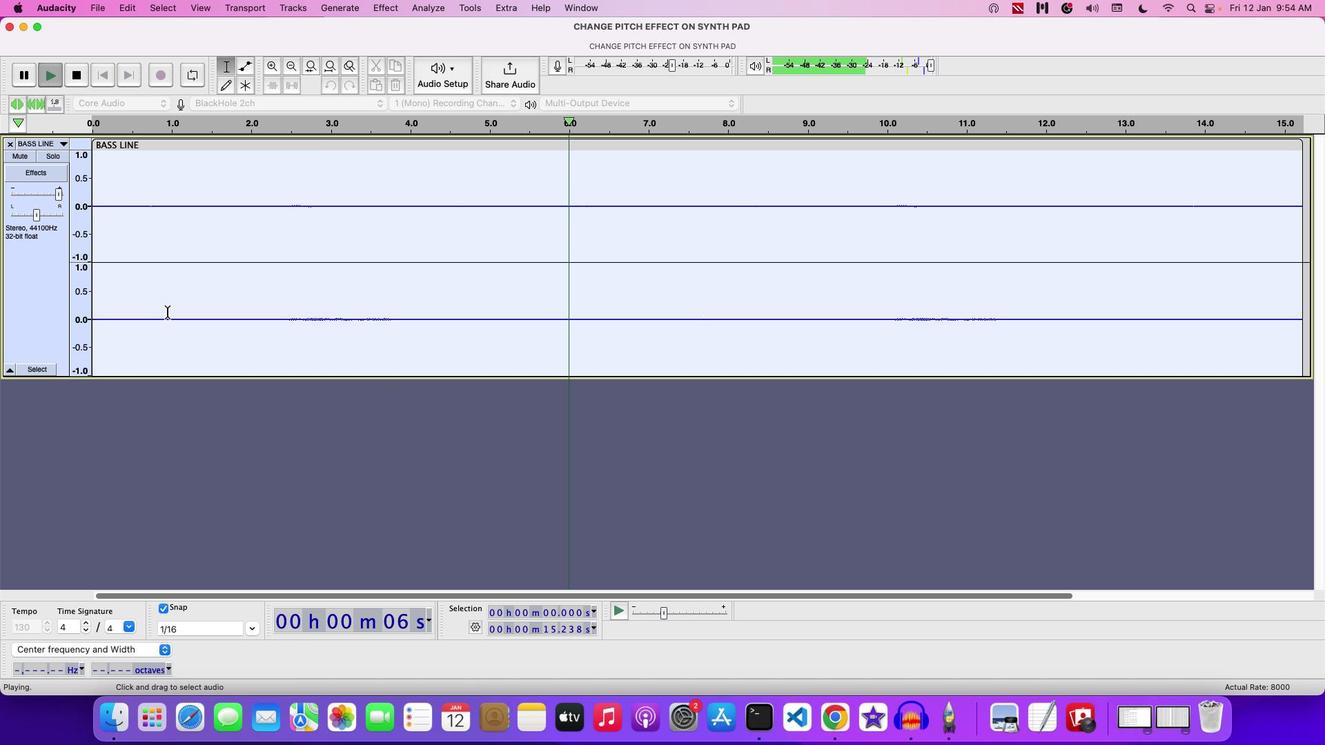 
Action: Key pressed Key.space
Screenshot: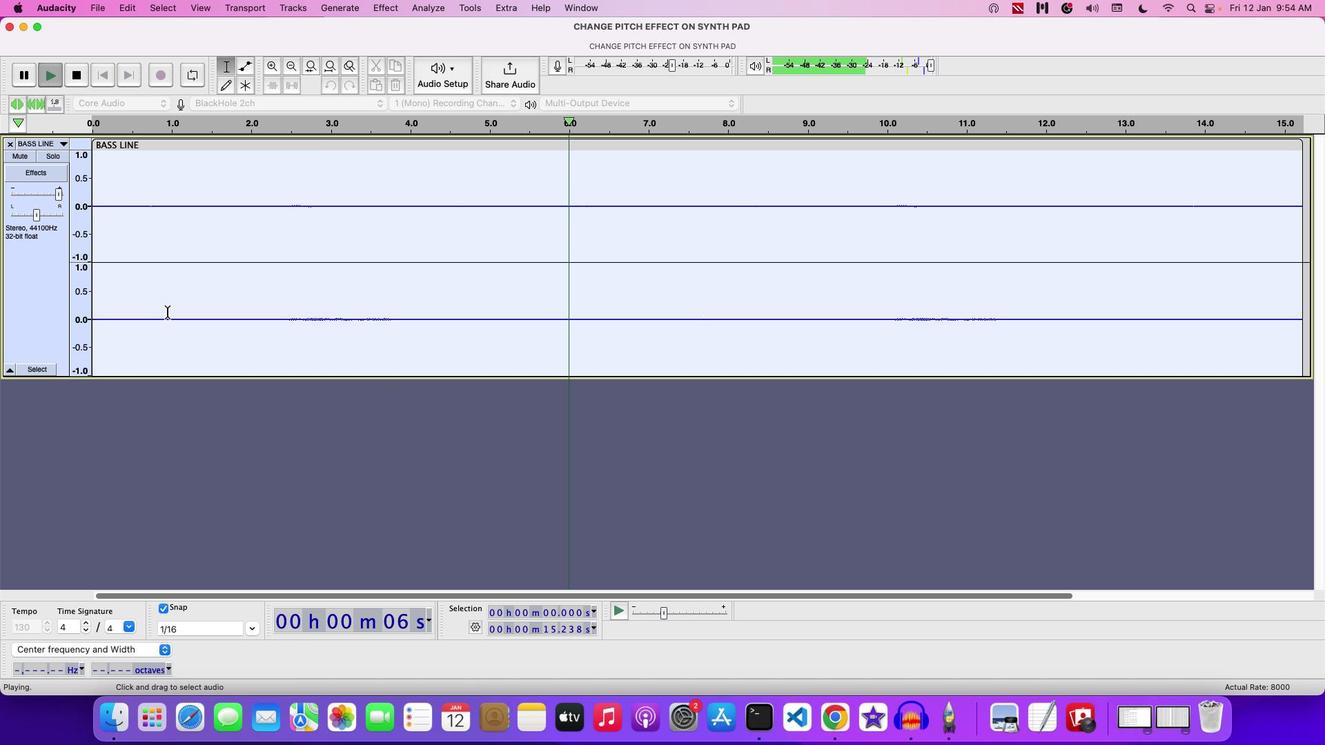
Action: Mouse moved to (167, 312)
Screenshot: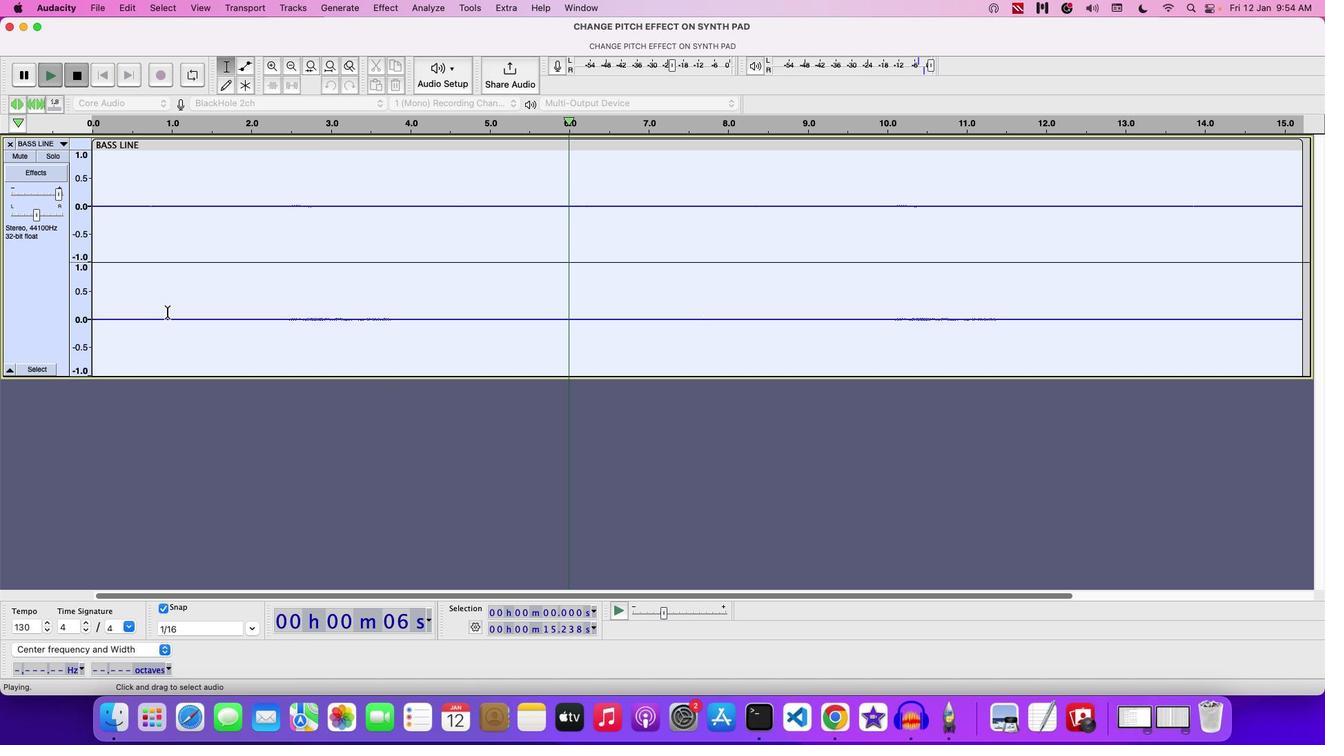 
Action: Key pressed Key.space
Screenshot: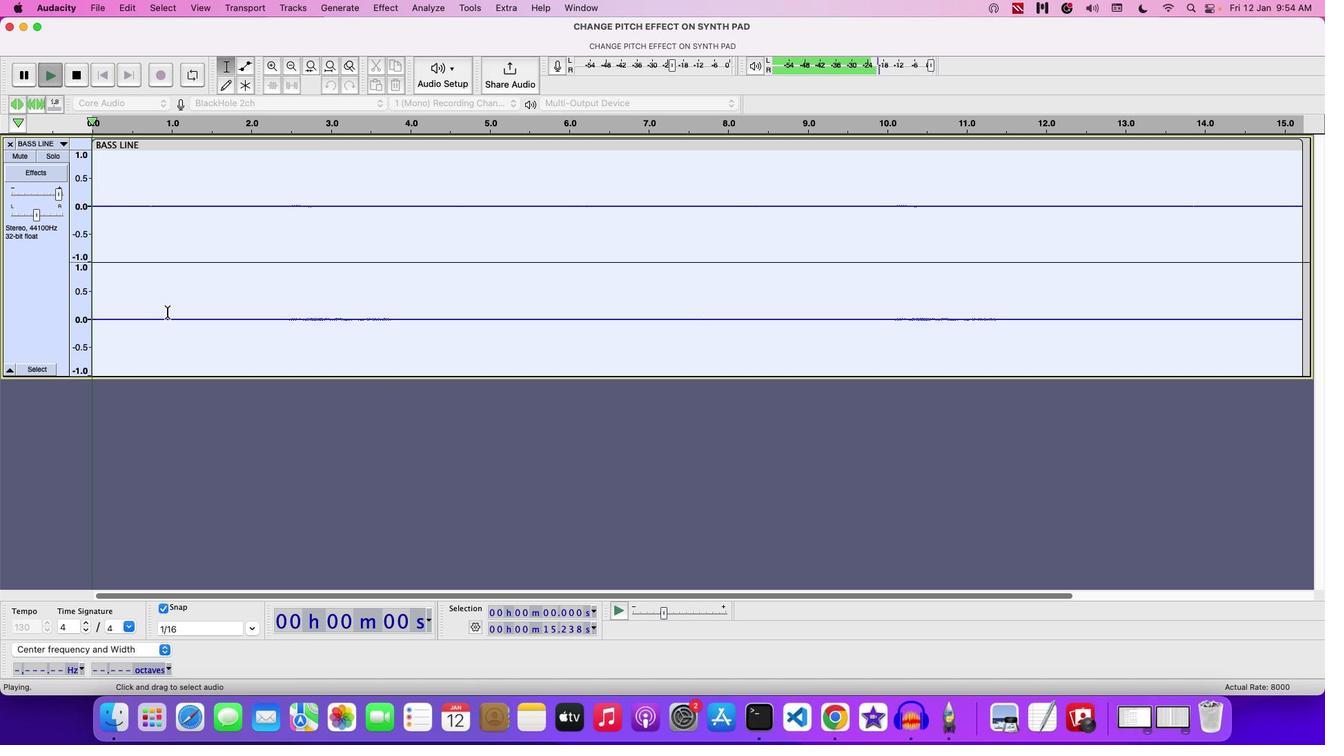 
Action: Mouse moved to (83, 375)
Screenshot: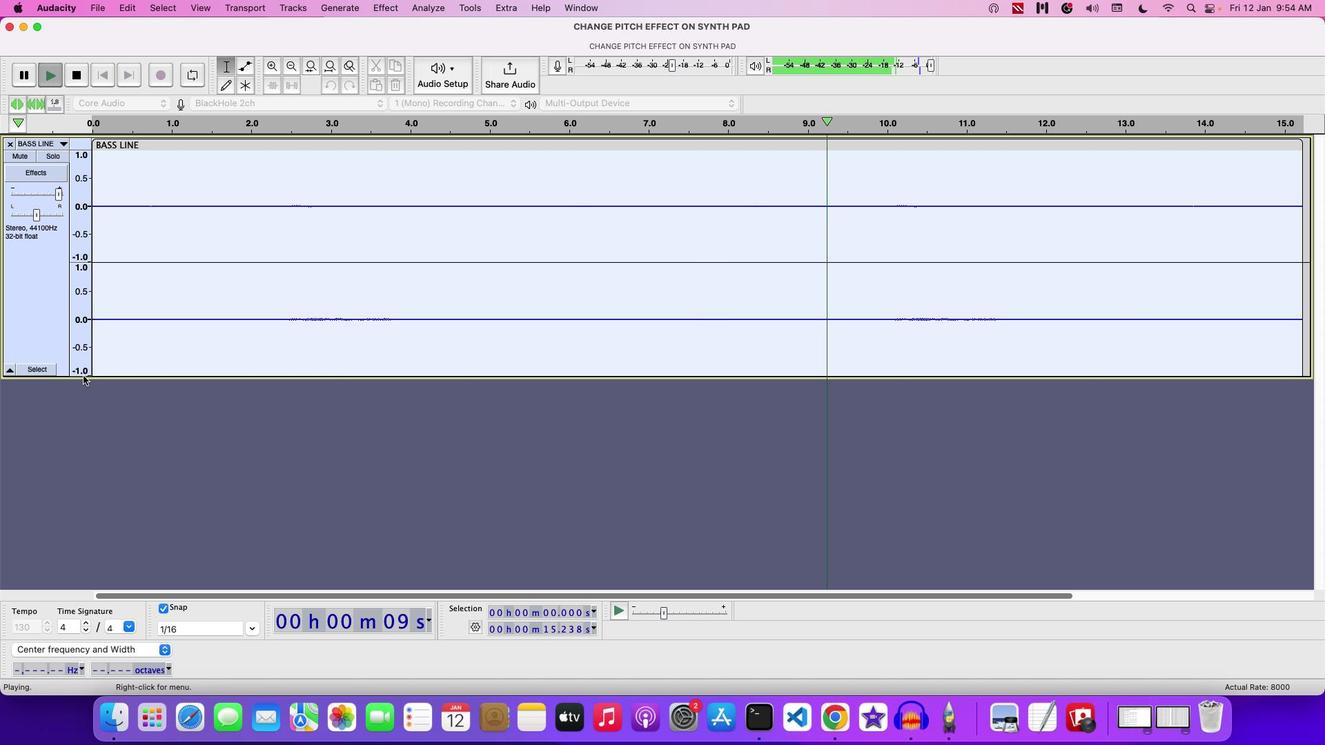 
Action: Mouse pressed left at (83, 375)
Screenshot: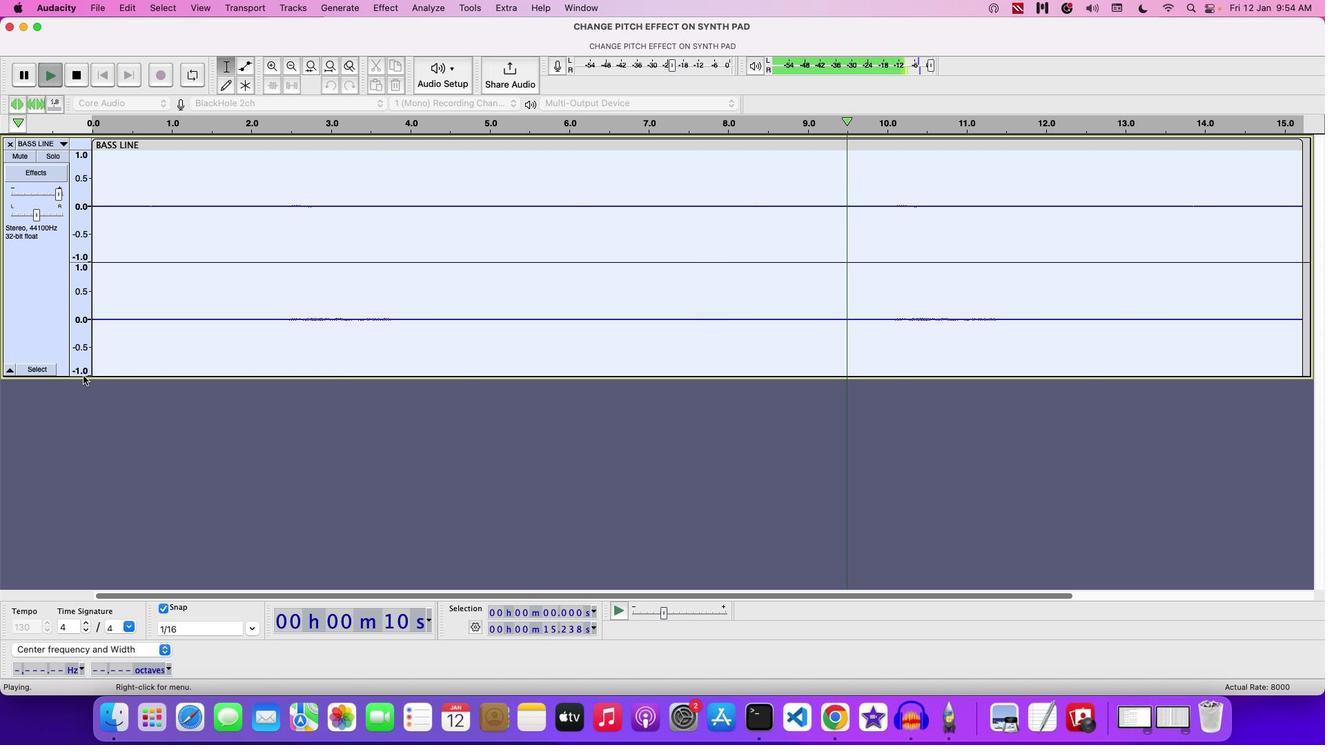 
Action: Mouse moved to (62, 377)
Screenshot: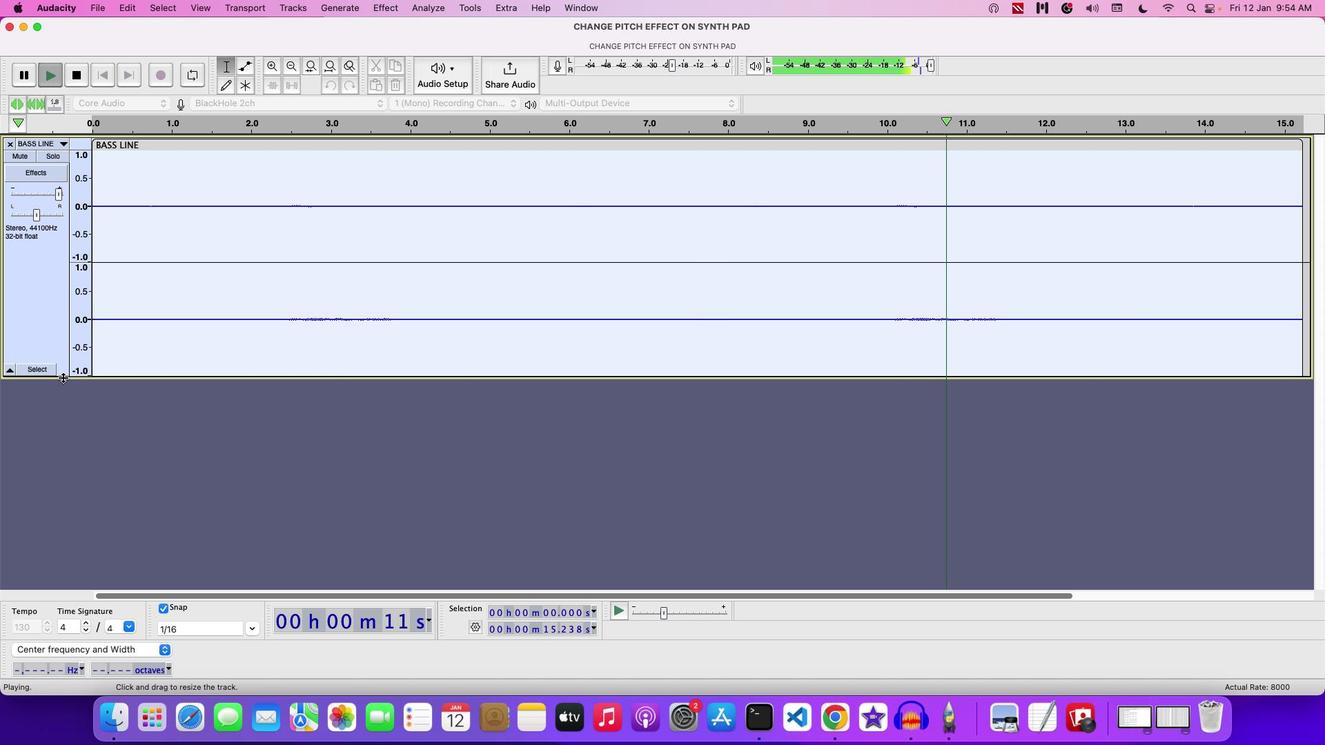 
Action: Mouse pressed left at (62, 377)
Screenshot: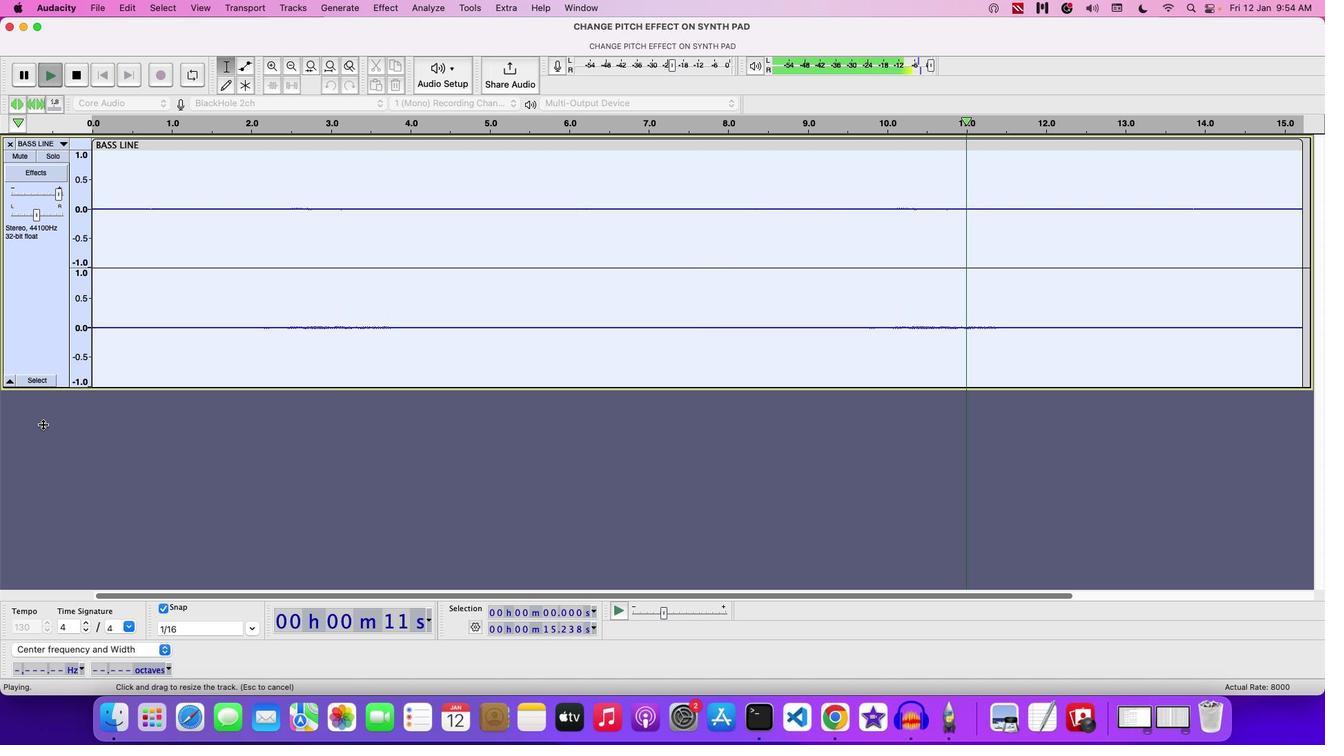 
Action: Mouse moved to (98, 4)
Screenshot: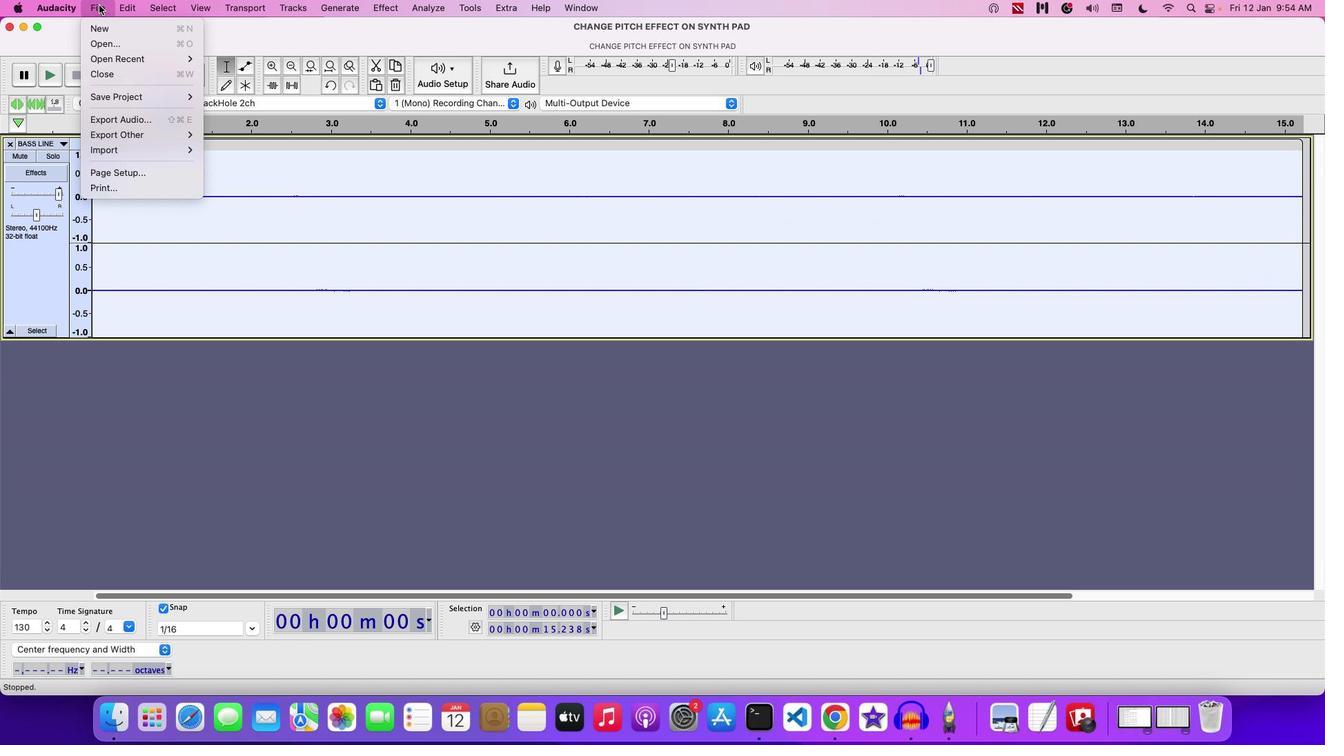 
Action: Mouse pressed left at (98, 4)
Screenshot: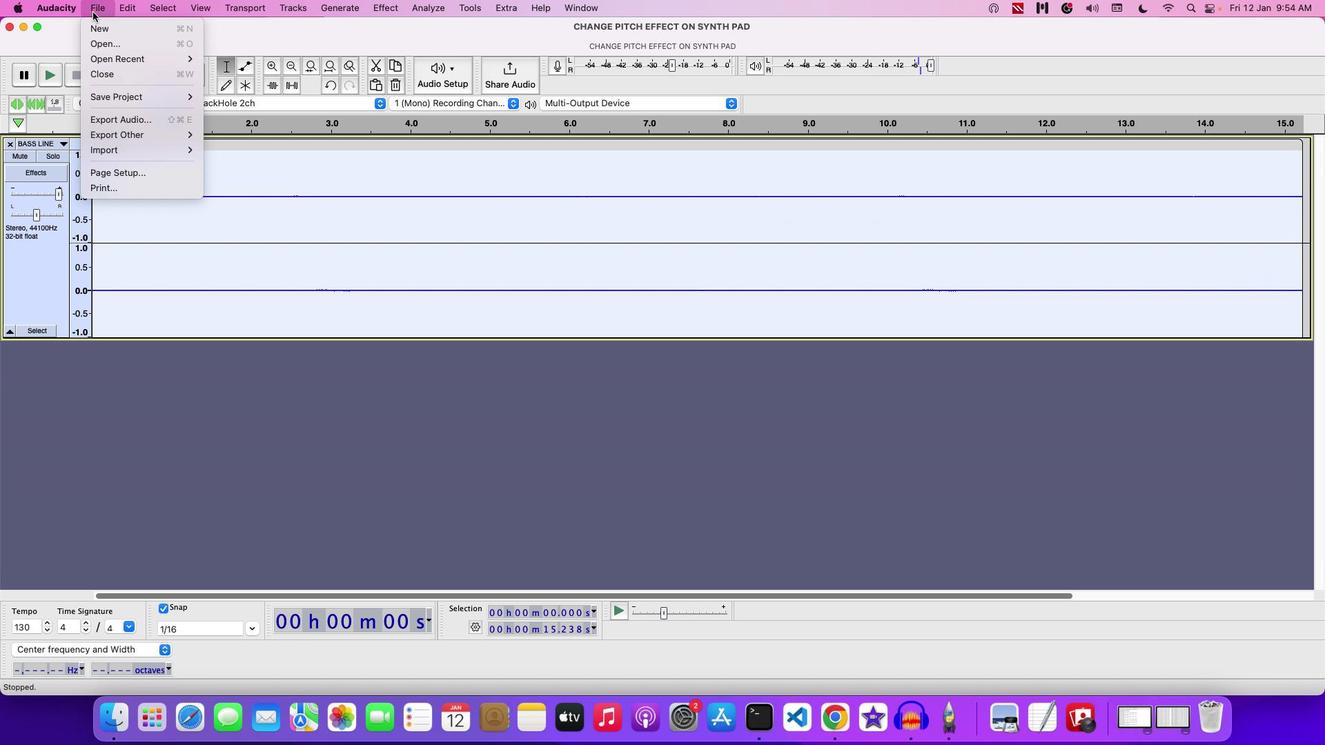 
Action: Mouse moved to (102, 95)
Screenshot: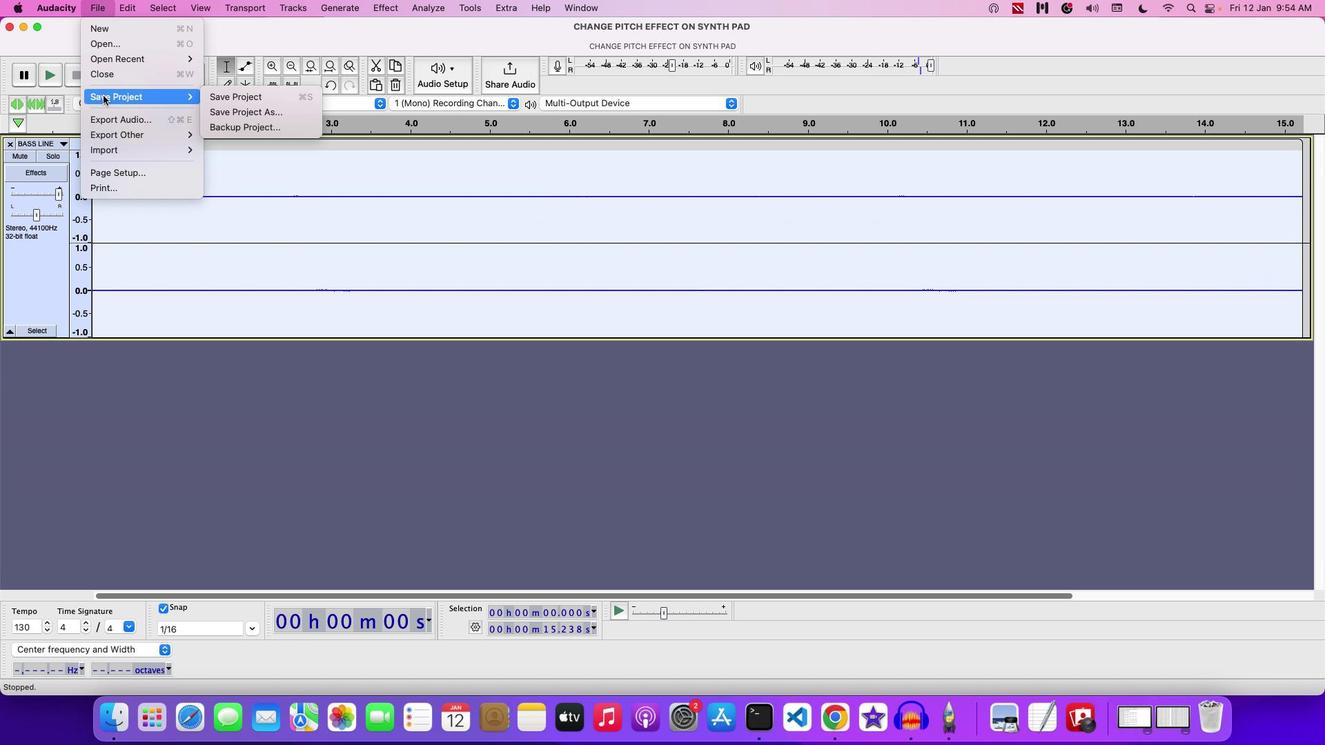 
Action: Mouse pressed left at (102, 95)
Screenshot: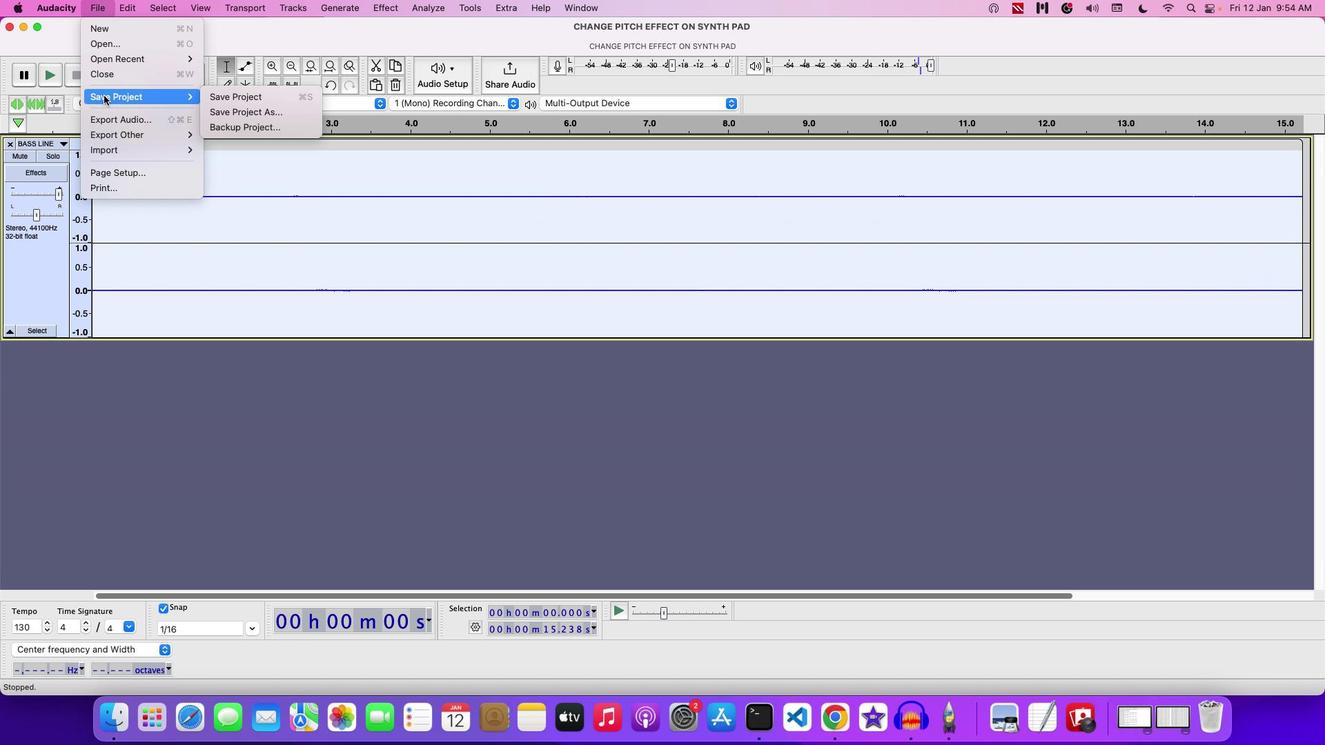 
Action: Mouse moved to (252, 115)
Screenshot: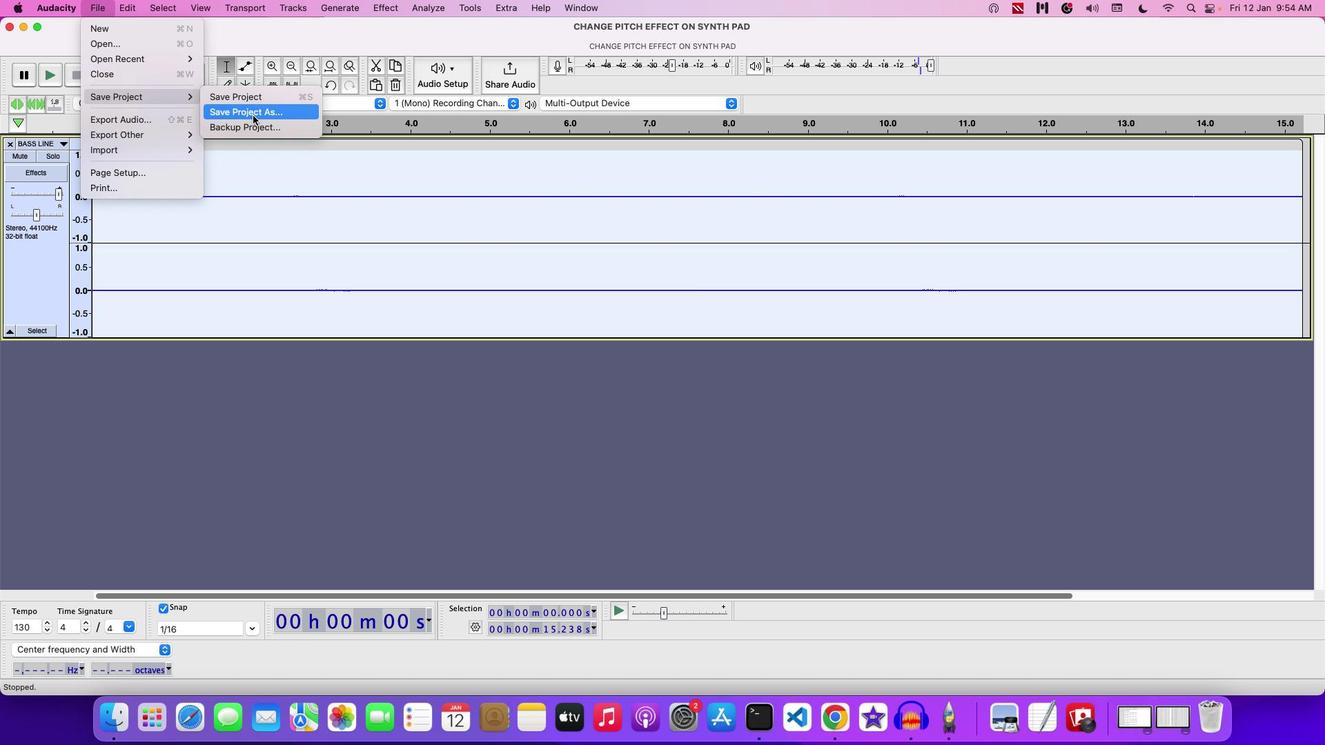 
Action: Mouse pressed left at (252, 115)
Screenshot: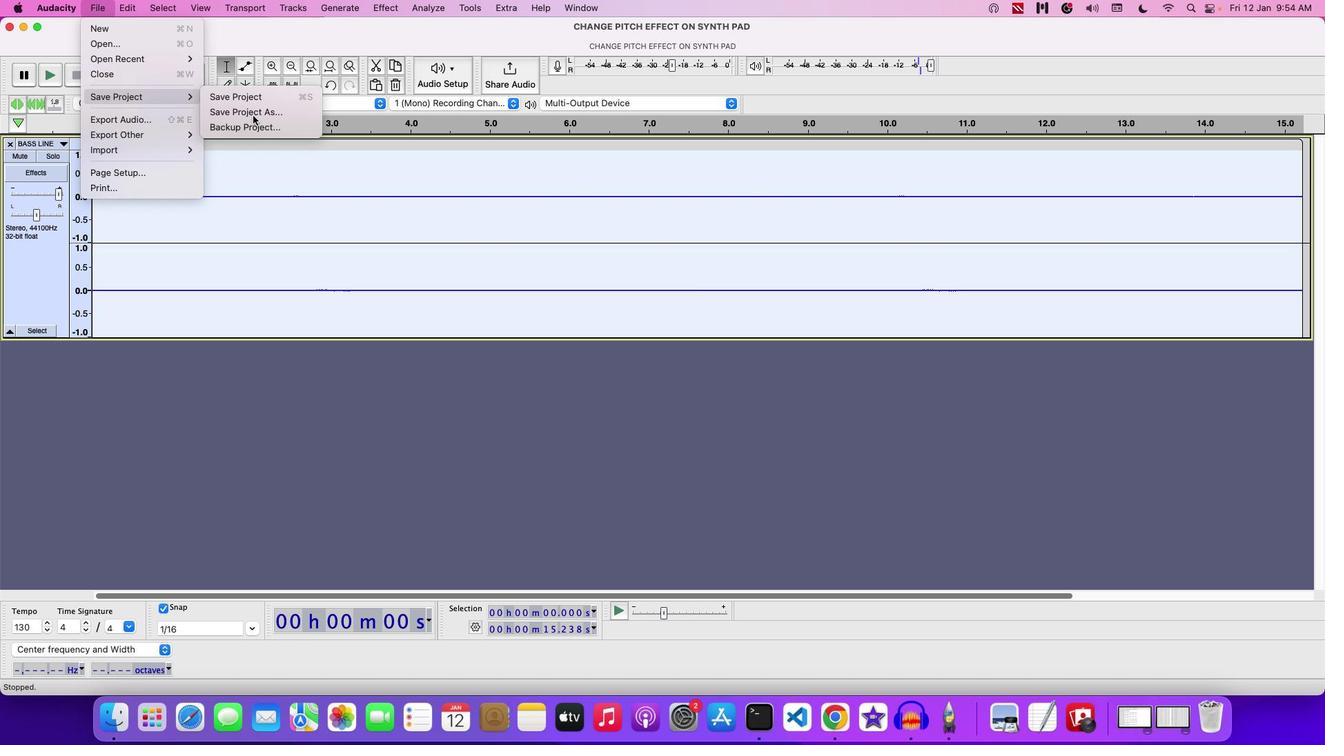 
Action: Mouse moved to (503, 224)
Screenshot: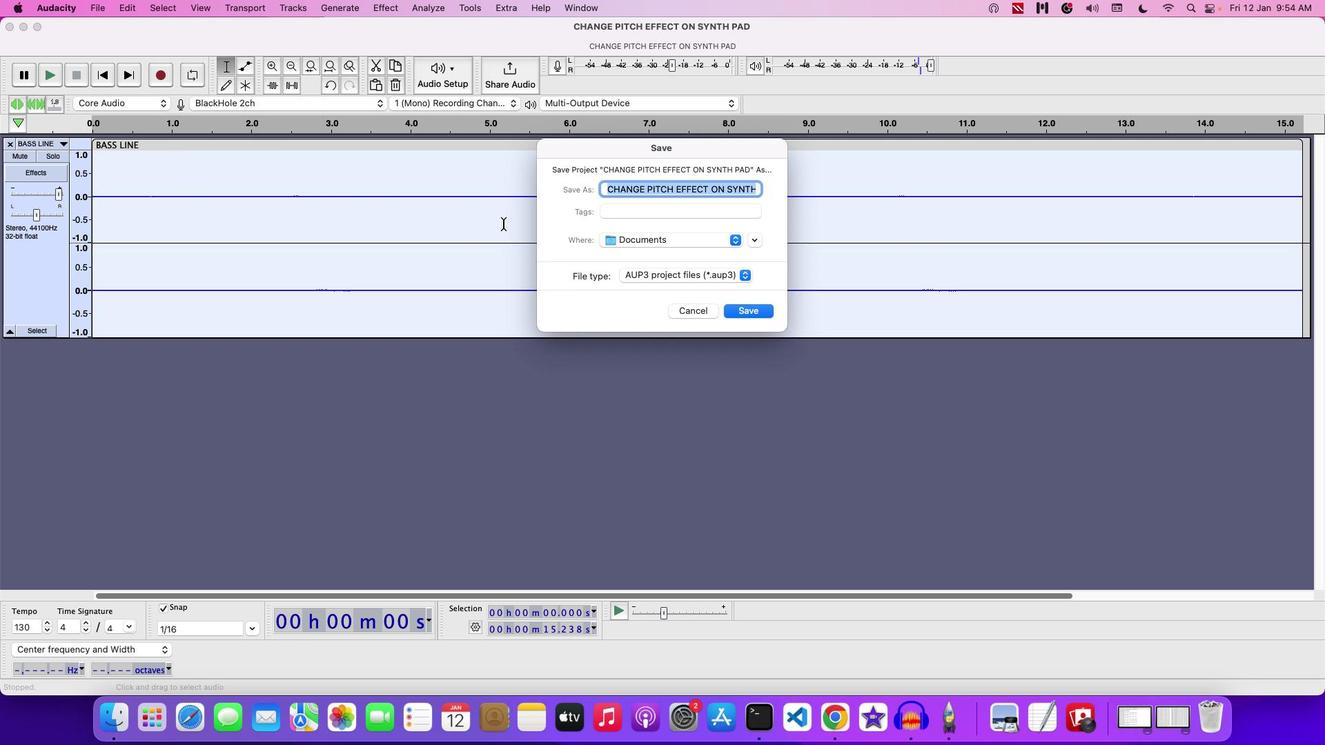 
Action: Key pressed Key.backspace'E''X''P'Key.space'W''I''T''H''H'Key.backspaceKey.space'H''I''G''H''P''A''S''S'Key.space'F''I''L''E''T''R'
Screenshot: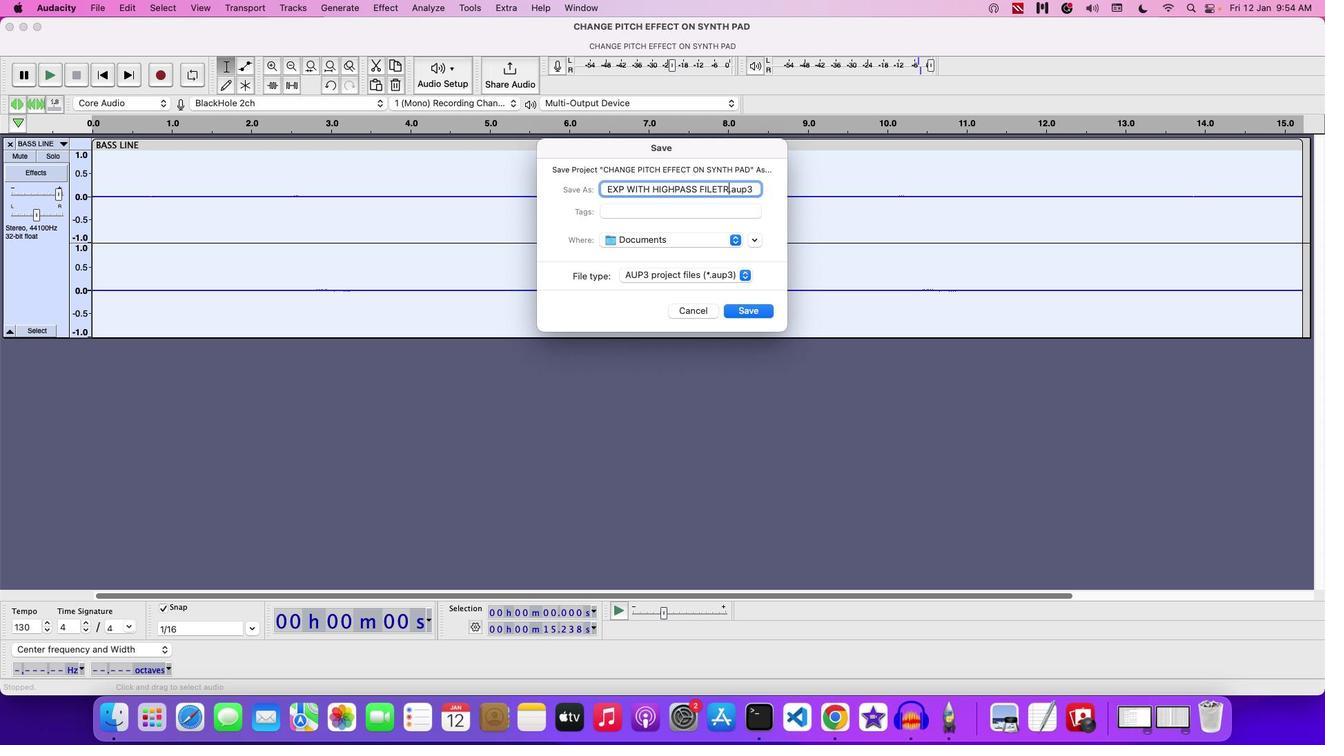 
Action: Mouse moved to (491, 207)
Screenshot: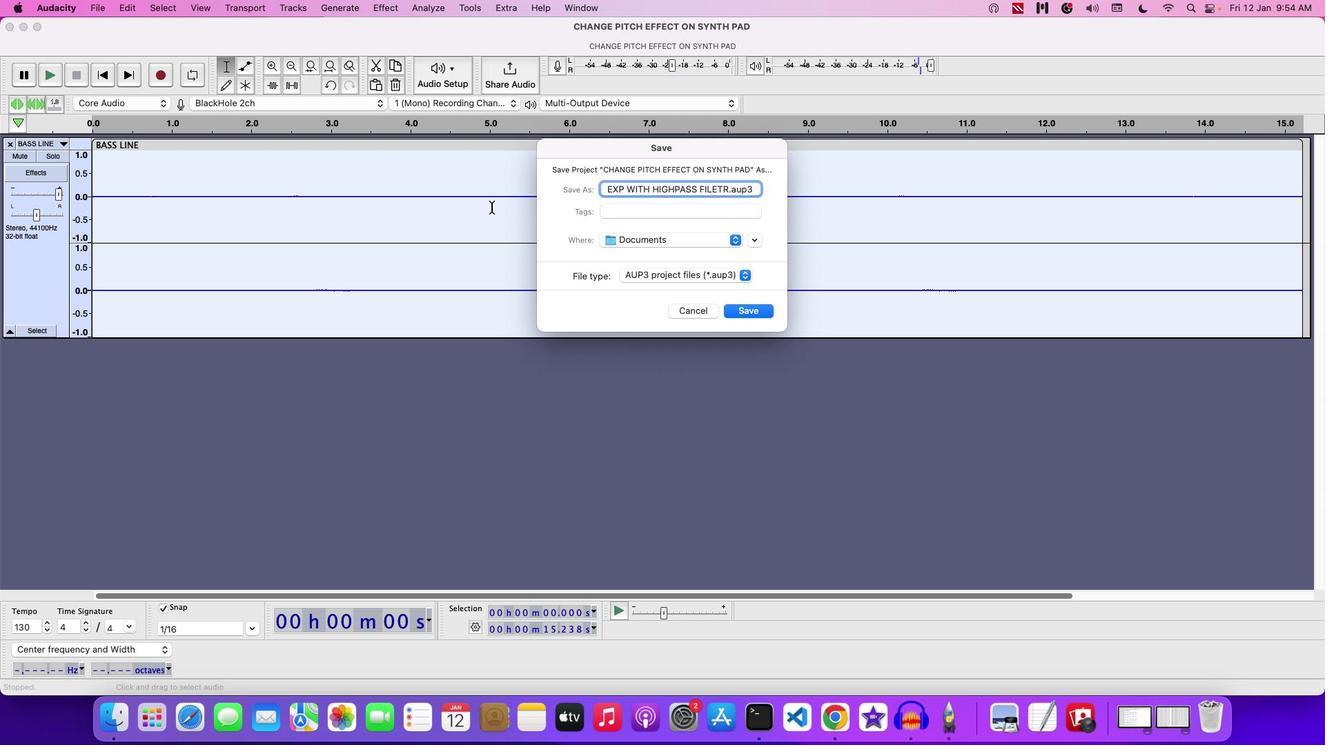 
Action: Key pressed Key.backspaceKey.backspaceKey.backspace
Screenshot: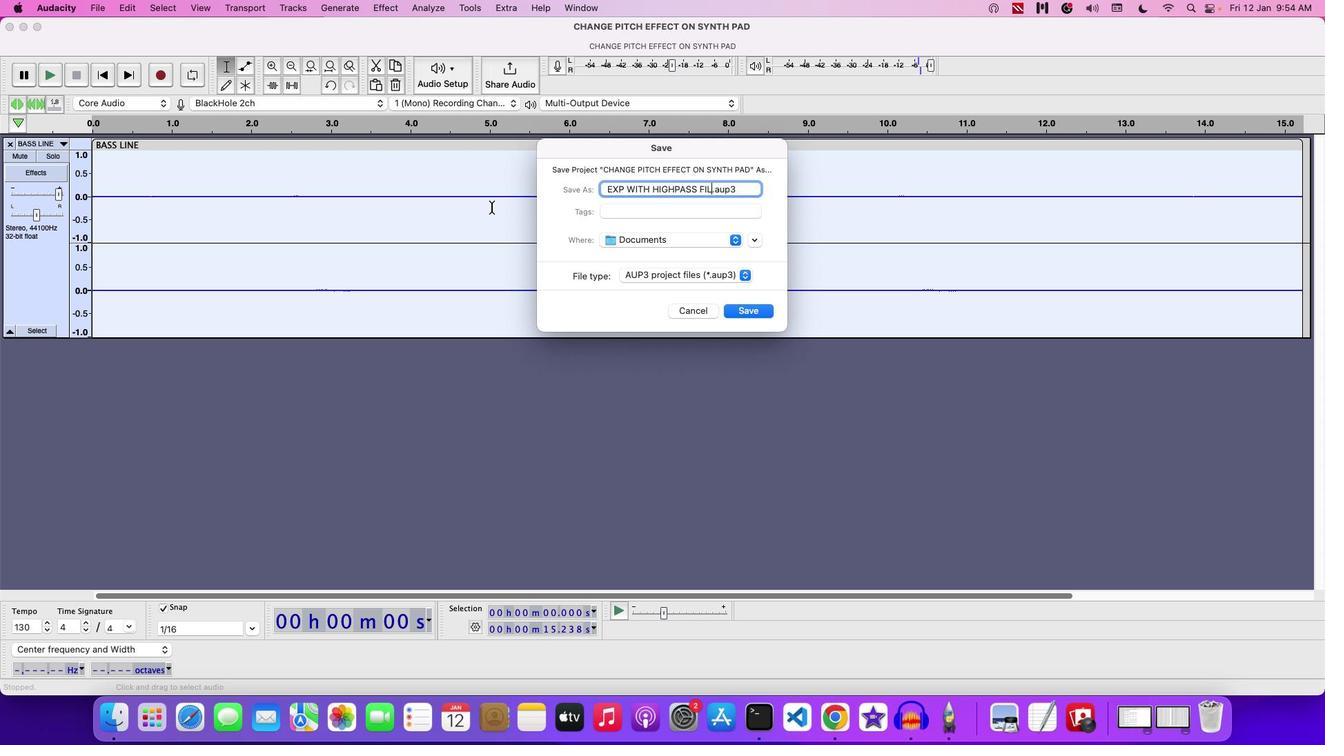 
Action: Mouse moved to (491, 207)
Screenshot: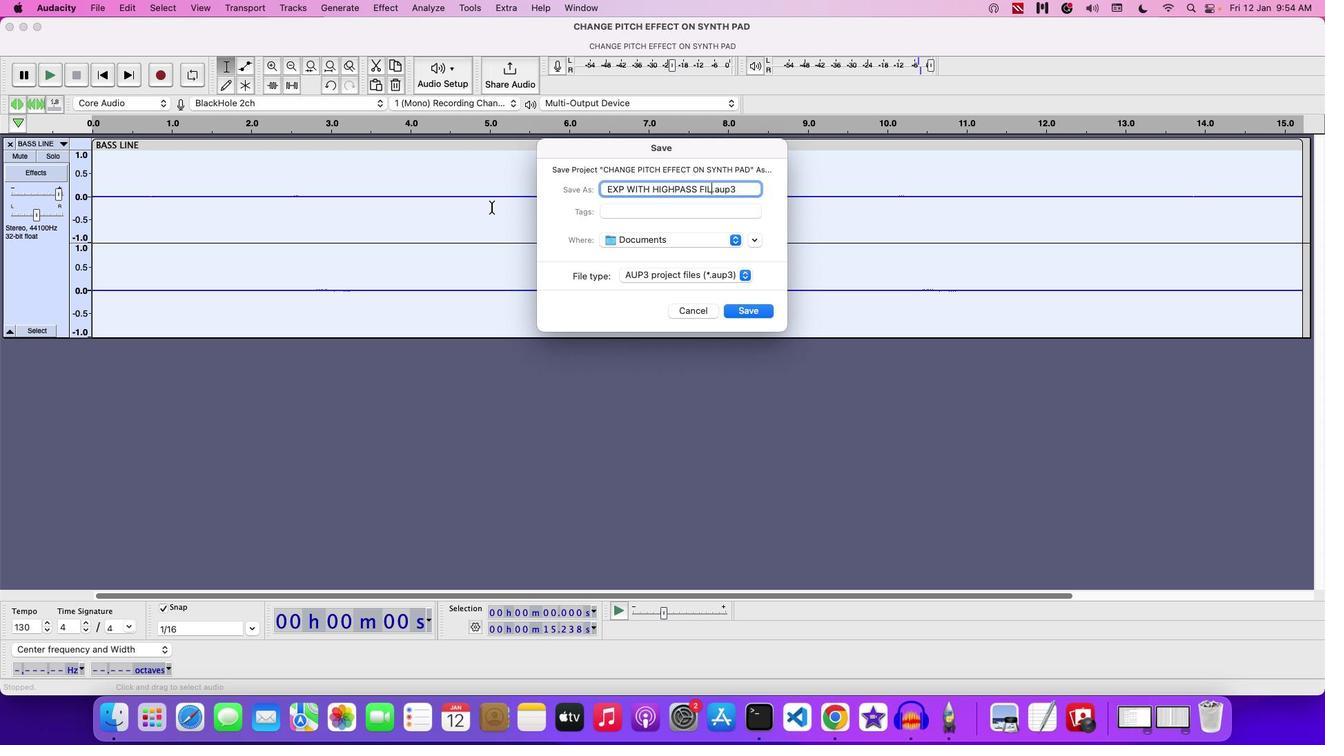 
Action: Key pressed 'T''E''R'Key.space'O''B''N'Key.spaceKey.backspaceKey.backspaceKey.backspace'N'Key.space'B'Key.backspaceKey.space'A'Key.space'B''A''S''S''L''I''N''E'
Screenshot: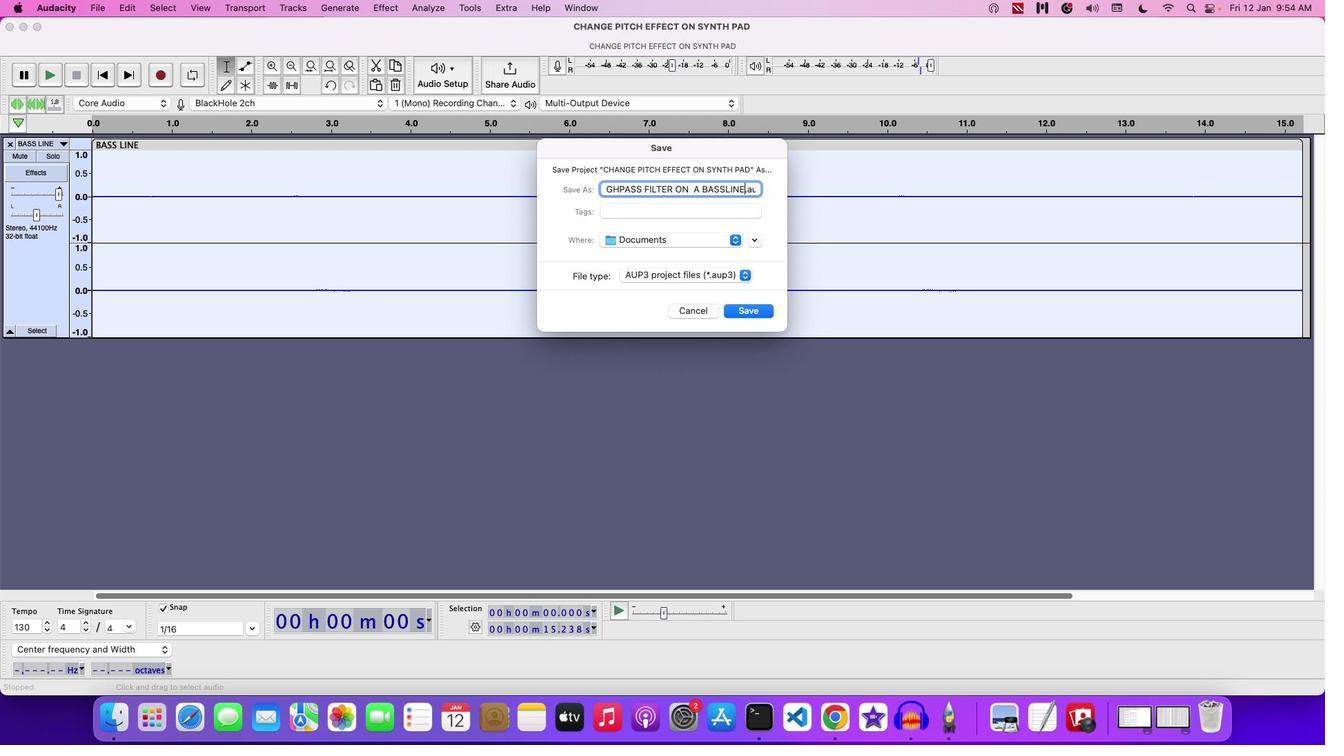 
Action: Mouse moved to (515, 166)
Screenshot: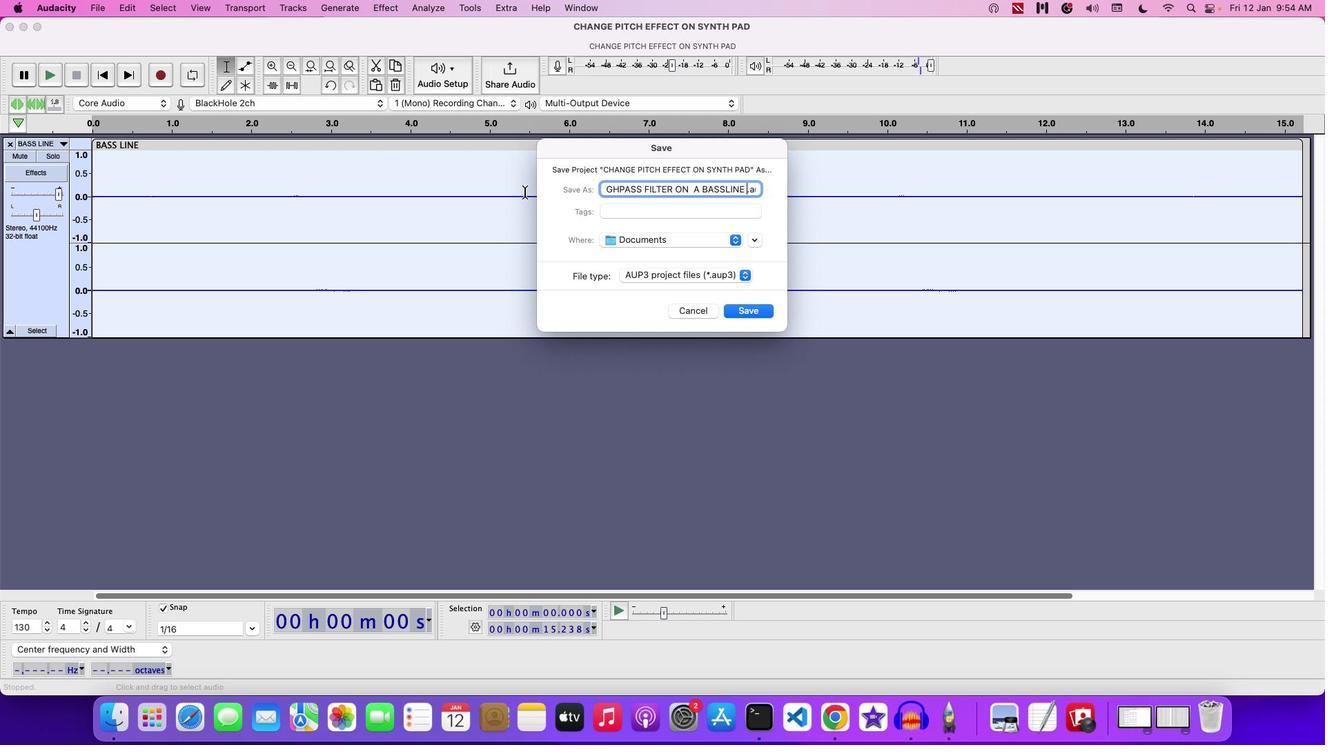 
Action: Key pressed Key.space
Screenshot: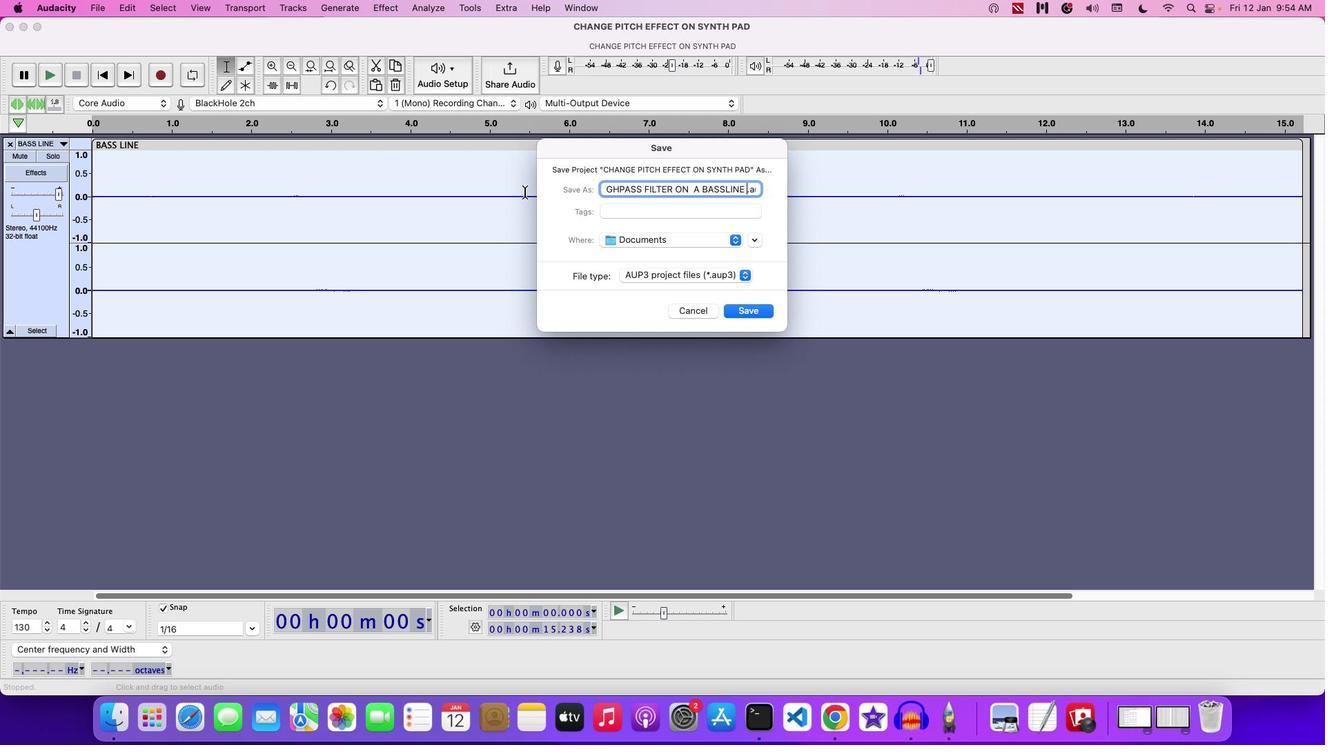 
Action: Mouse moved to (623, 242)
Screenshot: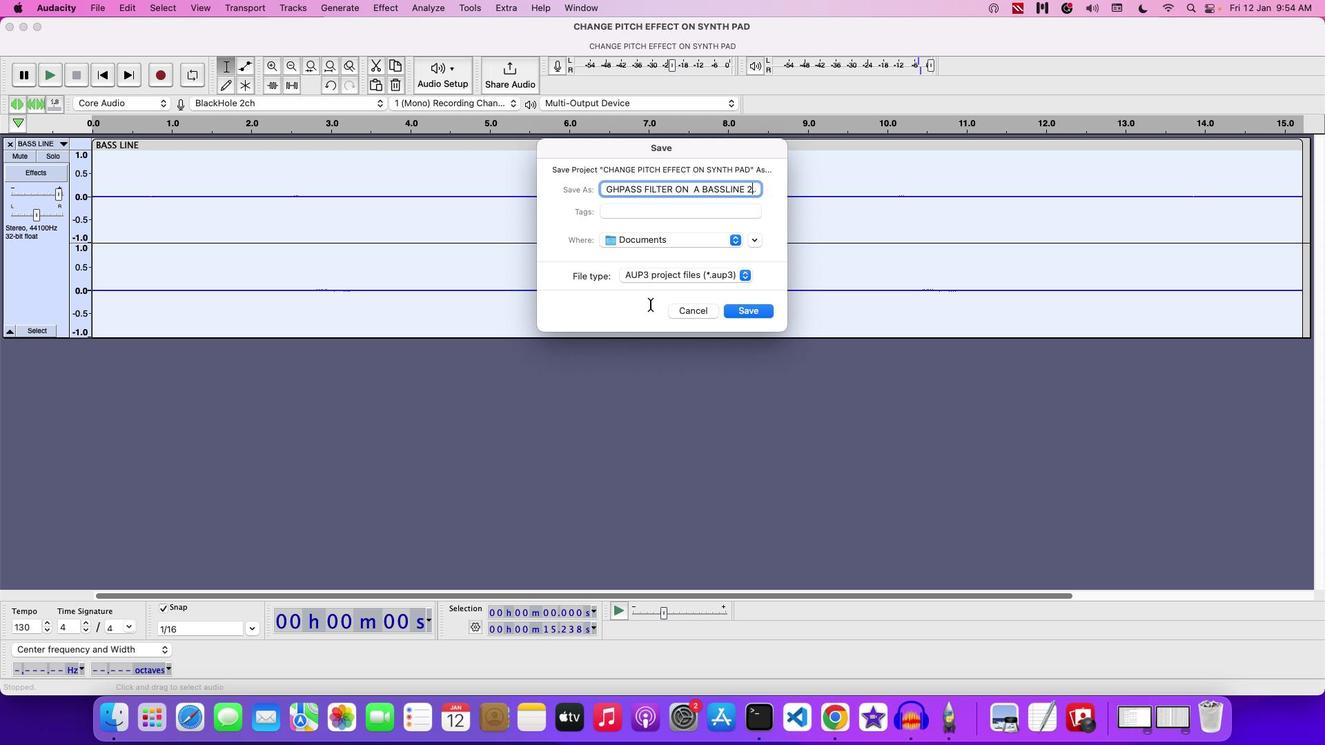 
Action: Key pressed '2'
Screenshot: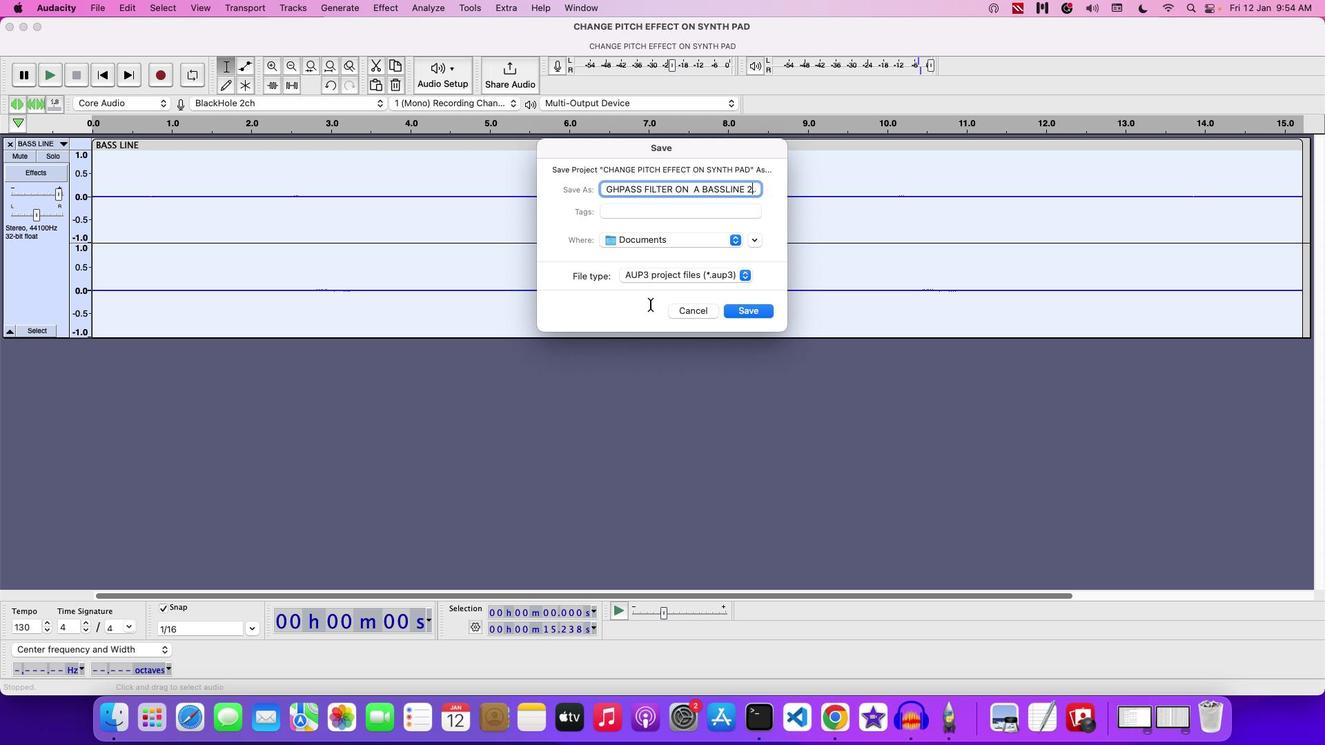 
Action: Mouse moved to (747, 310)
Screenshot: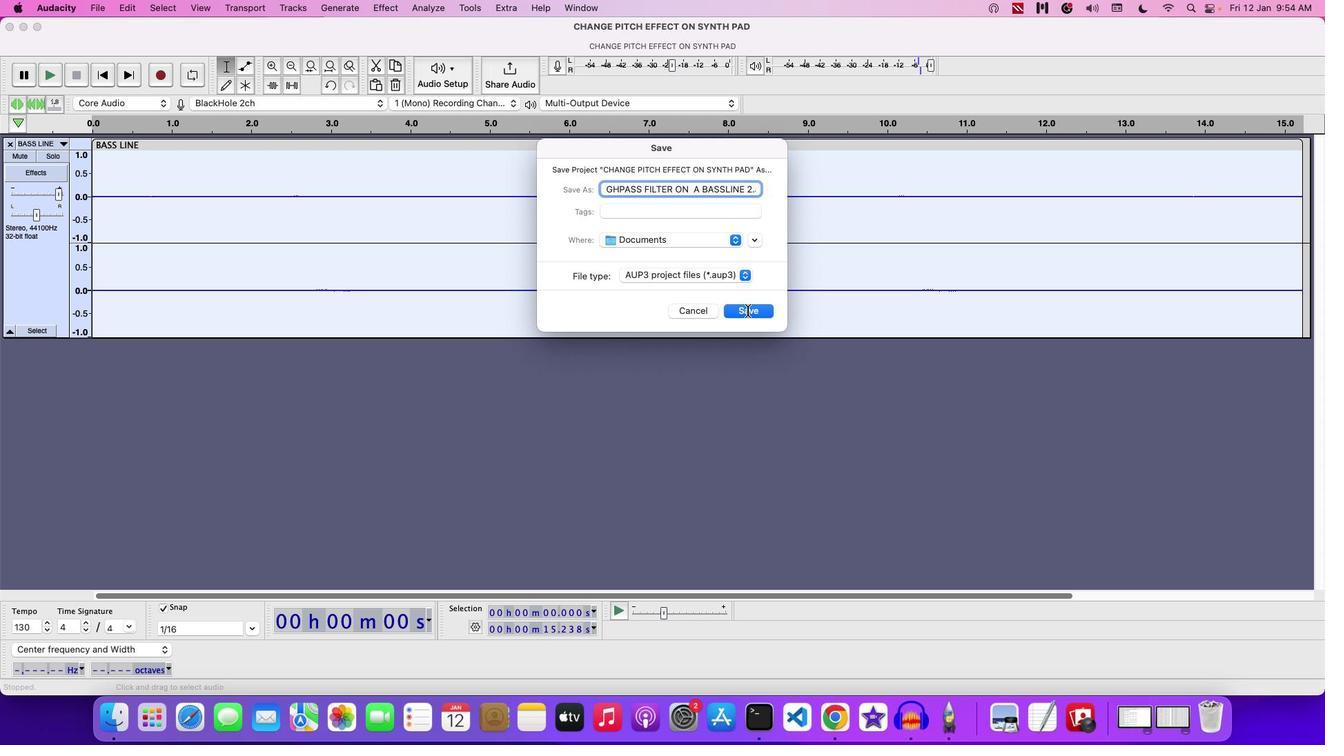 
Action: Mouse pressed left at (747, 310)
Screenshot: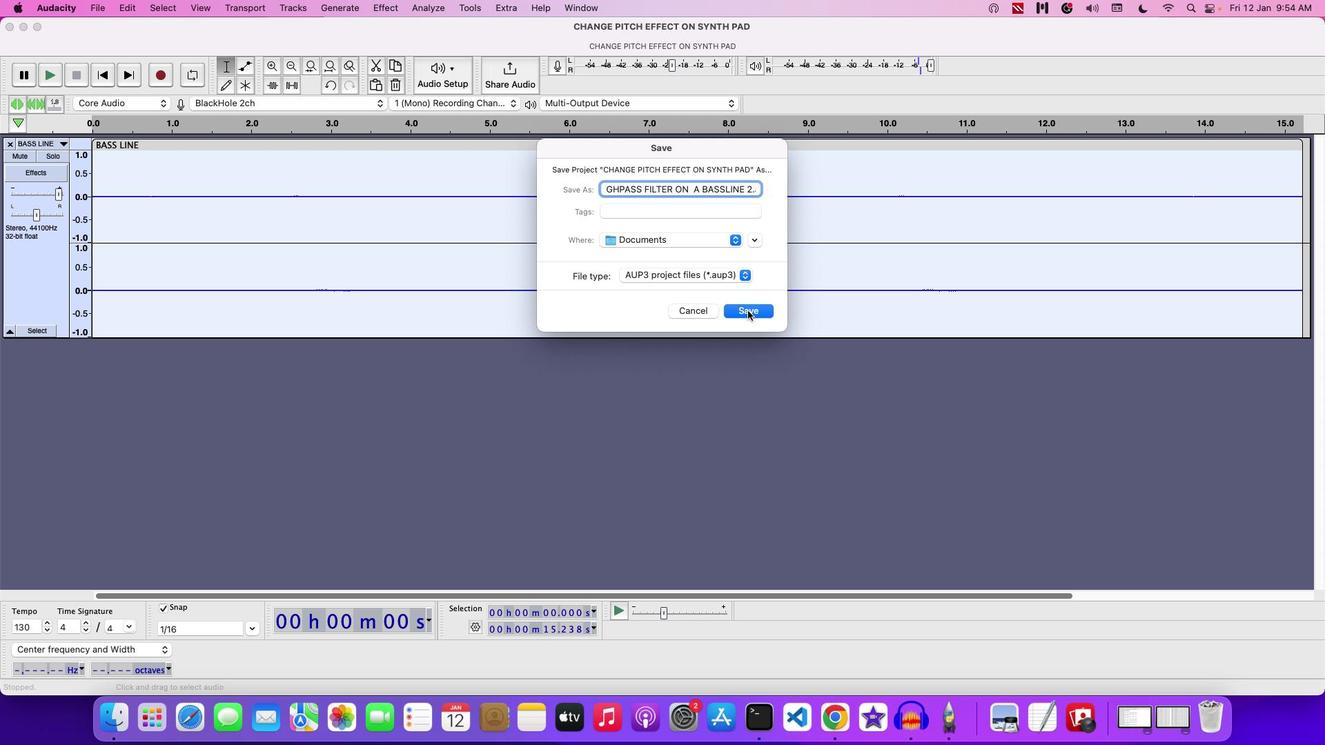
Action: Mouse moved to (743, 311)
Screenshot: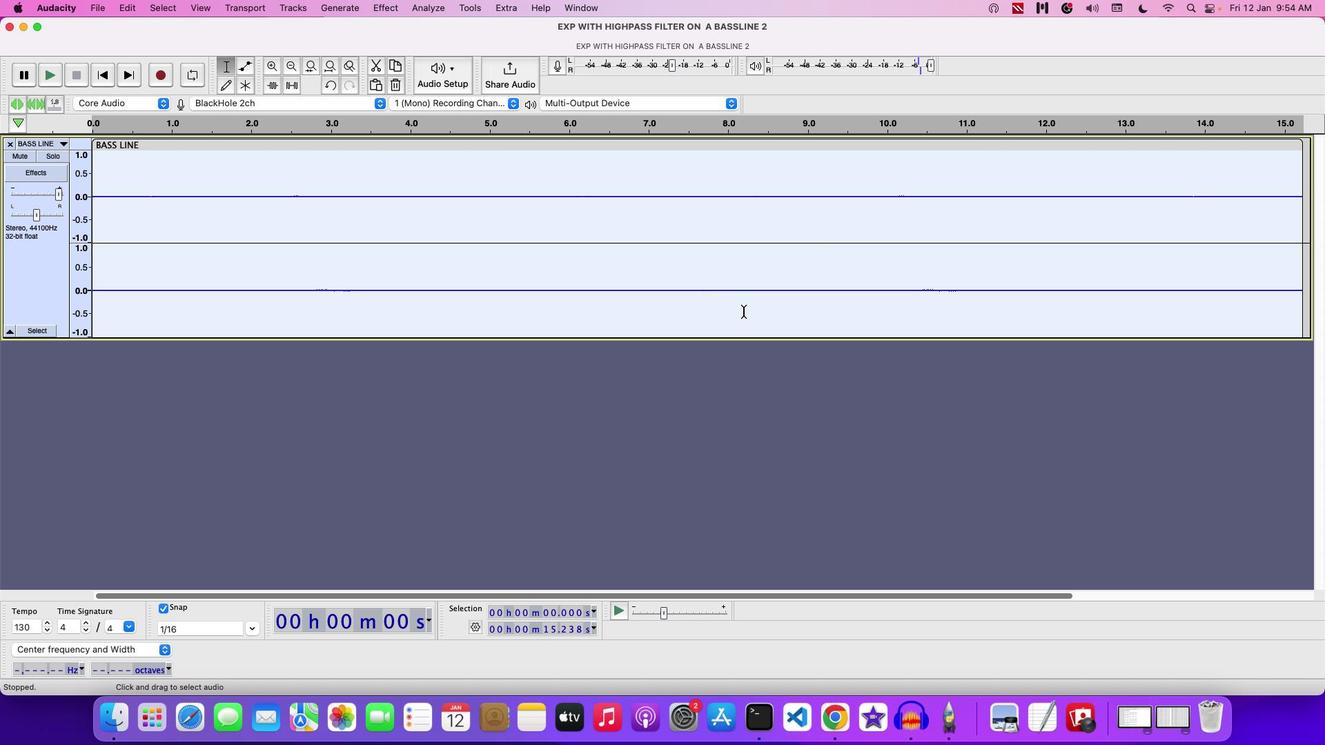 
